 Task: Add a timeline in the project CodeQuest for the epic 'Cybersecurity Improvements' from 2024/01/15 to 2024/11/04. Add a timeline in the project CodeQuest for the epic 'Business Intelligence Development' from 2024/02/21 to 2025/10/14. Add a timeline in the project CodeQuest for the epic 'Chatbot Integration' from 2023/02/18 to 2025/09/15
Action: Mouse moved to (165, 48)
Screenshot: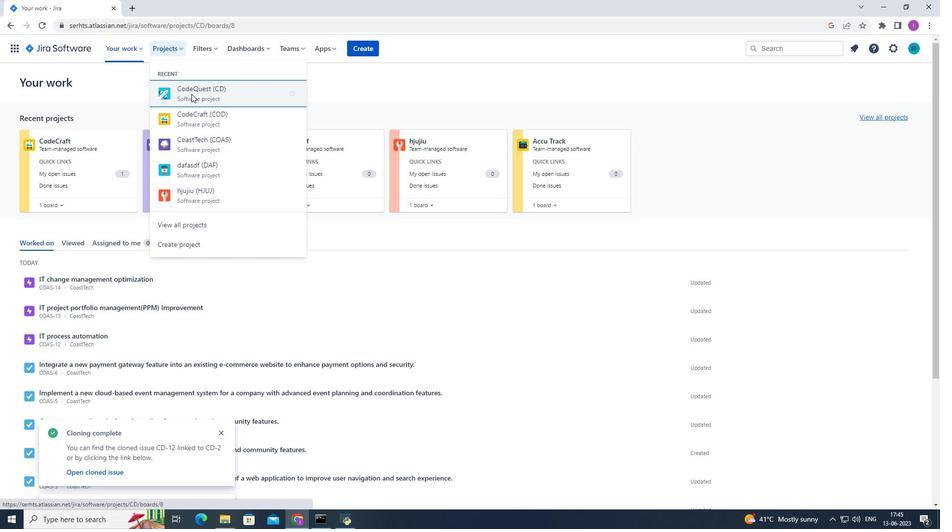 
Action: Mouse pressed left at (165, 48)
Screenshot: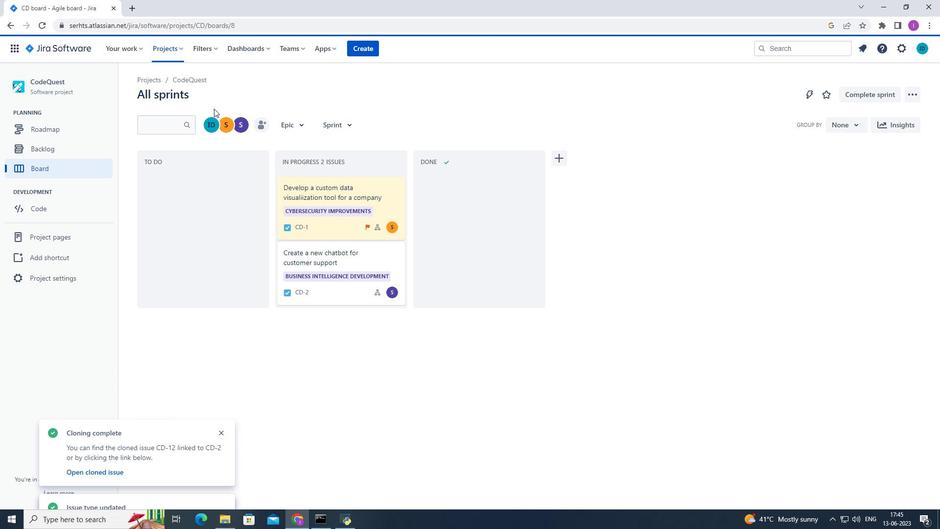 
Action: Mouse moved to (197, 92)
Screenshot: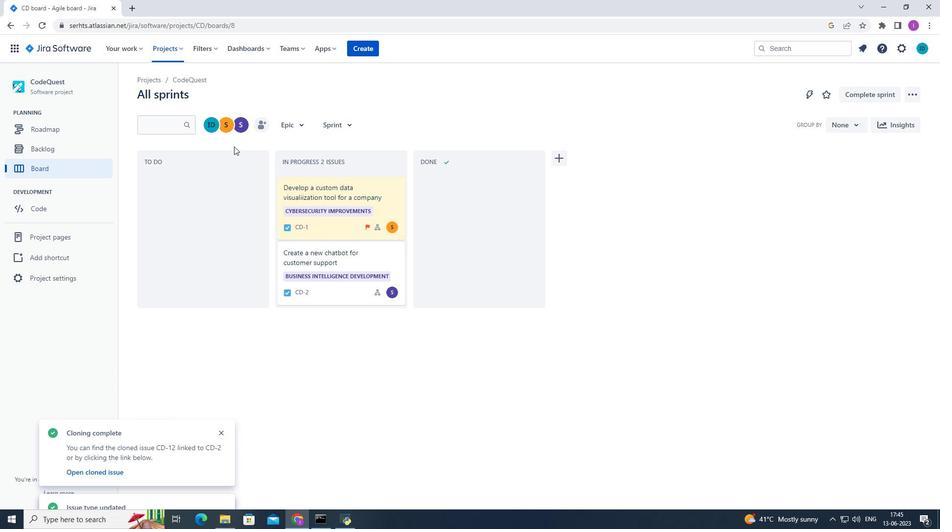 
Action: Mouse pressed left at (197, 92)
Screenshot: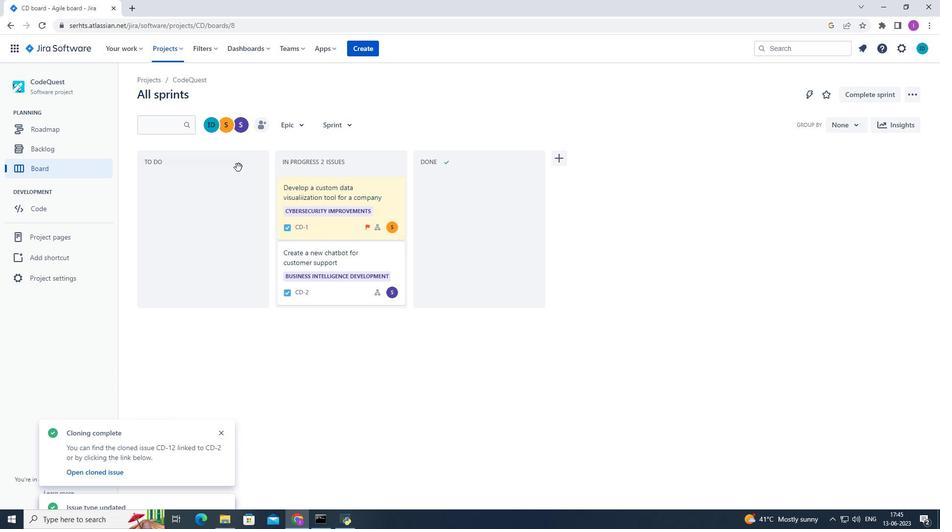 
Action: Mouse moved to (76, 148)
Screenshot: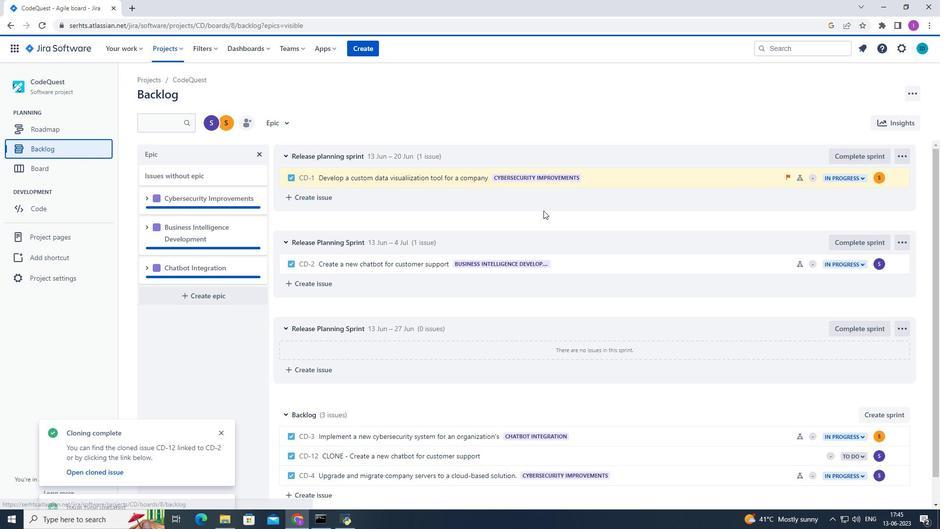
Action: Mouse pressed left at (76, 148)
Screenshot: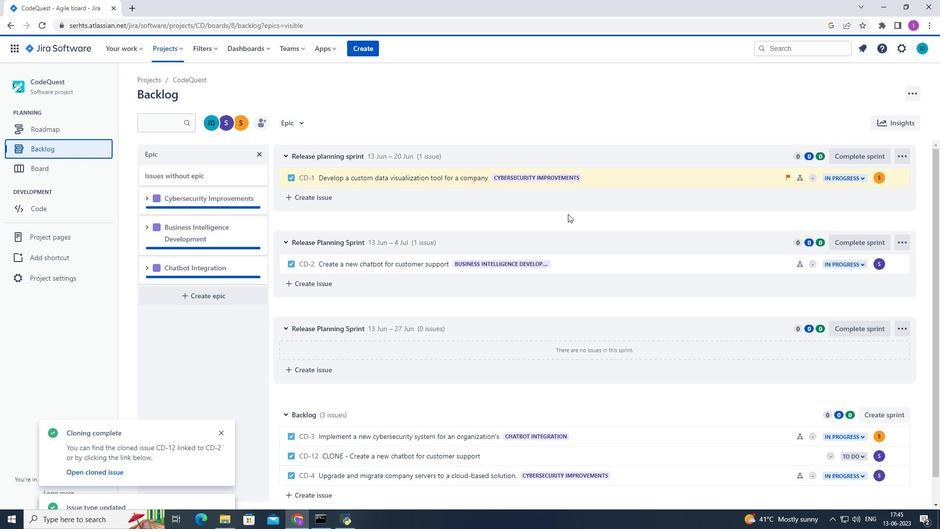 
Action: Mouse moved to (148, 199)
Screenshot: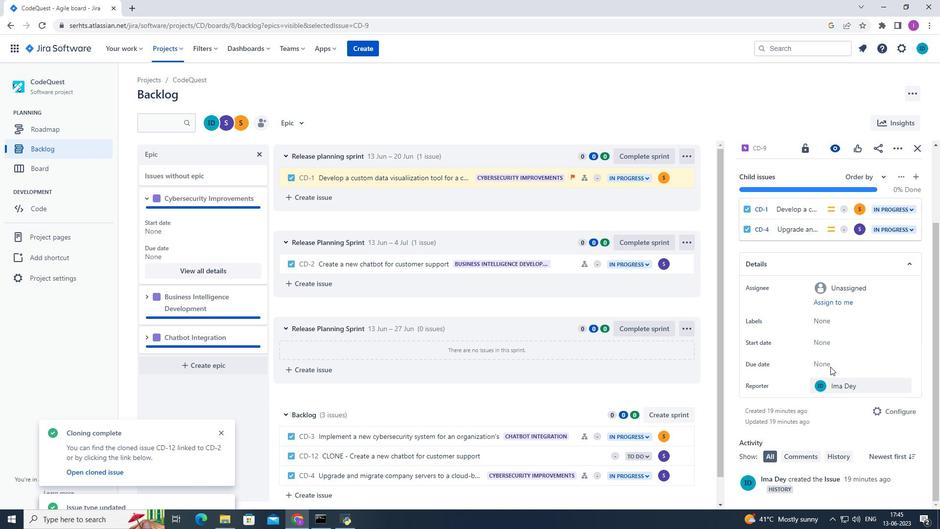 
Action: Mouse pressed left at (148, 199)
Screenshot: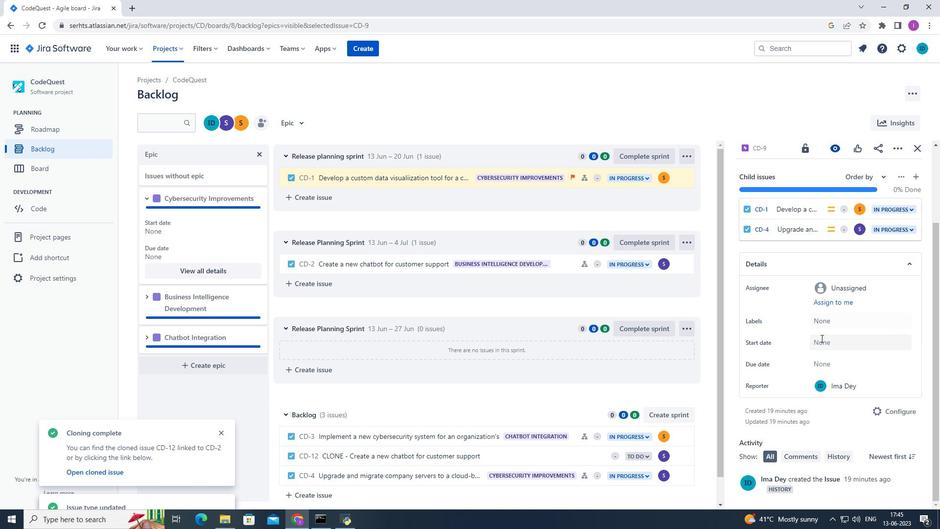 
Action: Mouse moved to (197, 268)
Screenshot: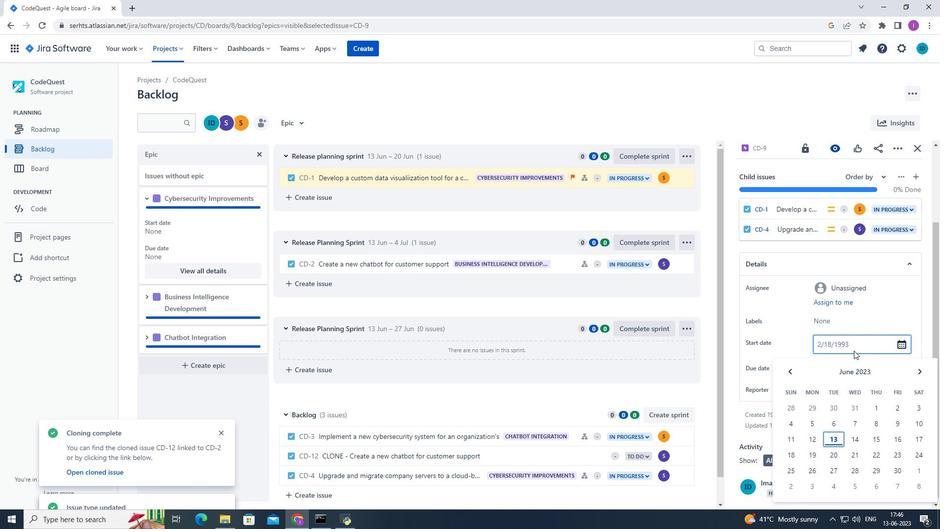 
Action: Mouse pressed left at (197, 268)
Screenshot: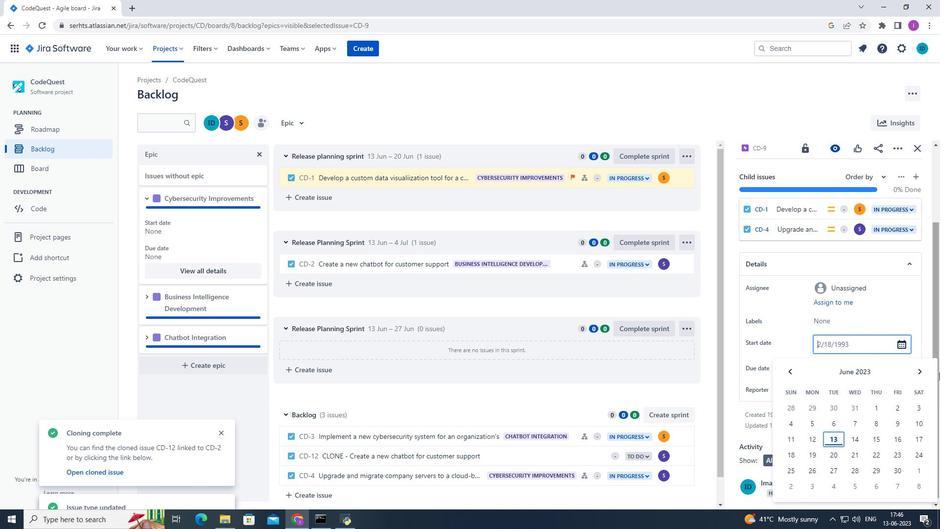 
Action: Mouse moved to (799, 331)
Screenshot: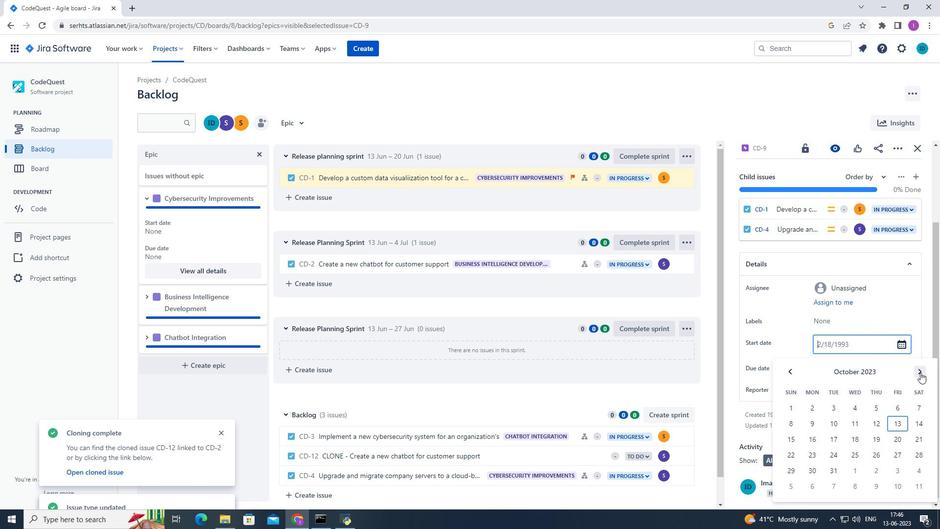 
Action: Mouse scrolled (799, 331) with delta (0, 0)
Screenshot: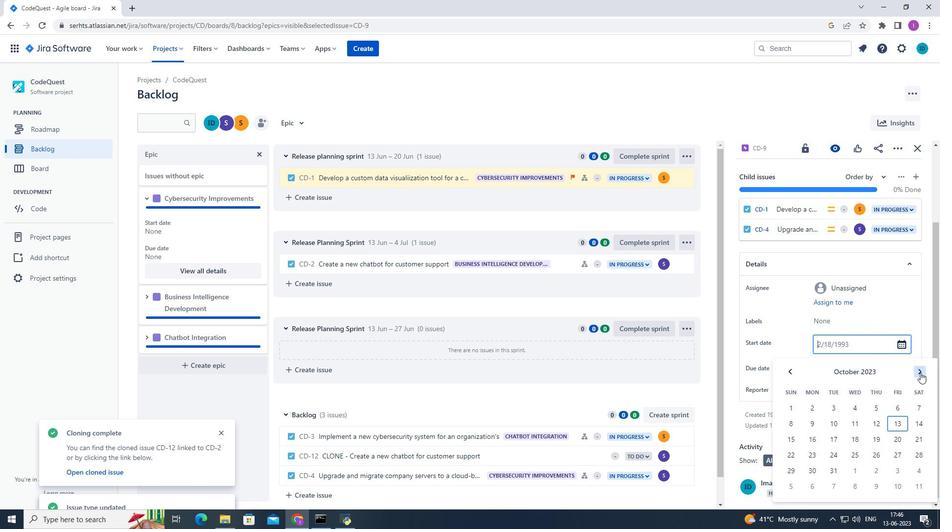 
Action: Mouse scrolled (799, 331) with delta (0, 0)
Screenshot: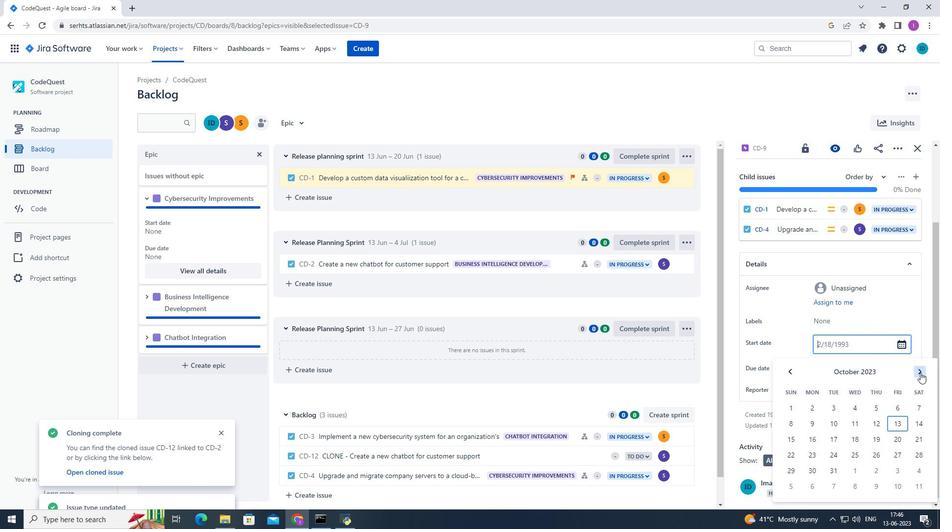 
Action: Mouse scrolled (799, 331) with delta (0, 0)
Screenshot: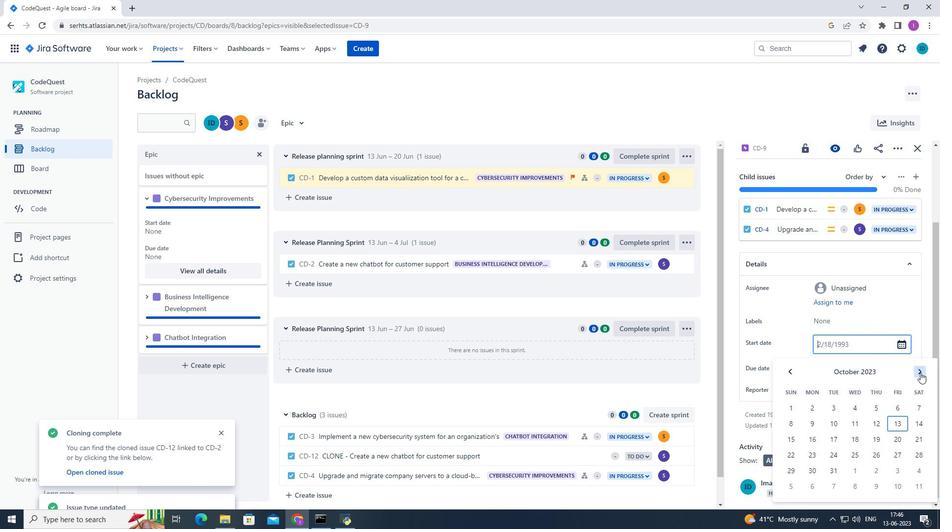 
Action: Mouse scrolled (799, 331) with delta (0, 0)
Screenshot: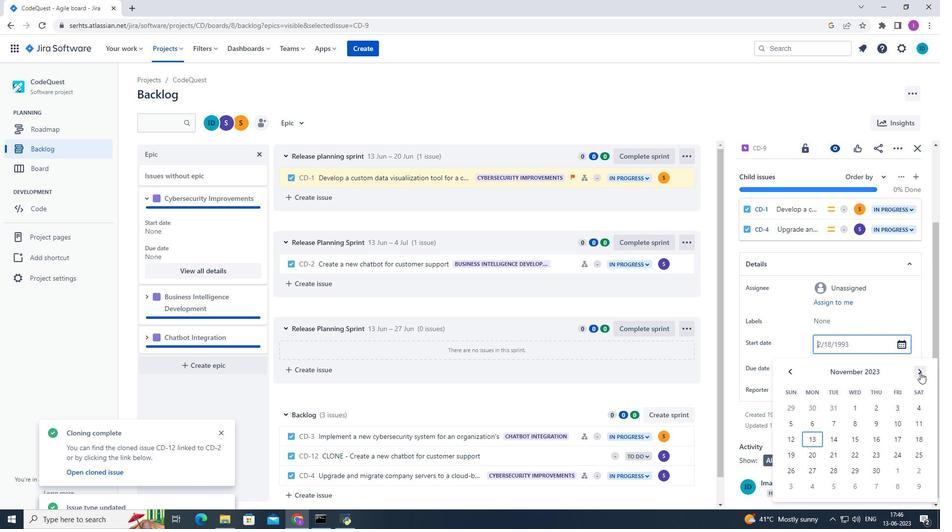 
Action: Mouse moved to (208, 272)
Screenshot: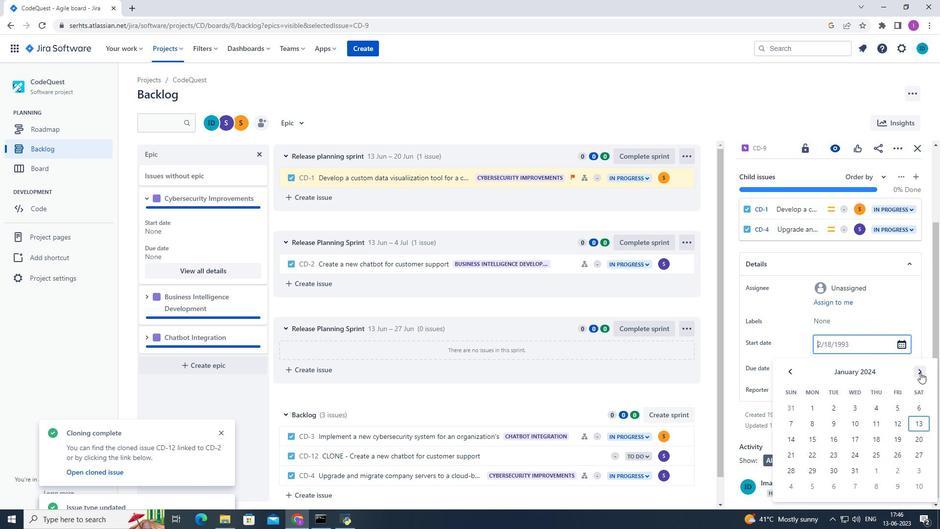 
Action: Mouse pressed left at (208, 272)
Screenshot: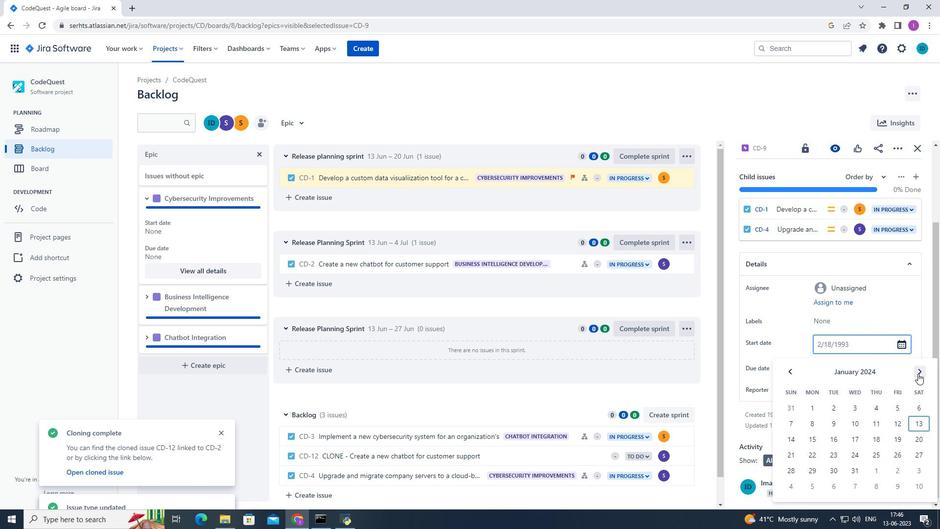 
Action: Mouse moved to (923, 145)
Screenshot: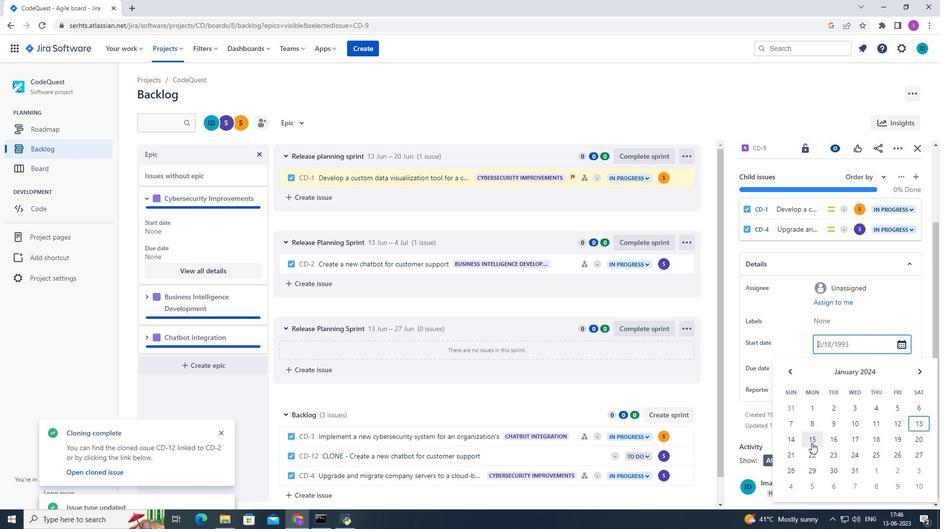 
Action: Mouse pressed left at (923, 145)
Screenshot: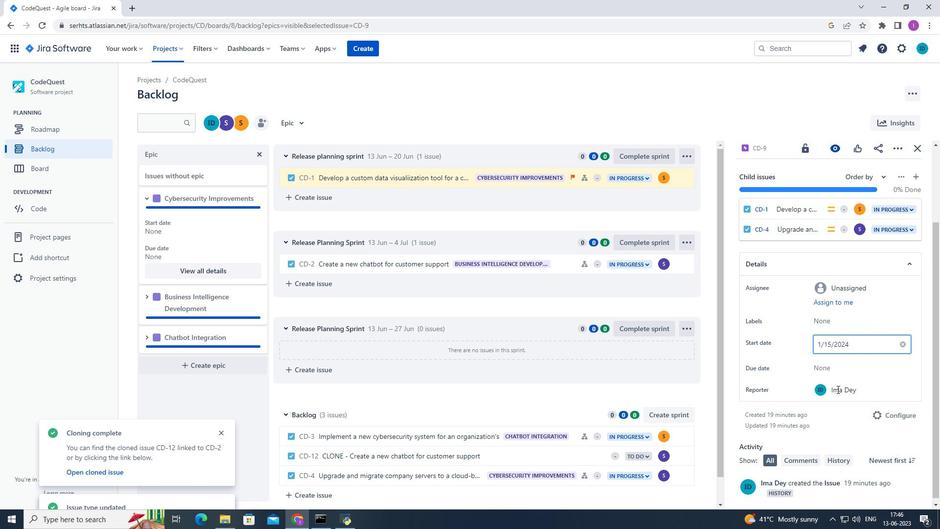 
Action: Mouse moved to (182, 271)
Screenshot: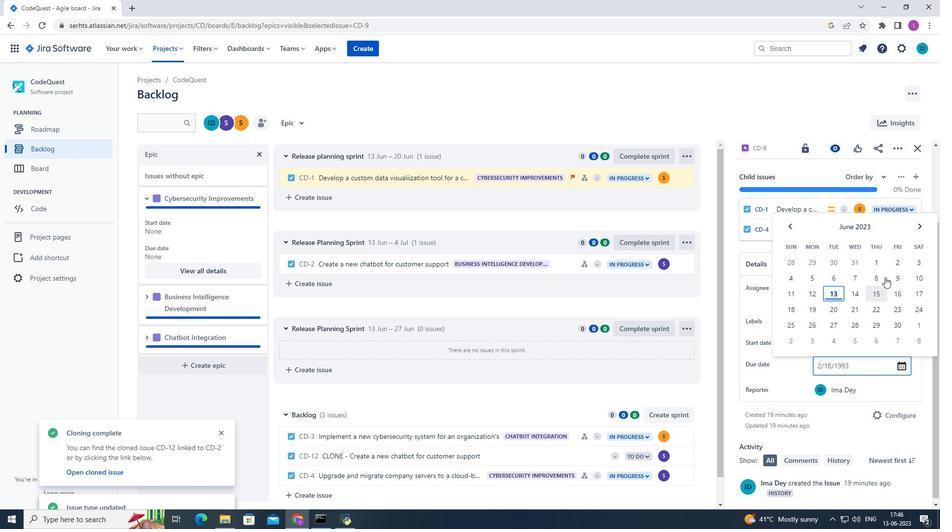 
Action: Mouse pressed left at (182, 271)
Screenshot: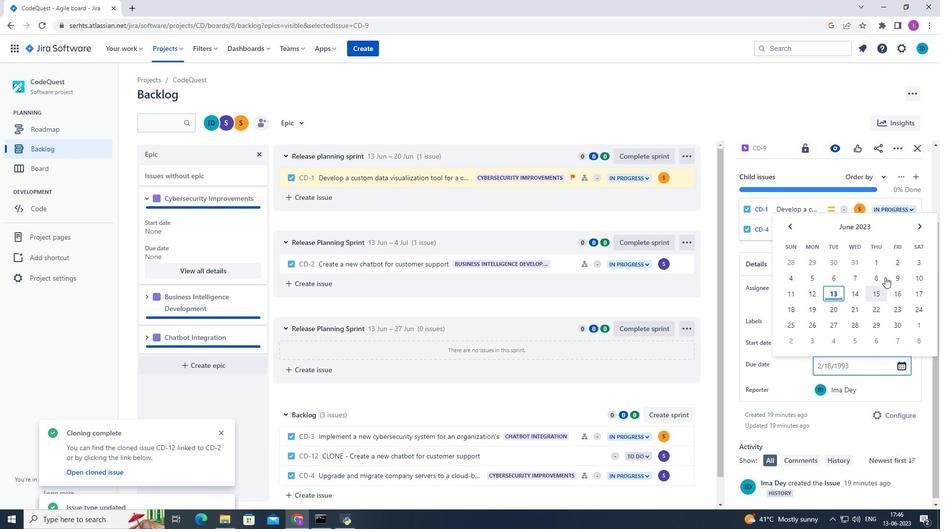 
Action: Mouse pressed left at (182, 271)
Screenshot: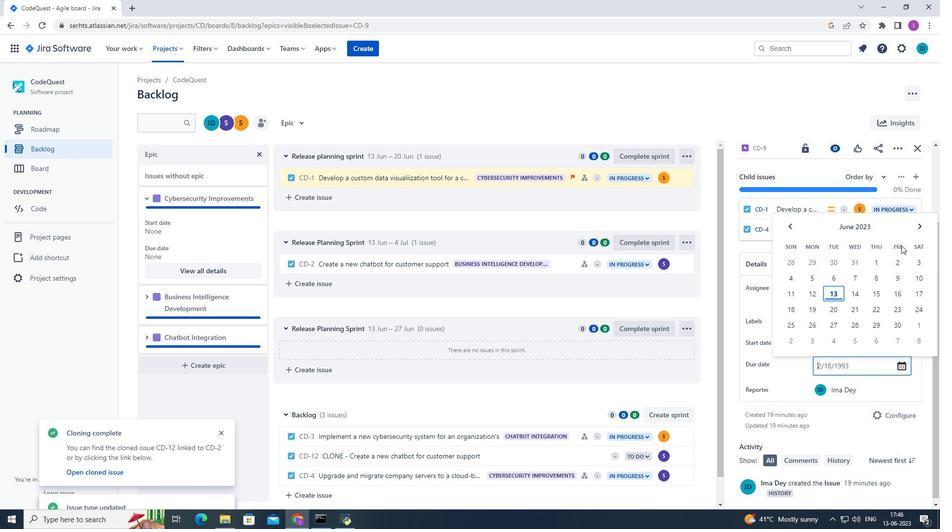 
Action: Mouse moved to (934, 394)
Screenshot: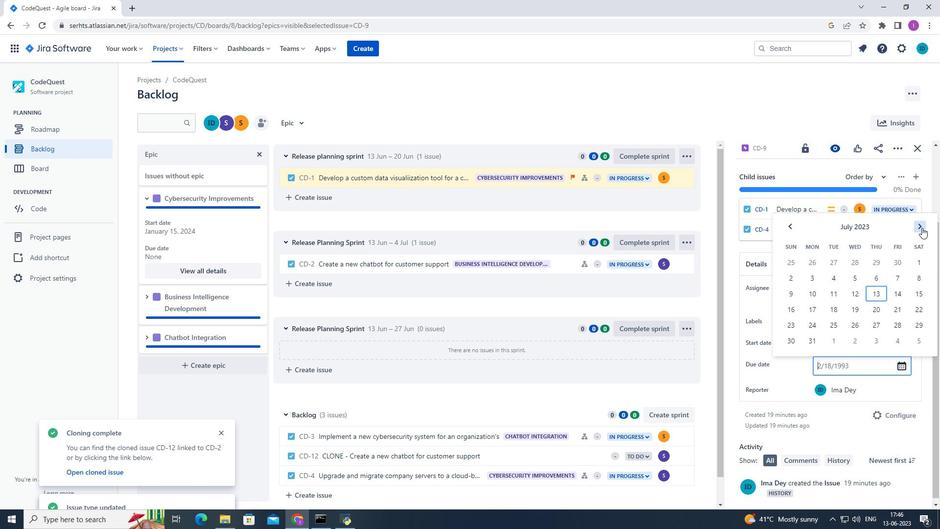 
Action: Mouse scrolled (934, 393) with delta (0, 0)
Screenshot: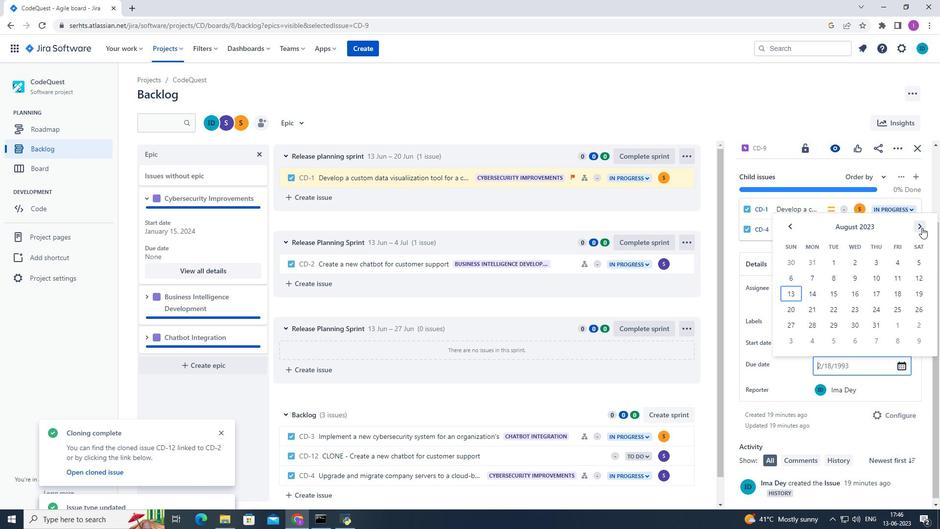 
Action: Mouse scrolled (934, 393) with delta (0, 0)
Screenshot: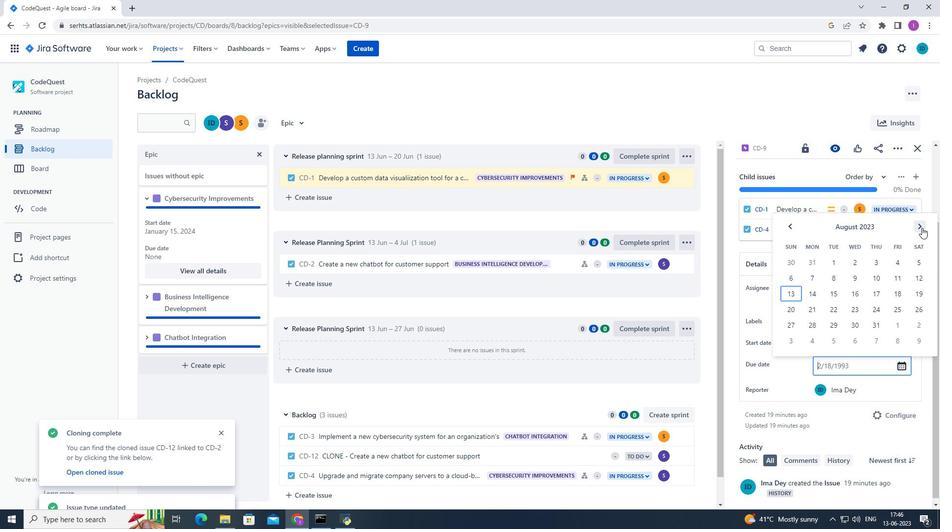 
Action: Mouse scrolled (934, 393) with delta (0, 0)
Screenshot: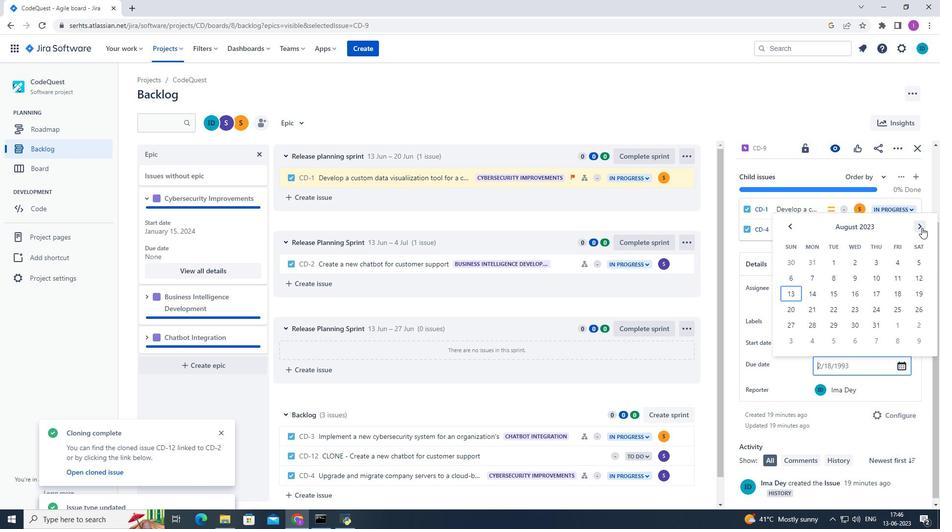 
Action: Mouse scrolled (934, 393) with delta (0, 0)
Screenshot: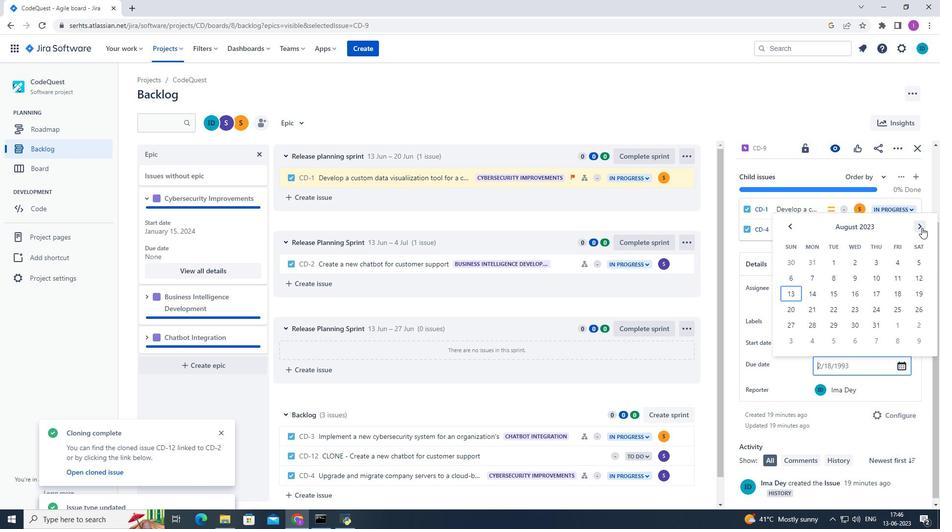 
Action: Mouse moved to (934, 394)
Screenshot: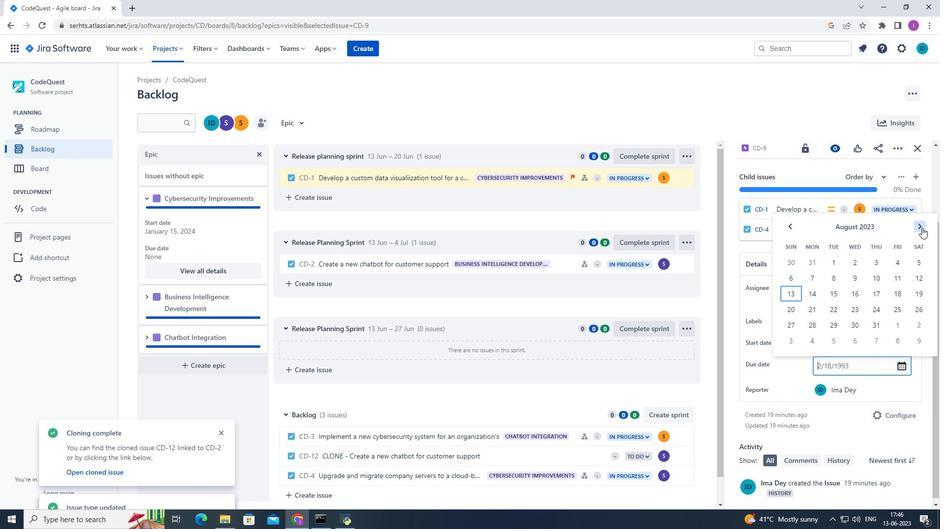 
Action: Mouse scrolled (934, 393) with delta (0, 0)
Screenshot: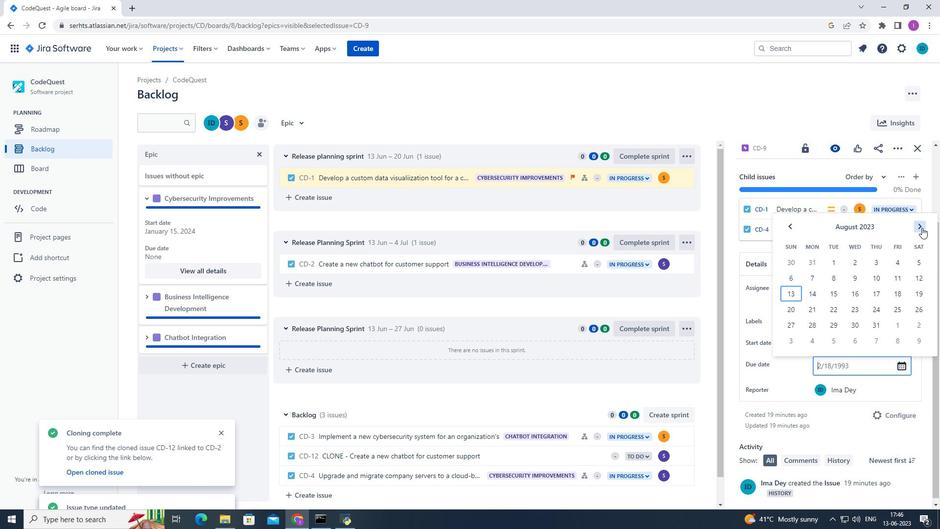 
Action: Mouse moved to (894, 413)
Screenshot: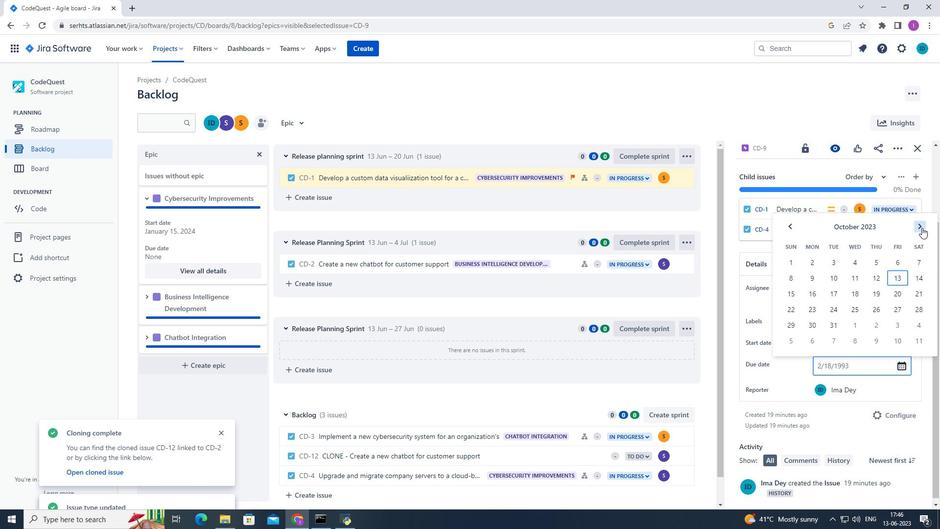 
Action: Mouse scrolled (894, 413) with delta (0, 0)
Screenshot: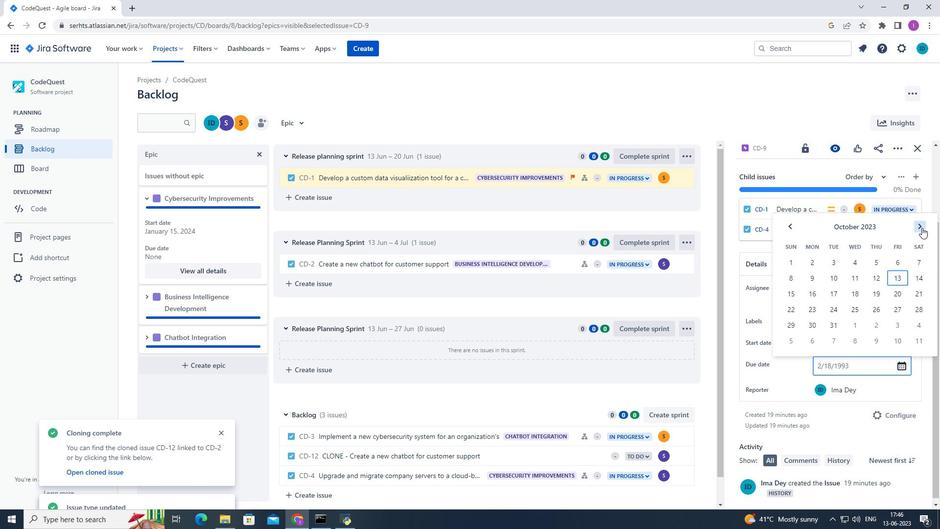 
Action: Mouse scrolled (894, 413) with delta (0, 0)
Screenshot: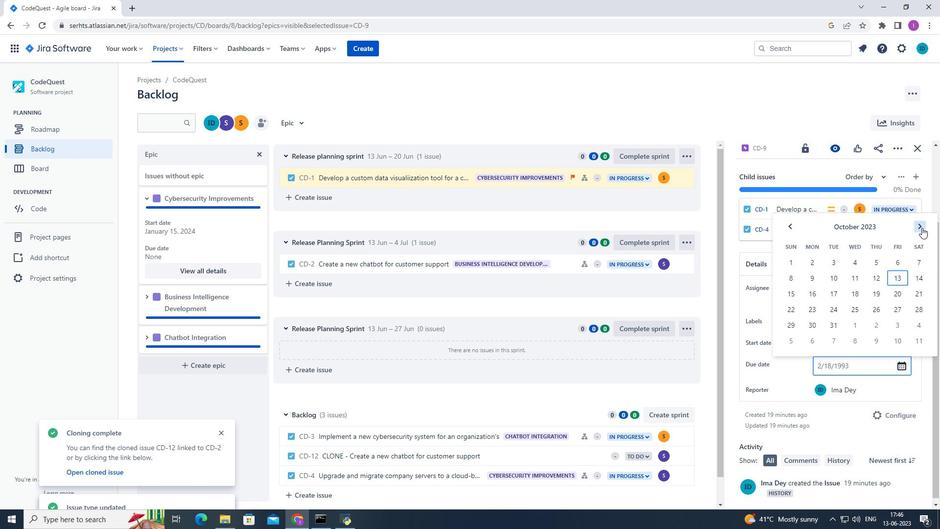 
Action: Mouse moved to (894, 413)
Screenshot: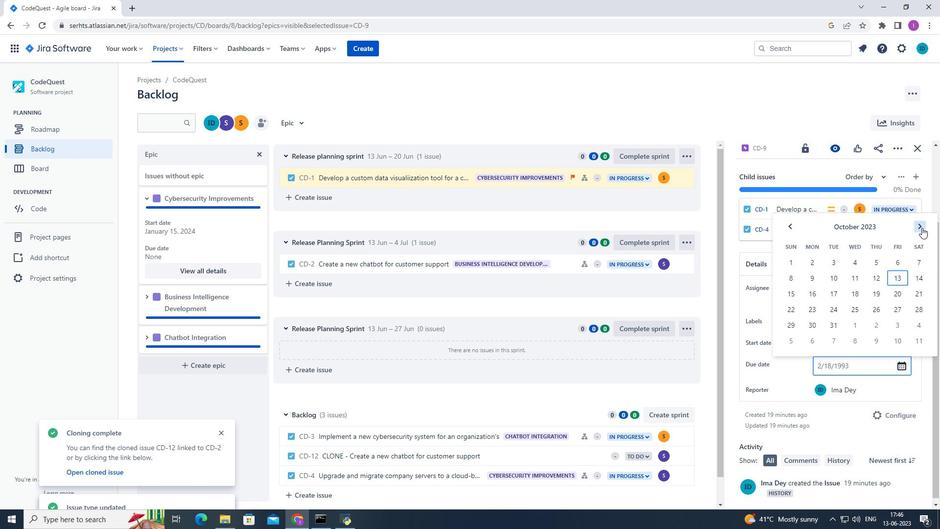 
Action: Mouse scrolled (894, 413) with delta (0, 0)
Screenshot: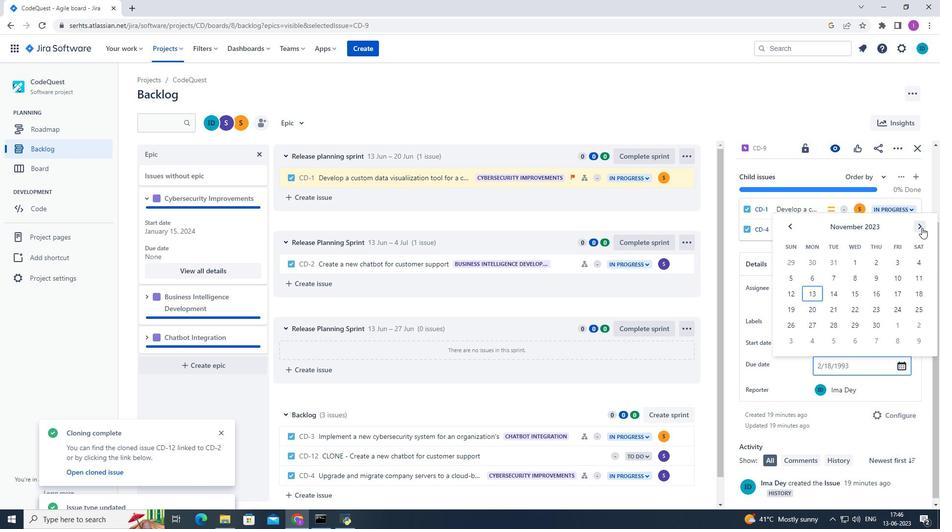 
Action: Mouse scrolled (894, 413) with delta (0, 0)
Screenshot: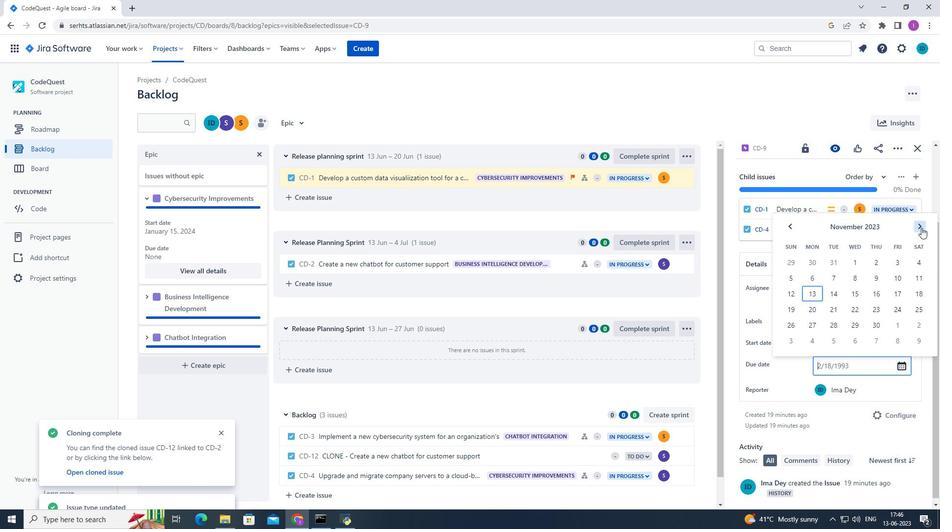 
Action: Mouse moved to (889, 414)
Screenshot: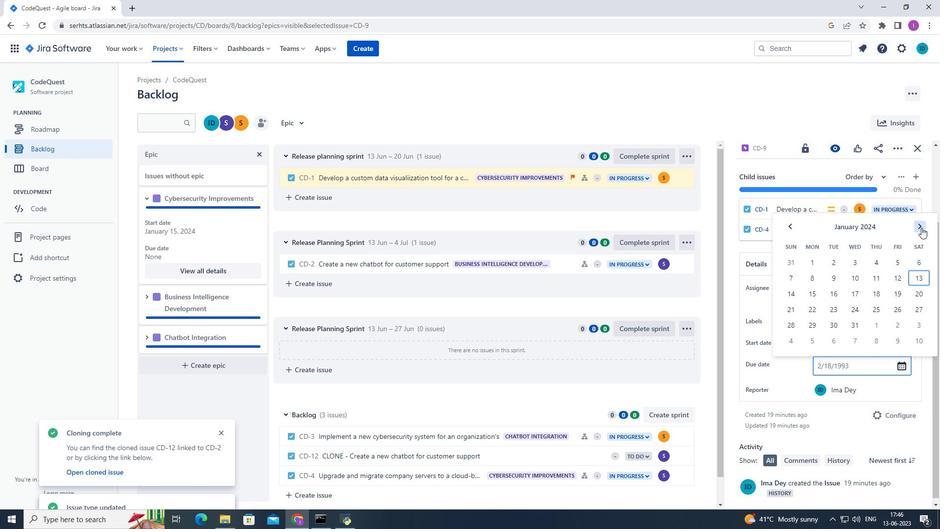 
Action: Mouse scrolled (889, 414) with delta (0, 0)
Screenshot: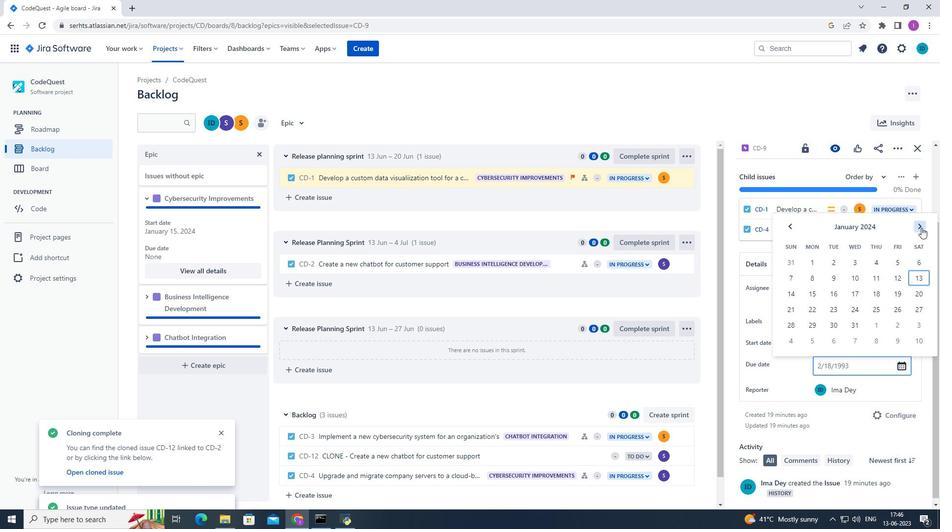 
Action: Mouse moved to (813, 290)
Screenshot: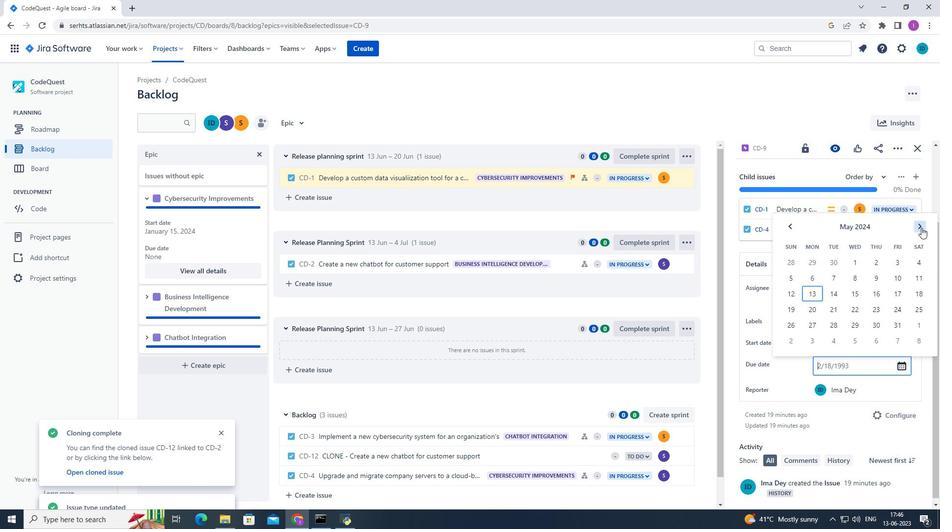 
Action: Mouse scrolled (813, 290) with delta (0, 0)
Screenshot: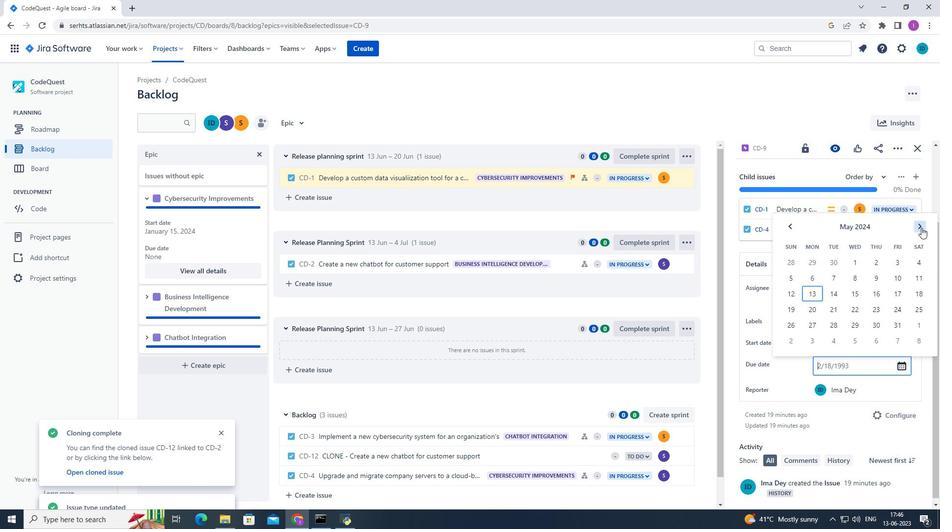 
Action: Mouse moved to (813, 291)
Screenshot: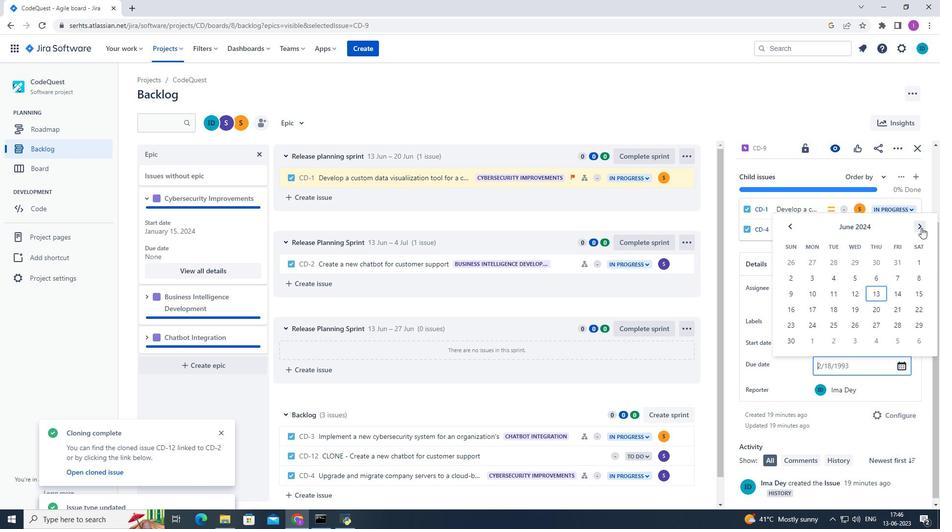 
Action: Mouse scrolled (813, 291) with delta (0, 0)
Screenshot: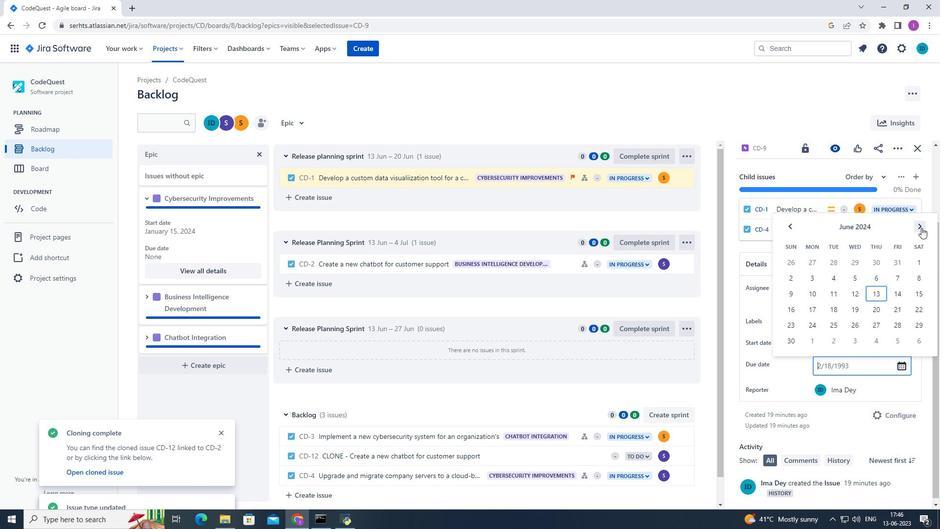 
Action: Mouse scrolled (813, 291) with delta (0, 0)
Screenshot: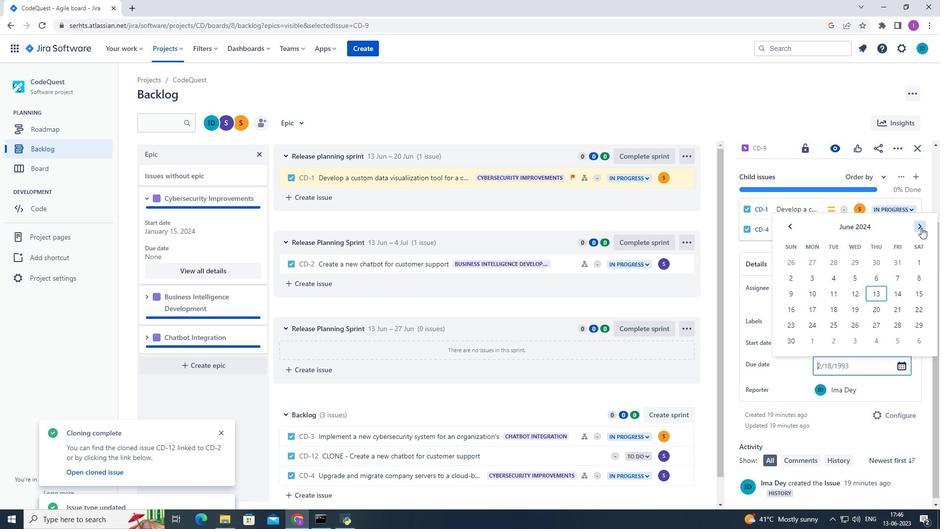 
Action: Mouse moved to (816, 301)
Screenshot: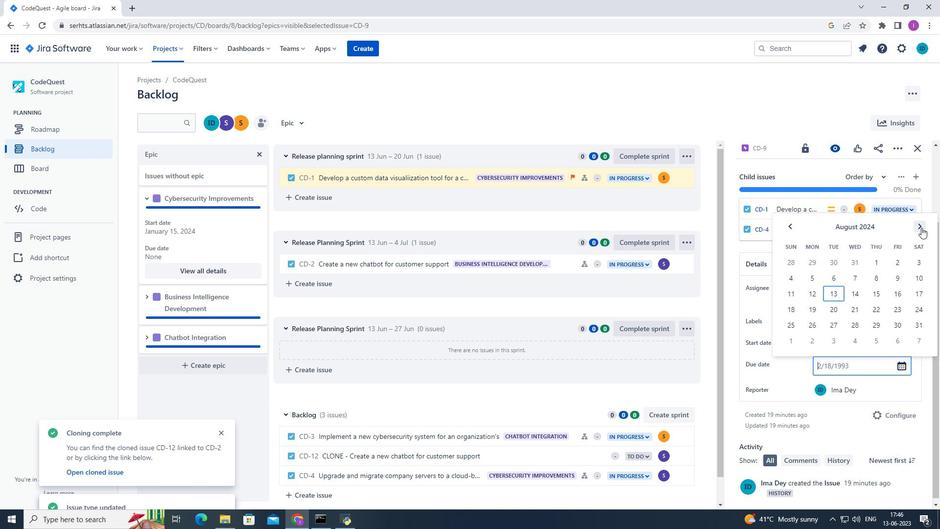 
Action: Mouse scrolled (816, 301) with delta (0, 0)
Screenshot: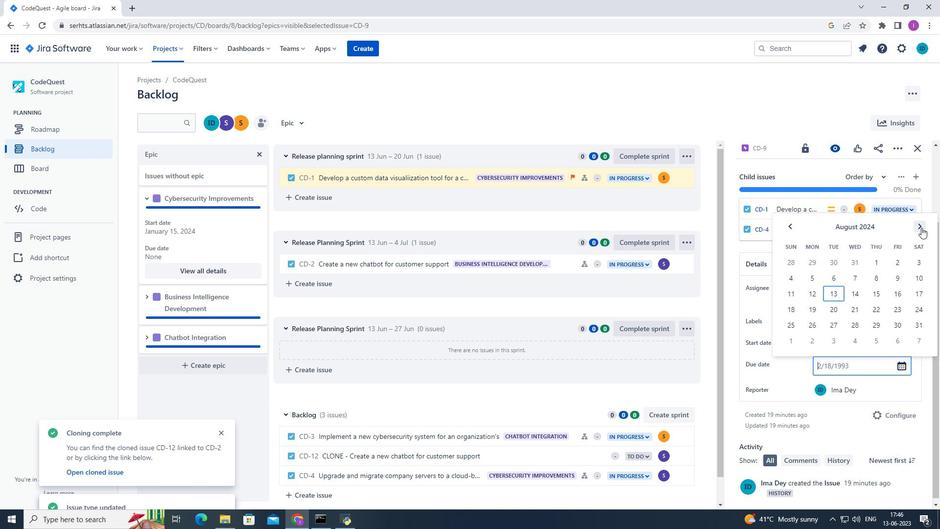 
Action: Mouse moved to (816, 304)
Screenshot: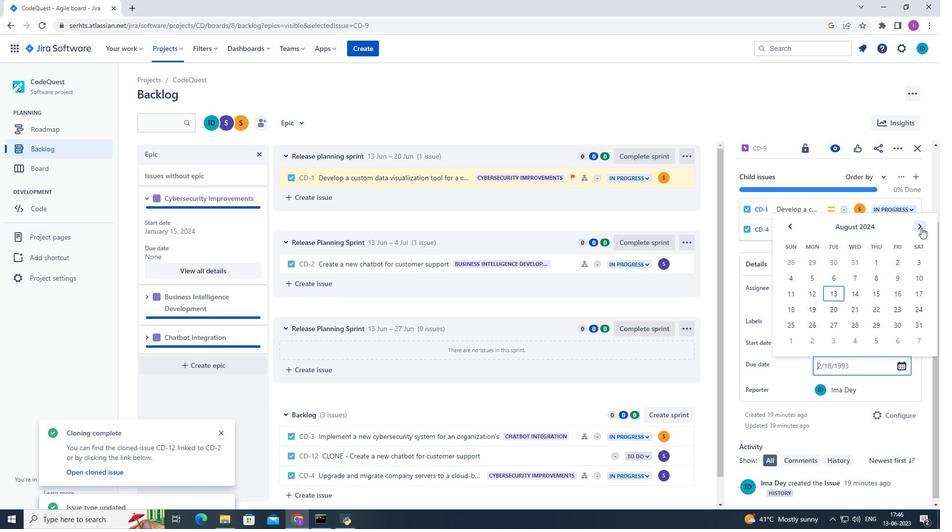 
Action: Mouse scrolled (816, 304) with delta (0, 0)
Screenshot: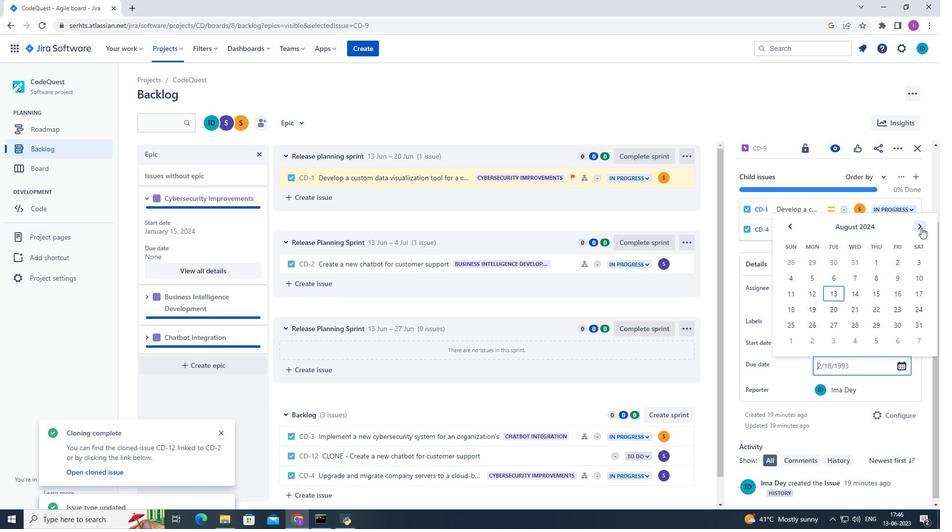 
Action: Mouse moved to (817, 305)
Screenshot: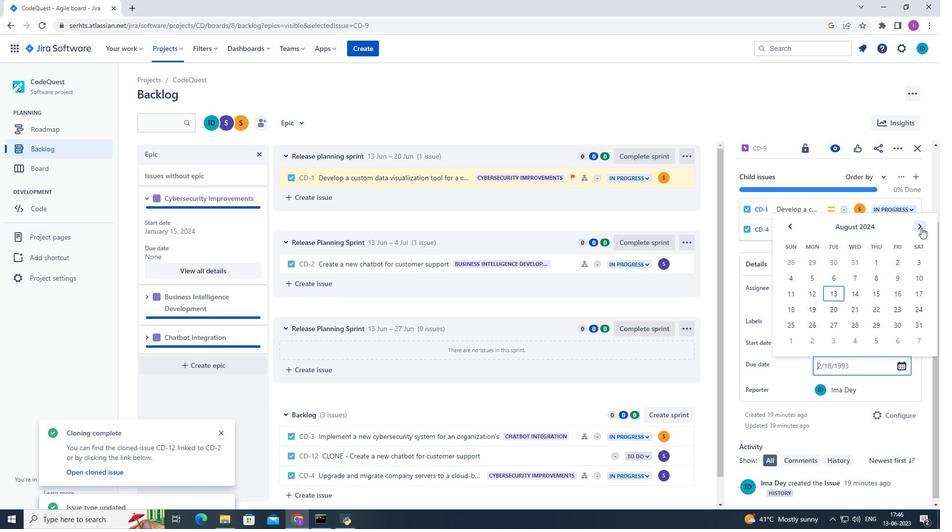 
Action: Mouse scrolled (817, 305) with delta (0, 0)
Screenshot: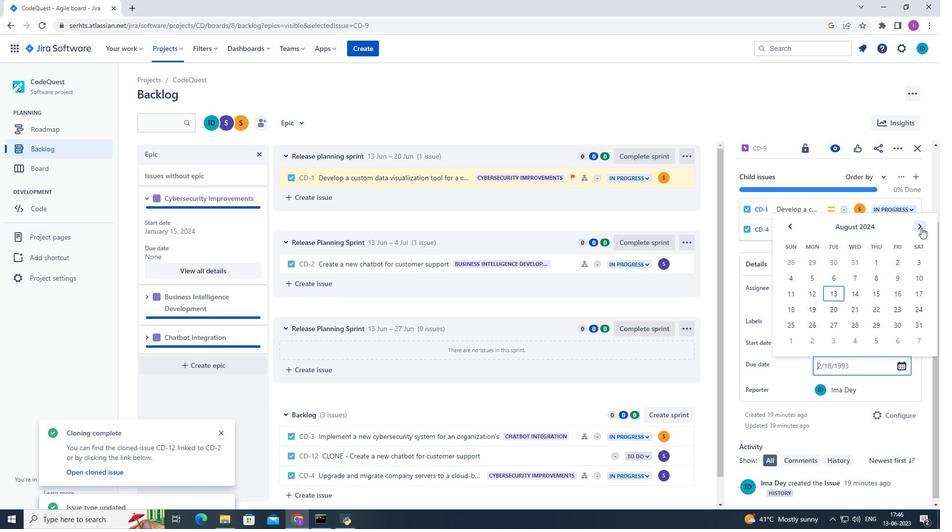 
Action: Mouse moved to (197, 266)
Screenshot: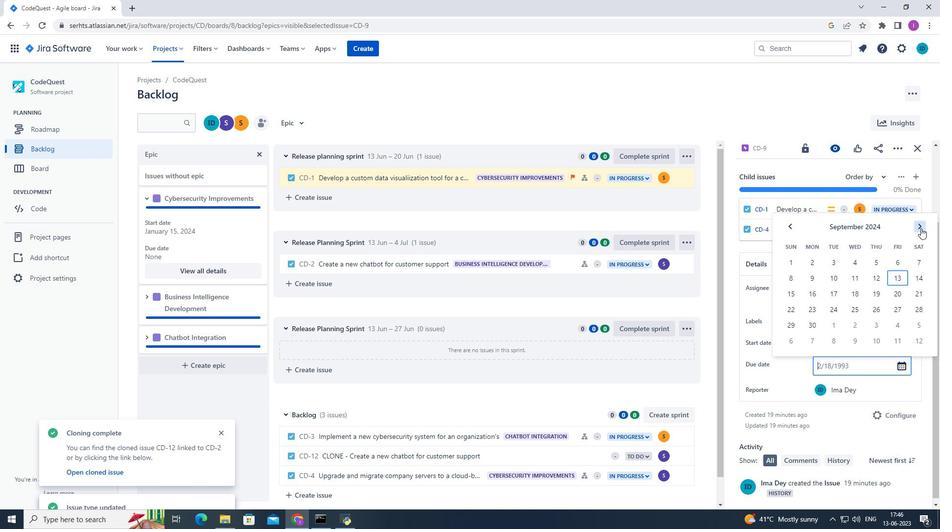 
Action: Mouse pressed left at (197, 266)
Screenshot: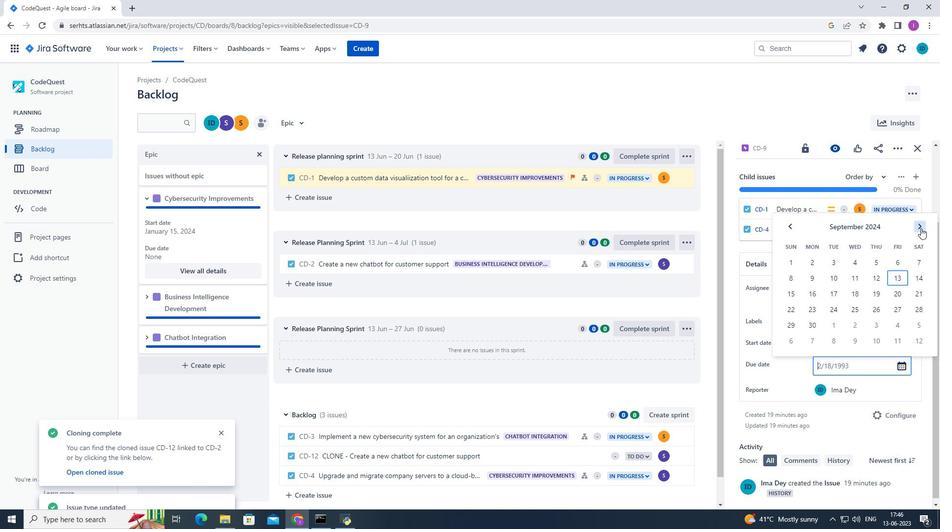 
Action: Mouse moved to (197, 266)
Screenshot: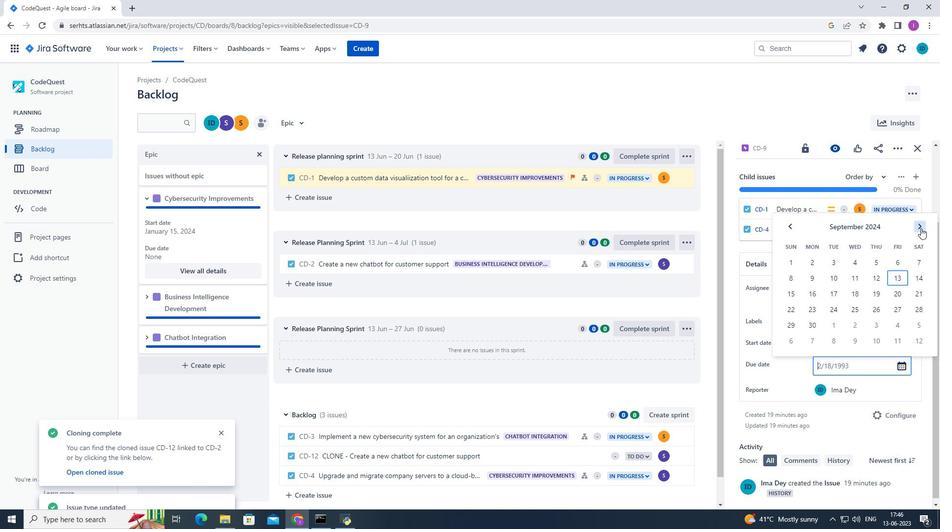 
Action: Mouse pressed left at (197, 266)
Screenshot: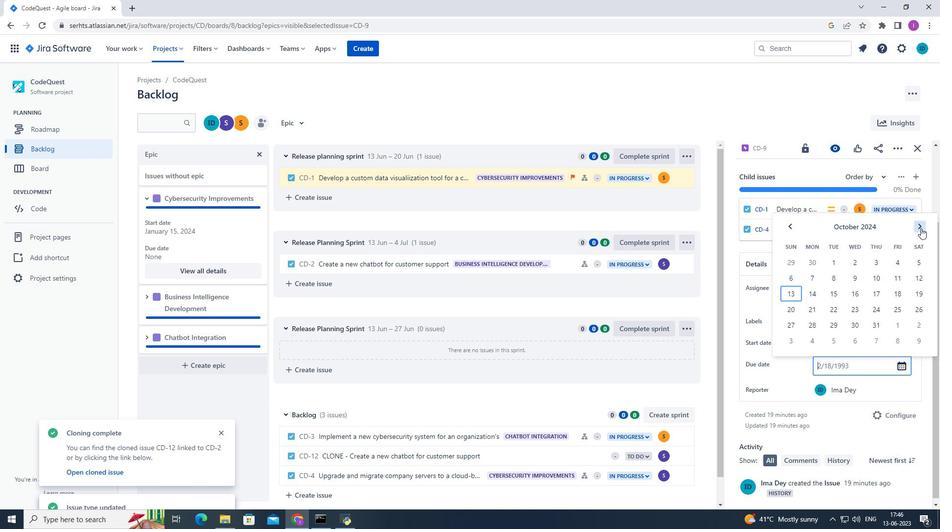 
Action: Mouse moved to (851, 442)
Screenshot: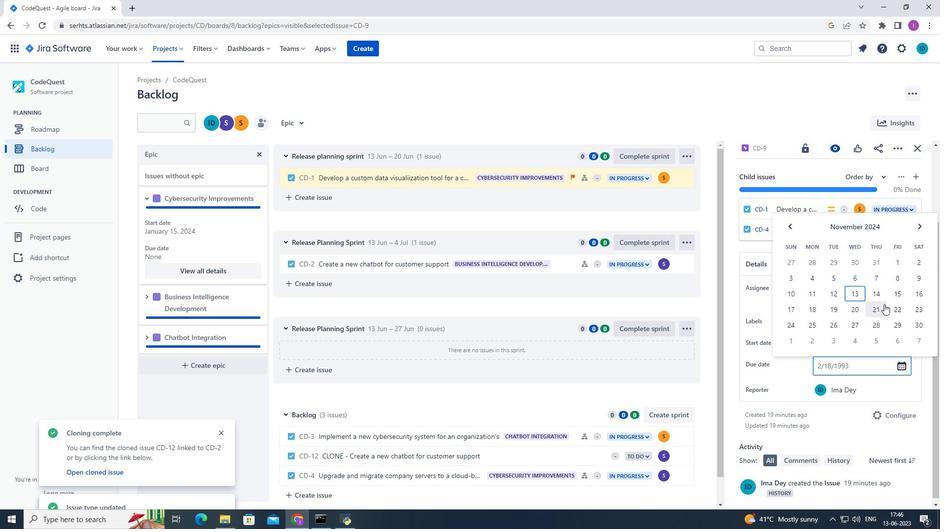 
Action: Mouse scrolled (851, 442) with delta (0, 0)
Screenshot: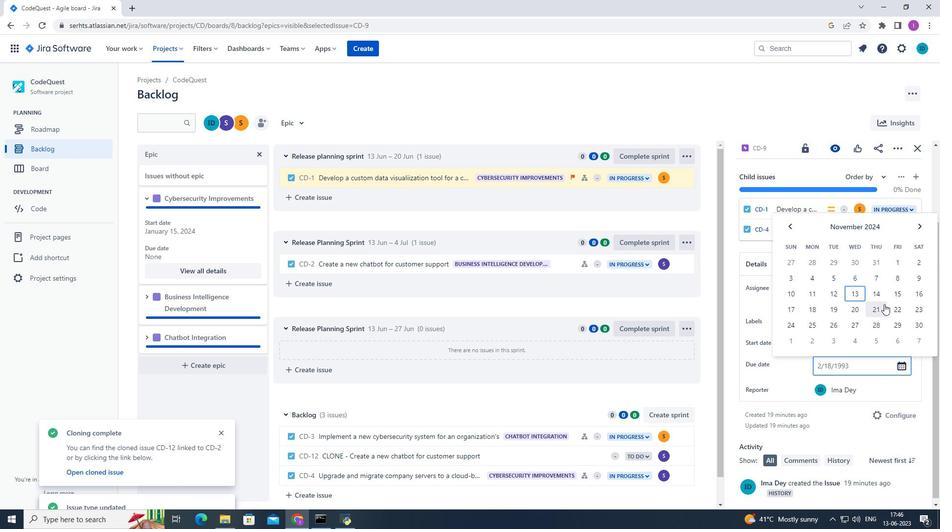 
Action: Mouse moved to (850, 442)
Screenshot: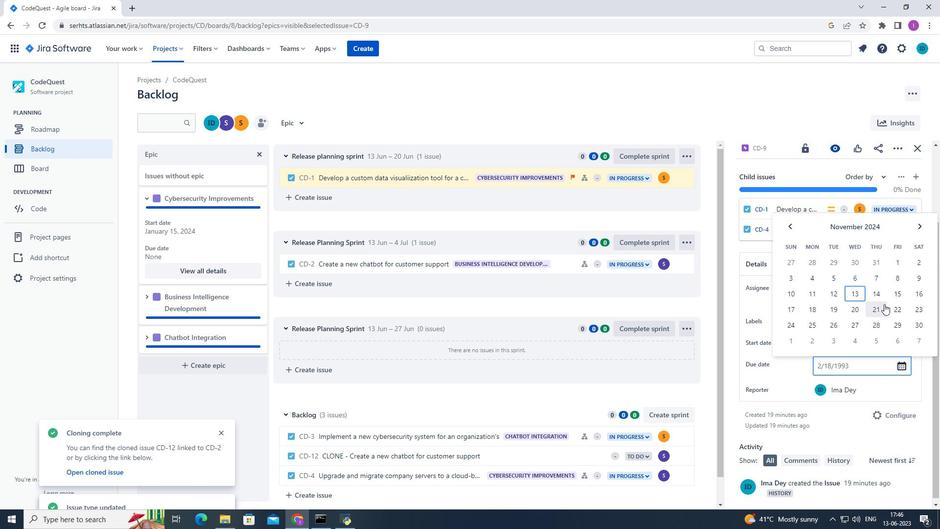 
Action: Mouse scrolled (850, 442) with delta (0, 0)
Screenshot: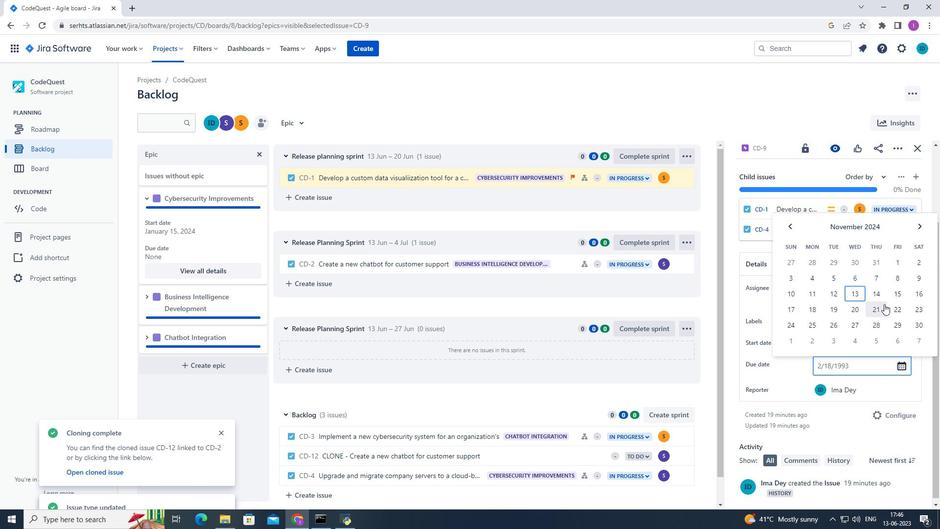 
Action: Mouse scrolled (850, 442) with delta (0, 0)
Screenshot: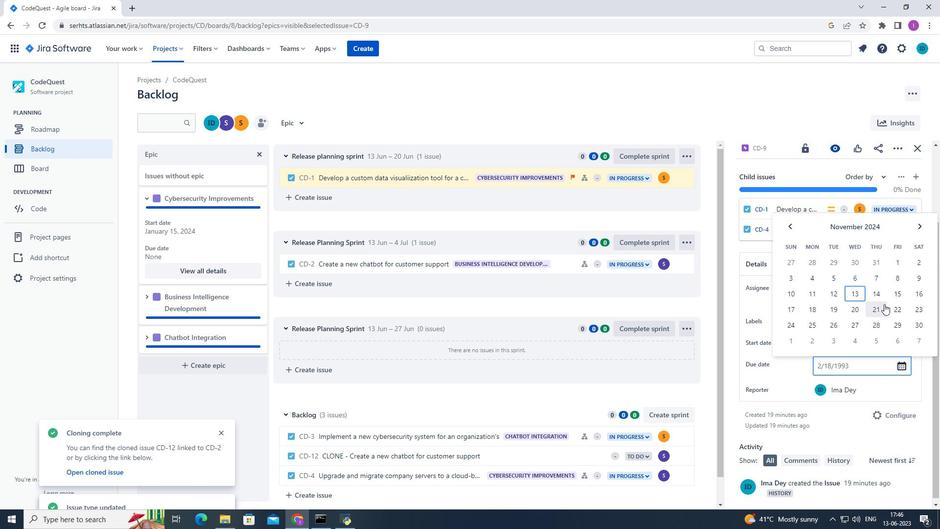
Action: Mouse moved to (850, 442)
Screenshot: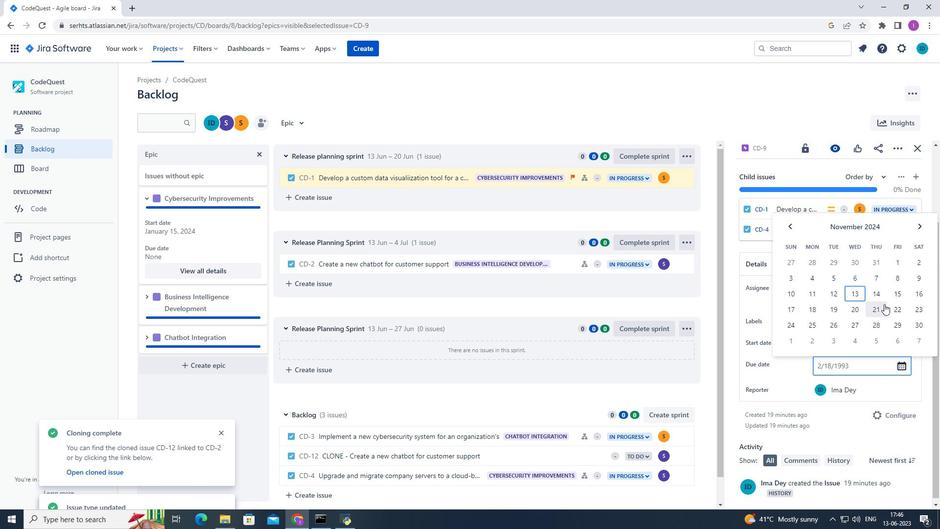 
Action: Mouse scrolled (850, 442) with delta (0, 0)
Screenshot: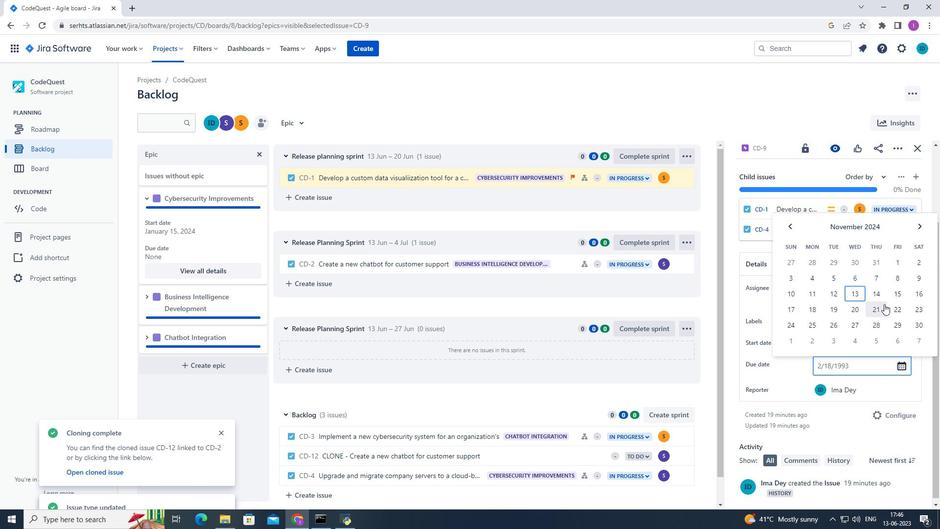 
Action: Mouse scrolled (850, 442) with delta (0, 0)
Screenshot: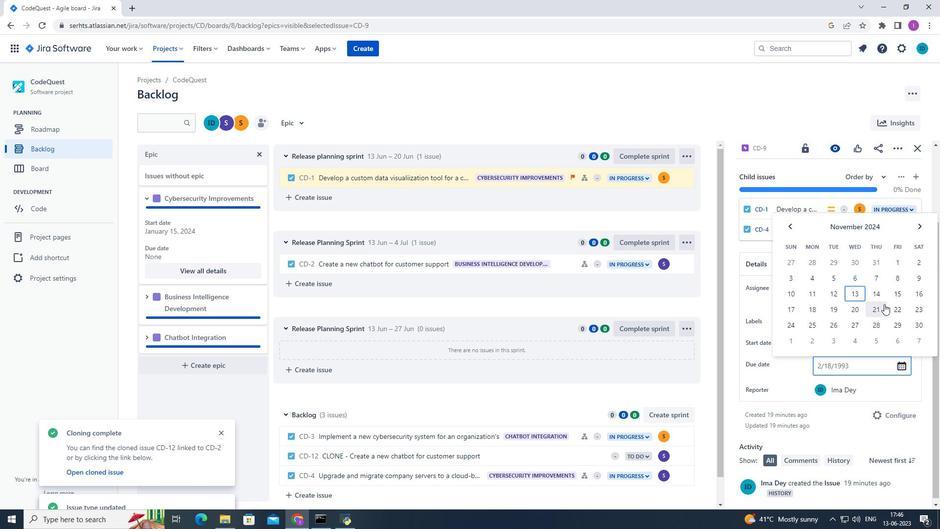
Action: Mouse scrolled (850, 442) with delta (0, 0)
Screenshot: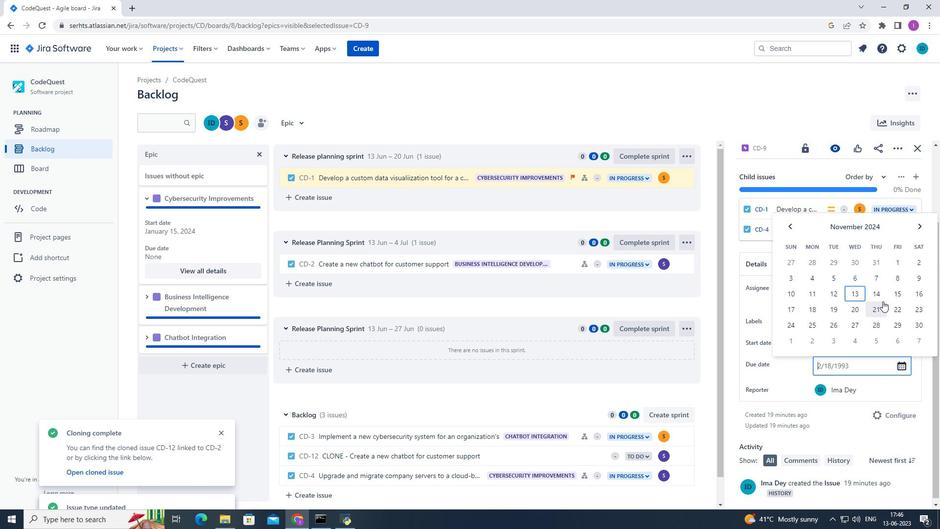 
Action: Mouse scrolled (850, 442) with delta (0, 0)
Screenshot: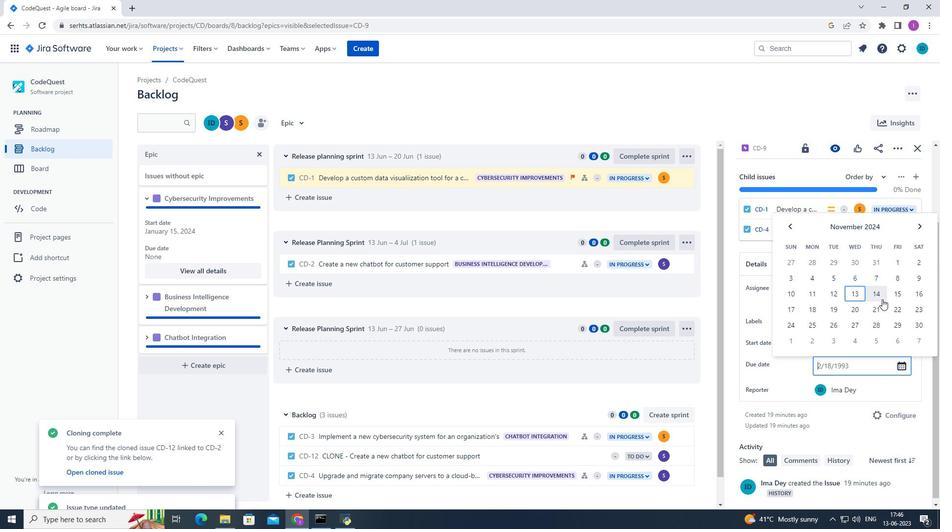 
Action: Mouse moved to (850, 442)
Screenshot: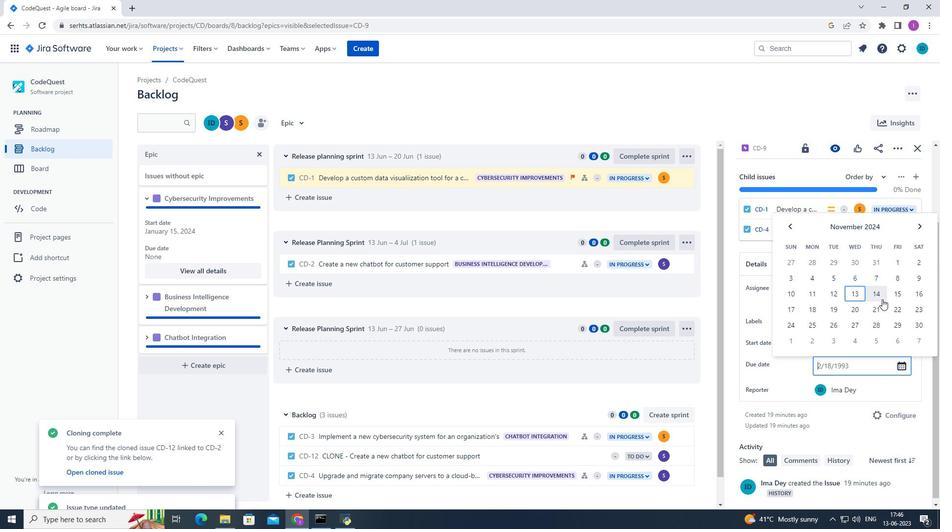 
Action: Mouse scrolled (850, 442) with delta (0, 0)
Screenshot: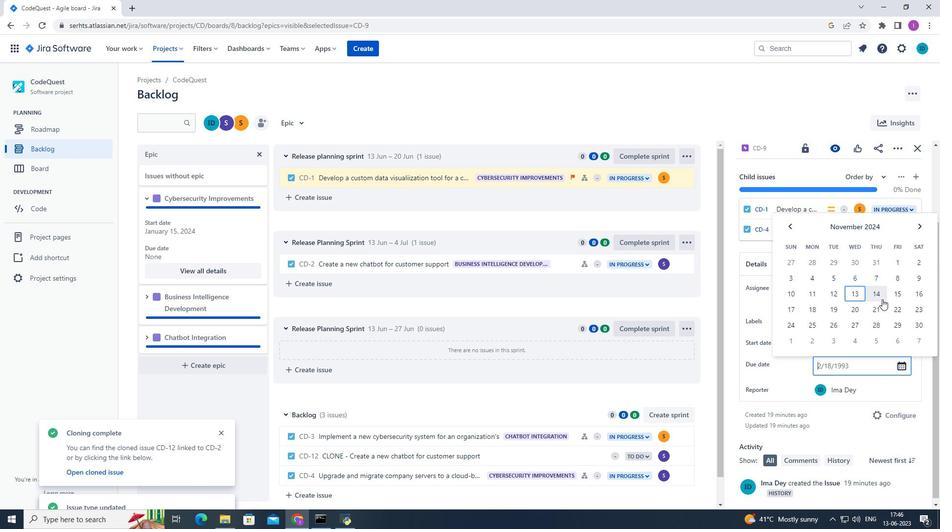 
Action: Mouse scrolled (850, 442) with delta (0, 0)
Screenshot: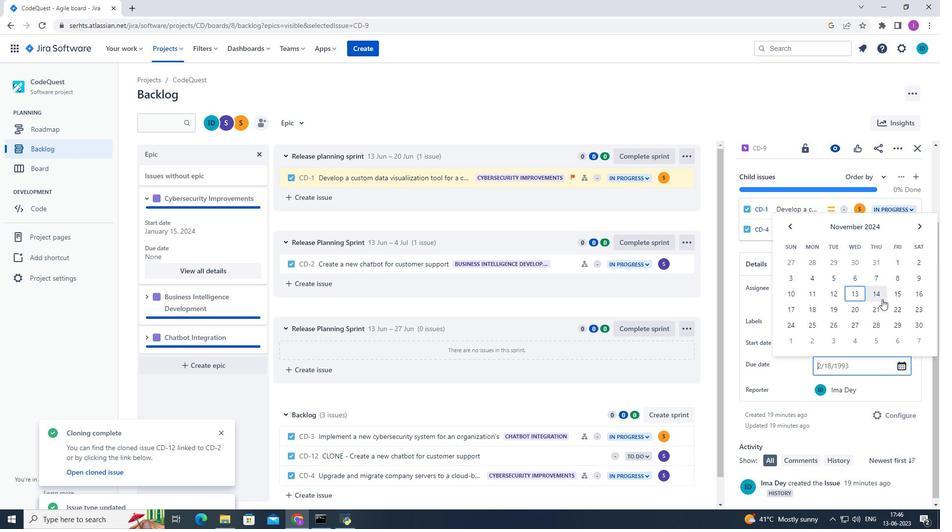 
Action: Mouse moved to (845, 427)
Screenshot: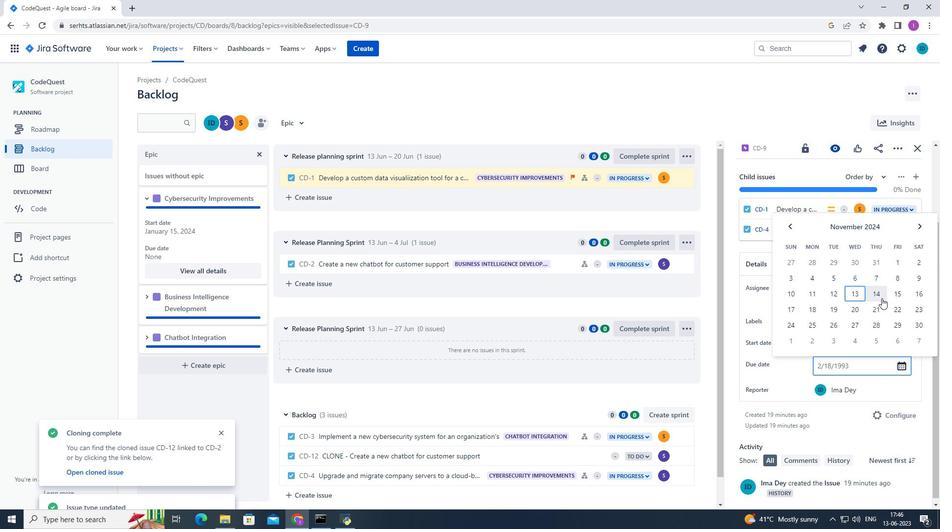 
Action: Mouse scrolled (845, 426) with delta (0, 0)
Screenshot: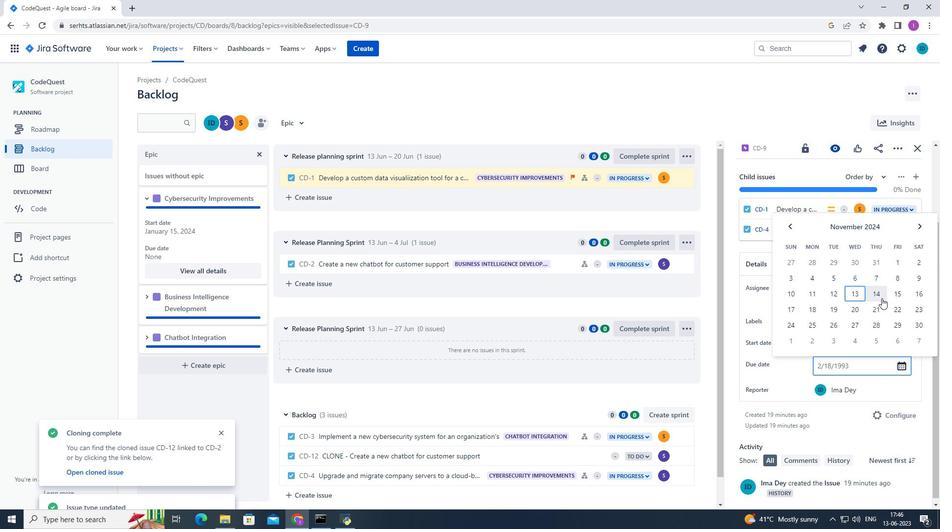 
Action: Mouse moved to (845, 426)
Screenshot: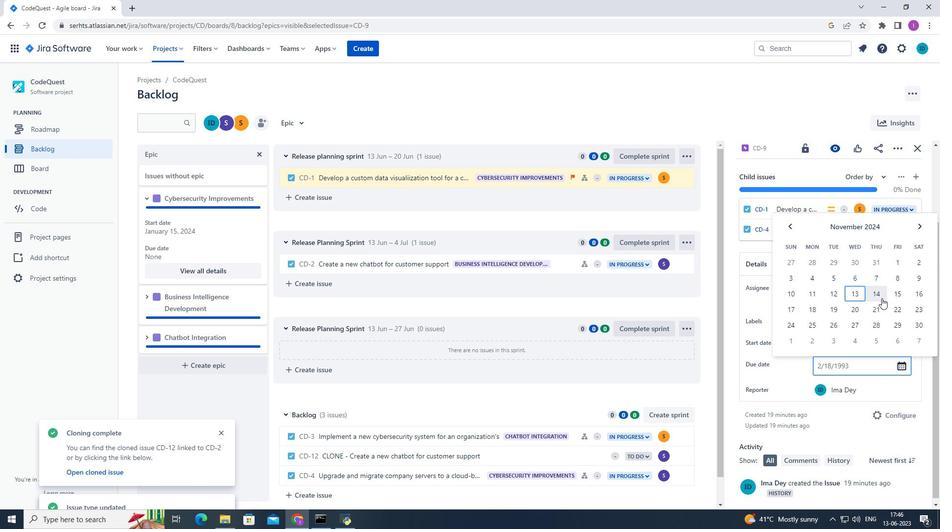 
Action: Mouse scrolled (845, 426) with delta (0, 0)
Screenshot: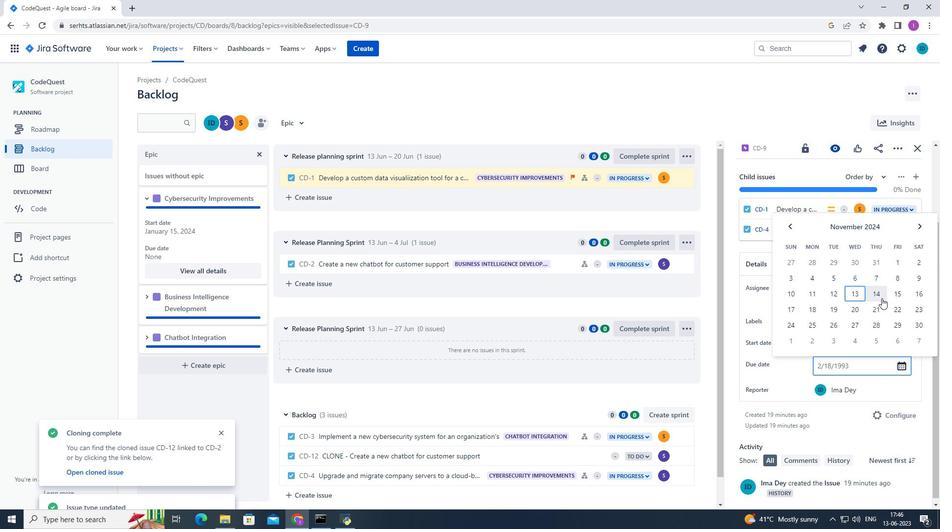 
Action: Mouse moved to (845, 425)
Screenshot: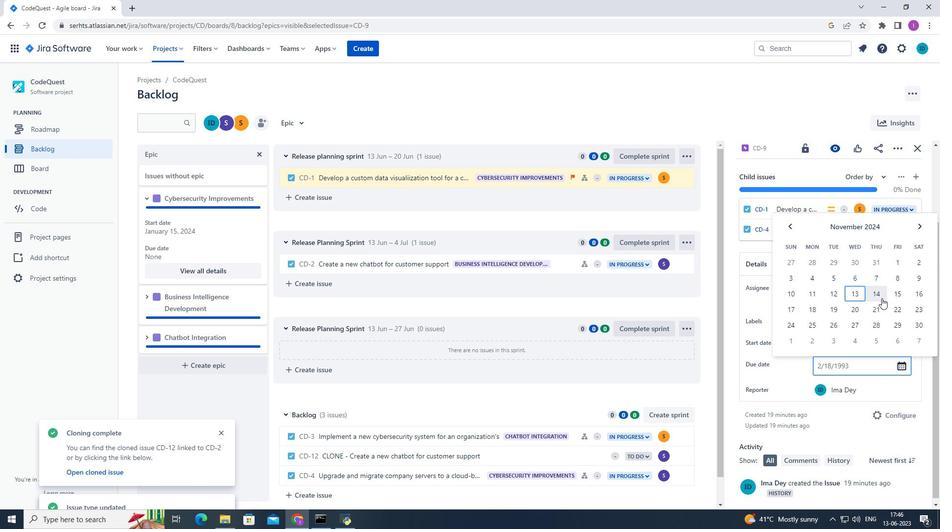 
Action: Mouse scrolled (845, 425) with delta (0, 0)
Screenshot: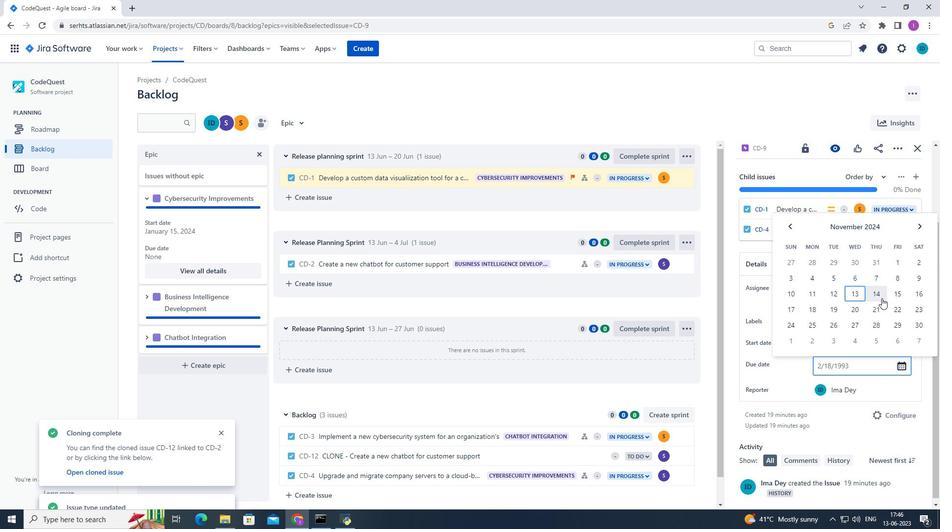 
Action: Mouse moved to (845, 423)
Screenshot: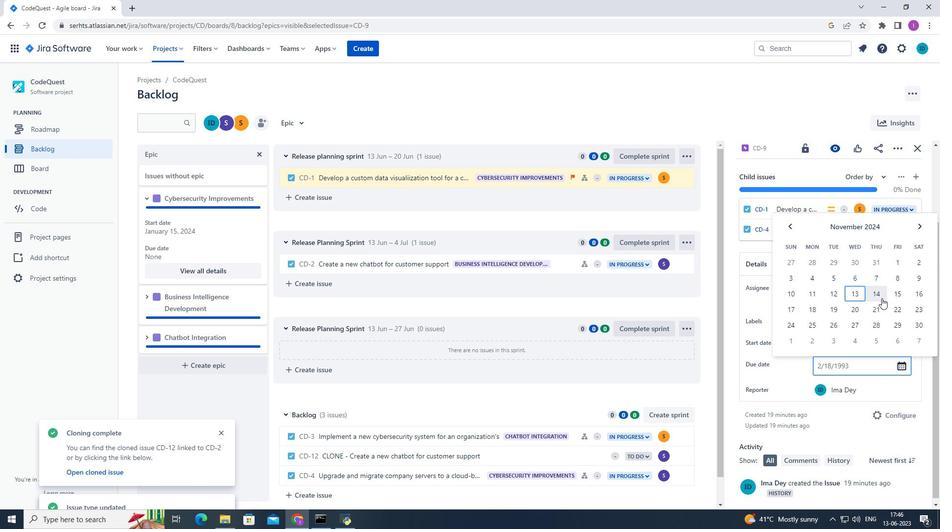 
Action: Mouse scrolled (845, 424) with delta (0, 0)
Screenshot: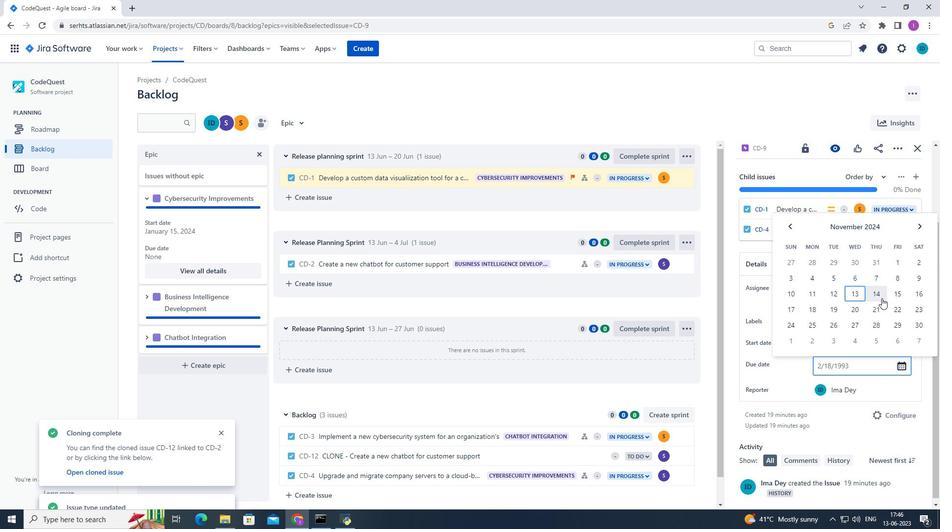 
Action: Mouse moved to (845, 423)
Screenshot: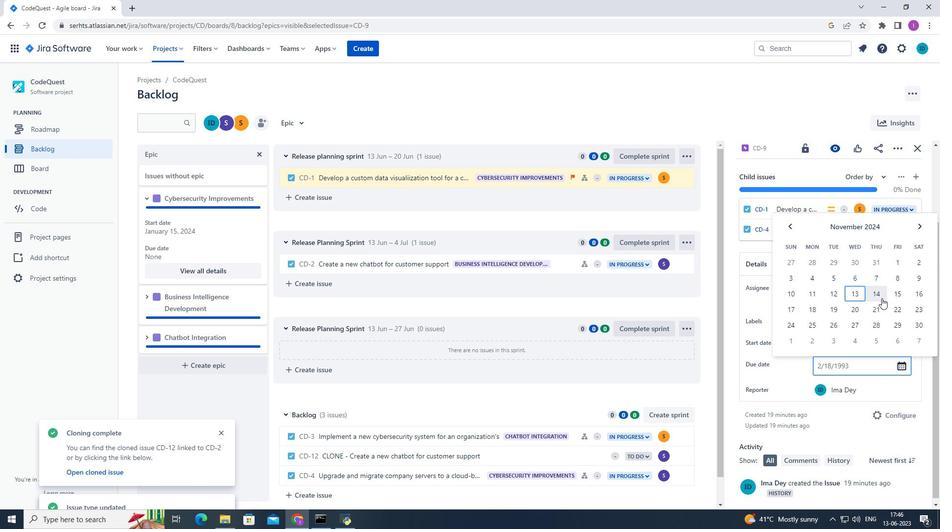 
Action: Mouse scrolled (845, 423) with delta (0, 0)
Screenshot: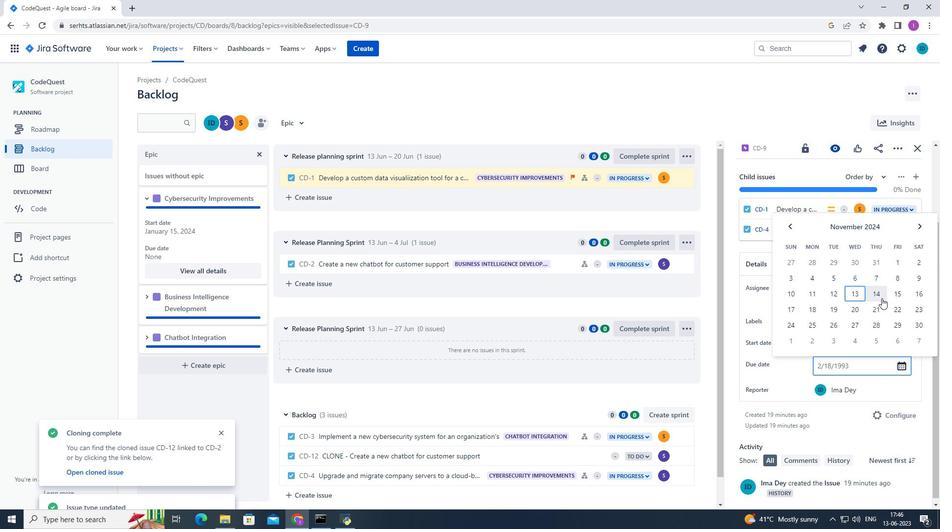 
Action: Mouse moved to (862, 346)
Screenshot: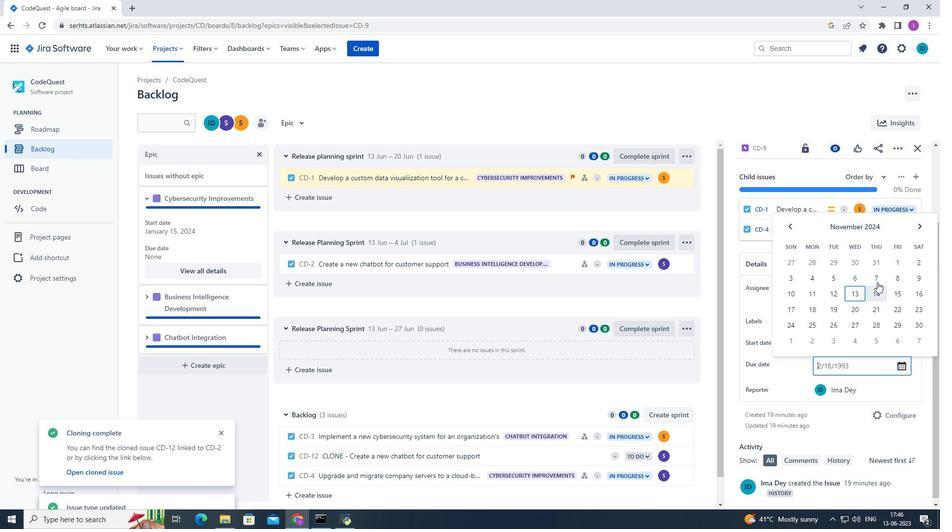
Action: Mouse scrolled (862, 345) with delta (0, 0)
Screenshot: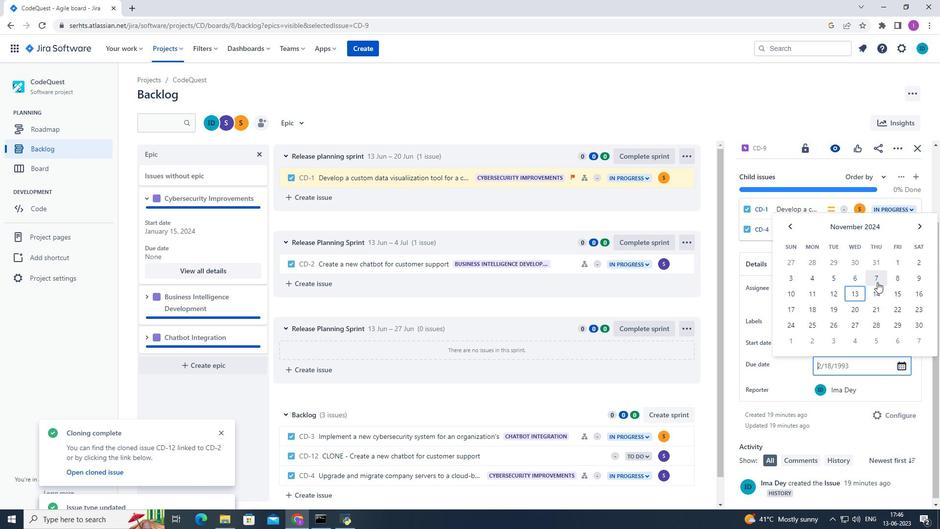 
Action: Mouse scrolled (862, 345) with delta (0, 0)
Screenshot: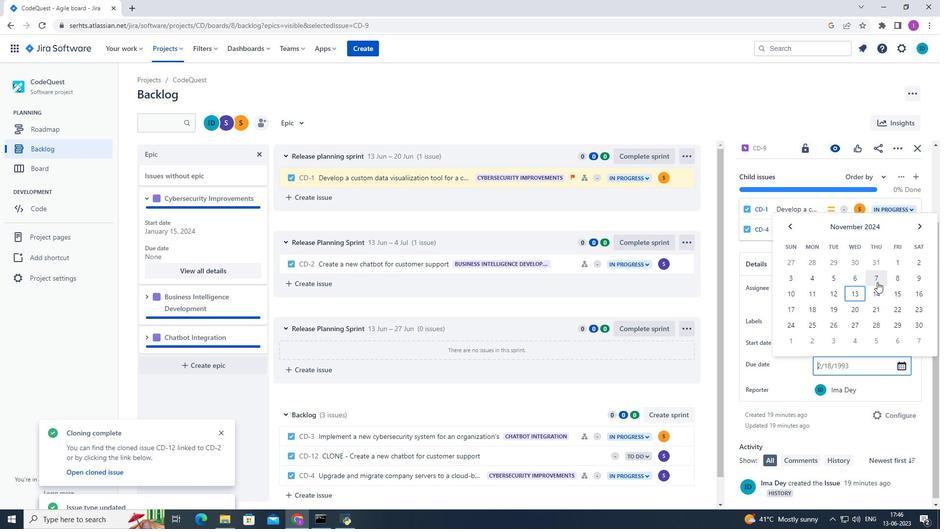 
Action: Mouse scrolled (862, 345) with delta (0, 0)
Screenshot: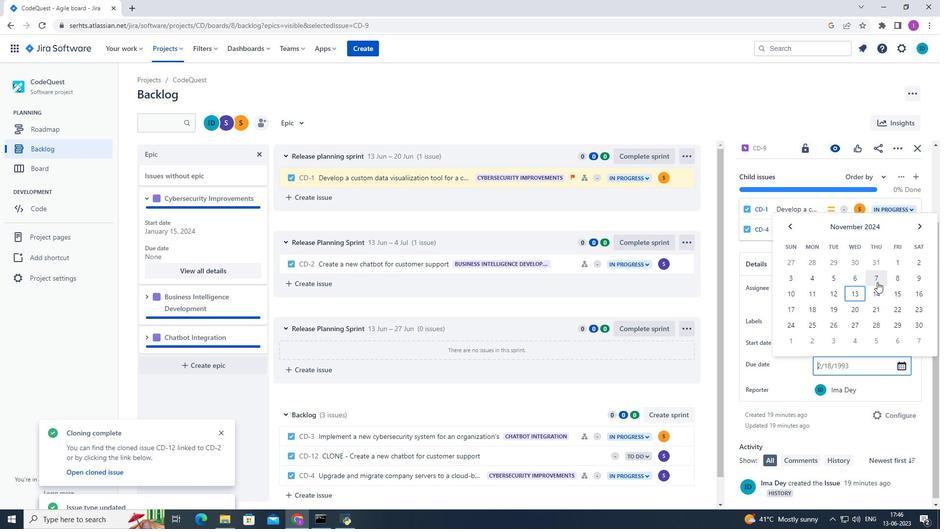 
Action: Mouse scrolled (862, 345) with delta (0, 0)
Screenshot: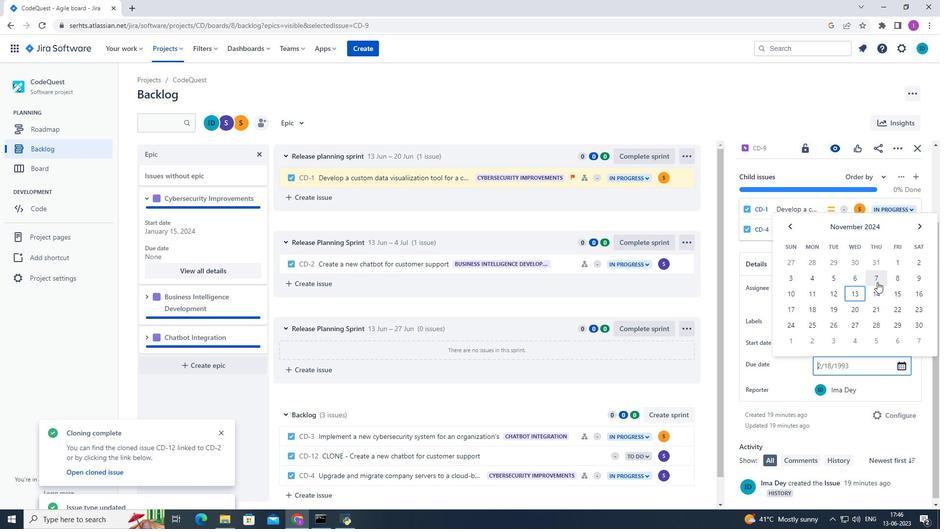 
Action: Mouse scrolled (862, 345) with delta (0, 0)
Screenshot: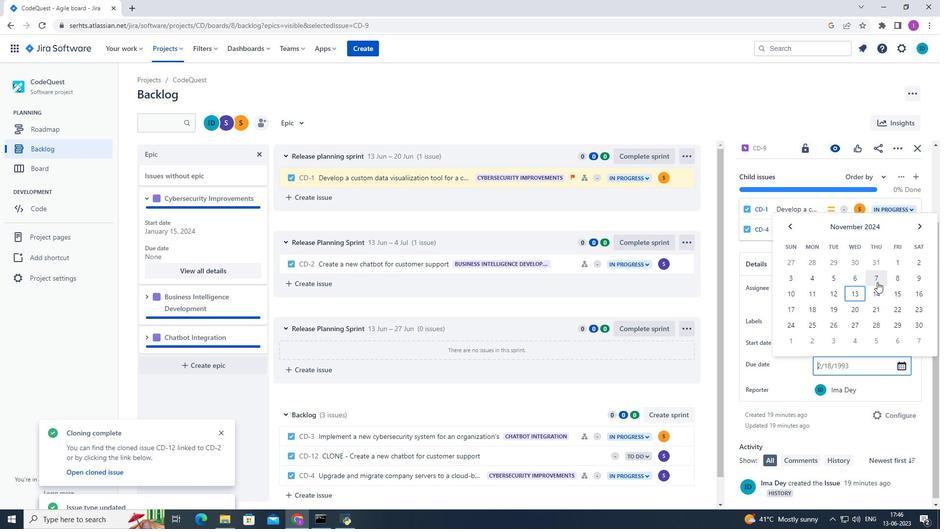 
Action: Mouse moved to (828, 244)
Screenshot: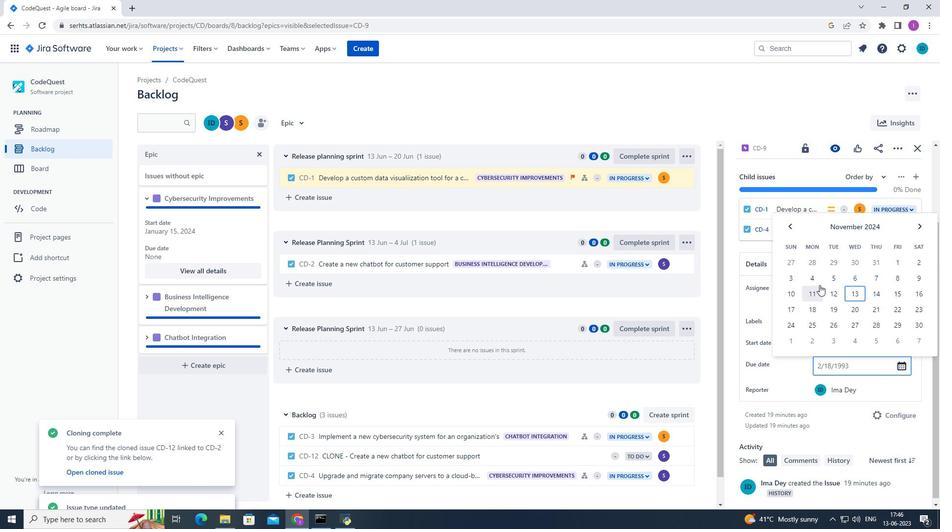 
Action: Mouse scrolled (828, 245) with delta (0, 0)
Screenshot: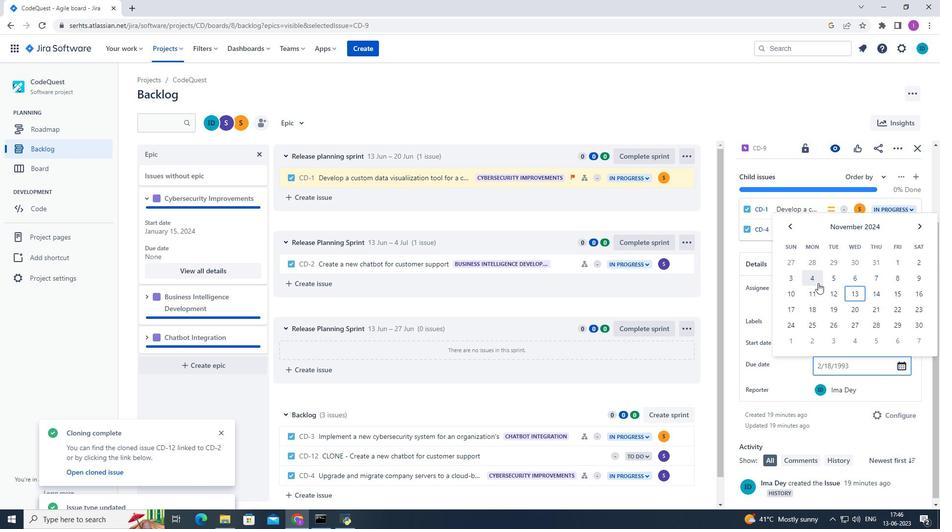 
Action: Mouse scrolled (828, 245) with delta (0, 0)
Screenshot: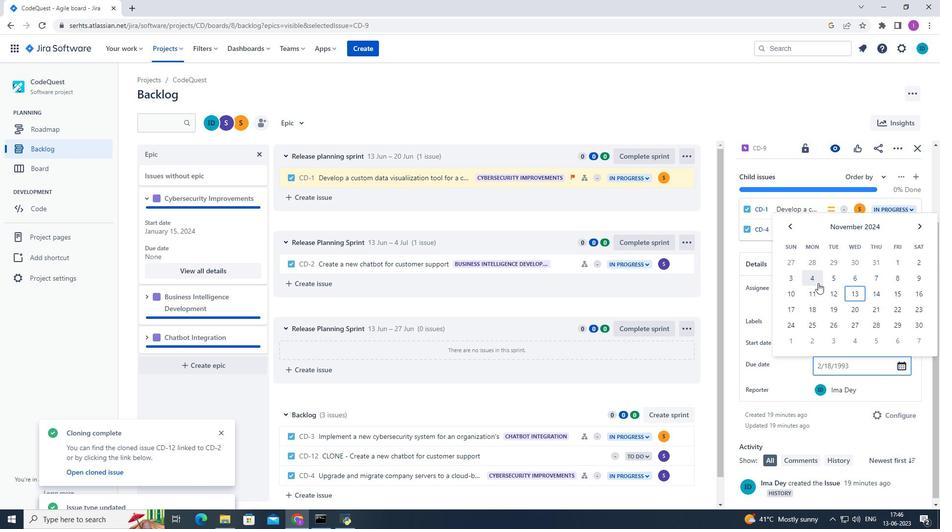 
Action: Mouse scrolled (828, 245) with delta (0, 0)
Screenshot: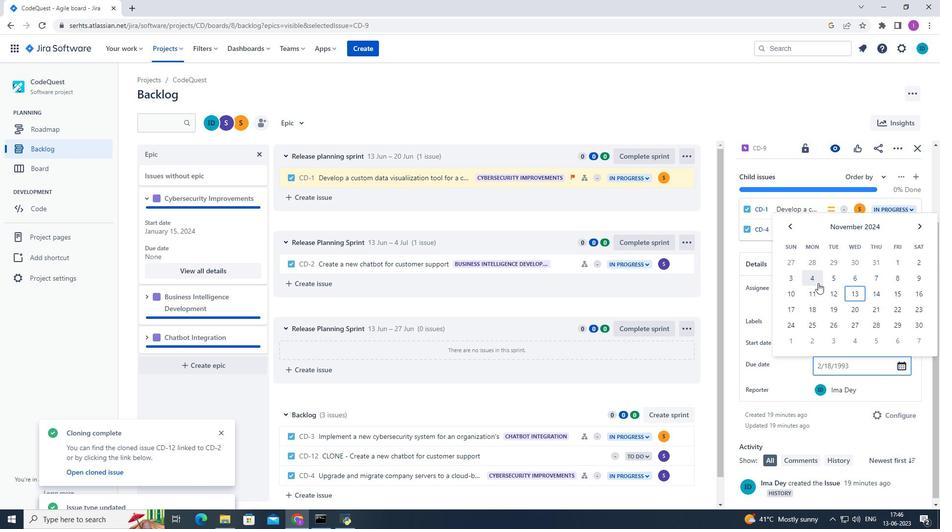 
Action: Mouse moved to (827, 250)
Screenshot: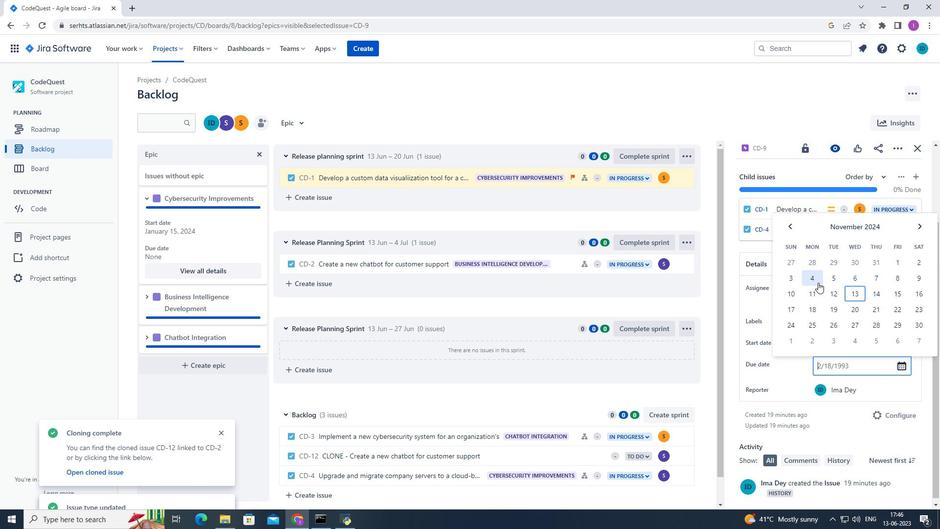 
Action: Mouse scrolled (827, 250) with delta (0, 0)
Screenshot: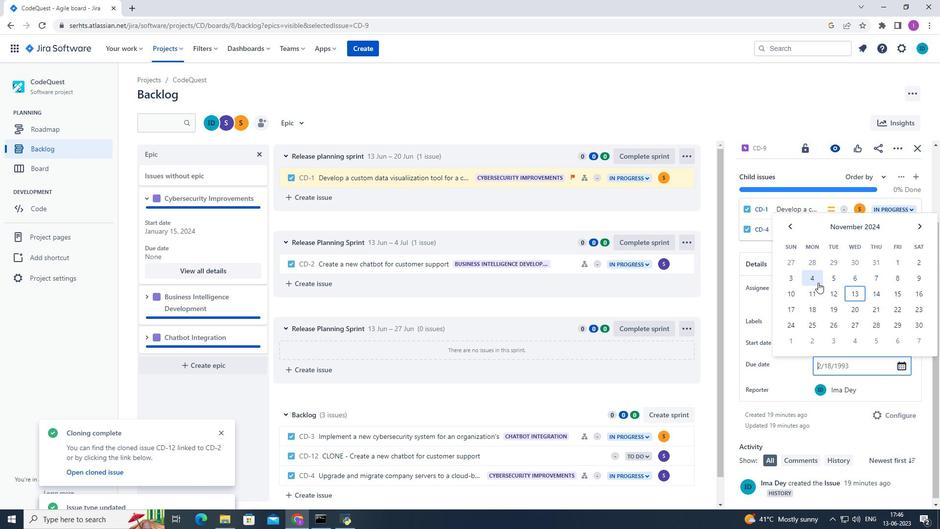
Action: Mouse scrolled (827, 250) with delta (0, 0)
Screenshot: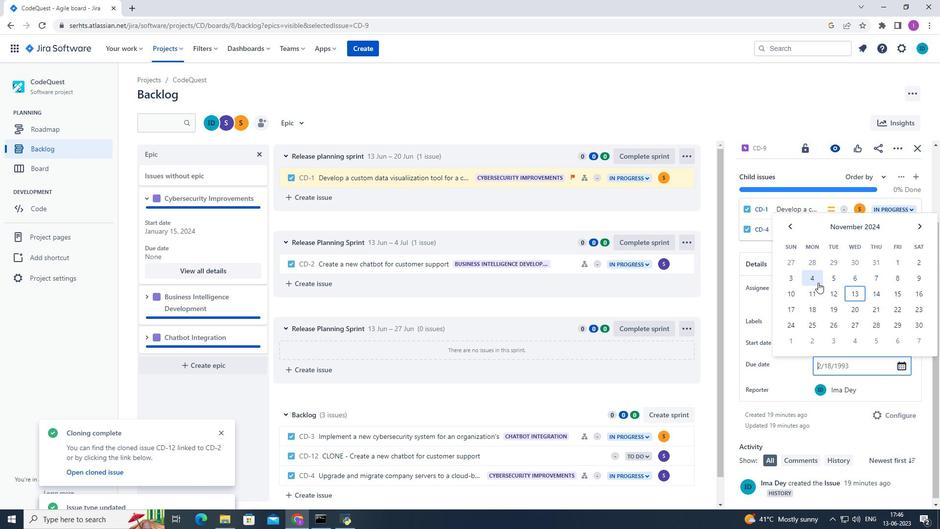 
Action: Mouse scrolled (827, 250) with delta (0, 0)
Screenshot: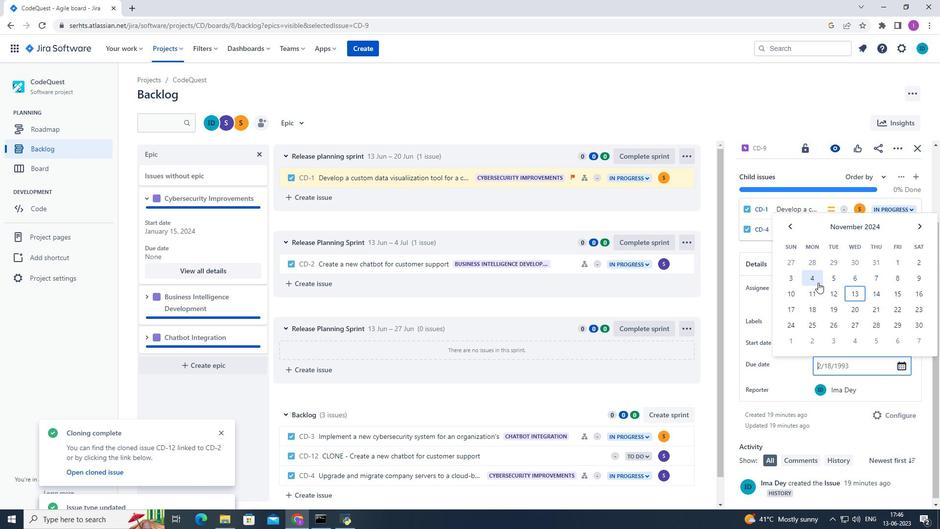 
Action: Mouse moved to (216, 265)
Screenshot: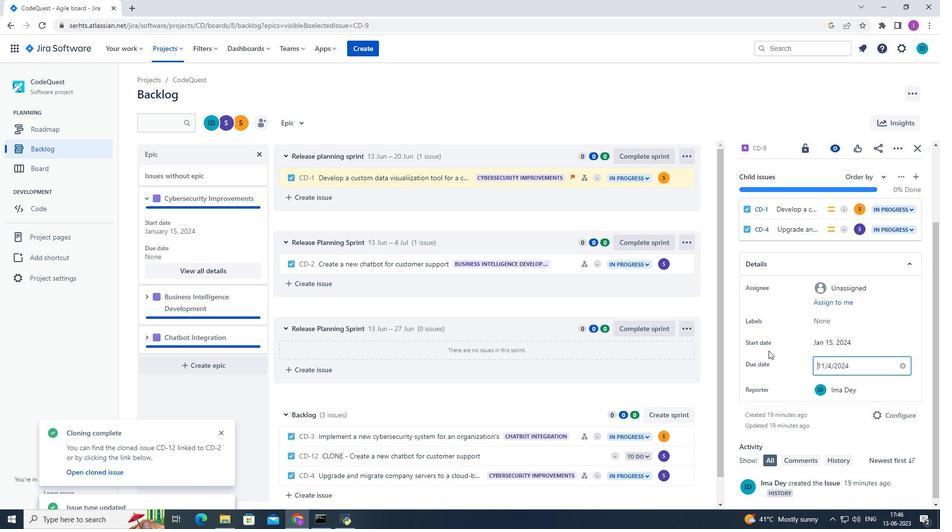 
Action: Mouse pressed left at (216, 265)
Screenshot: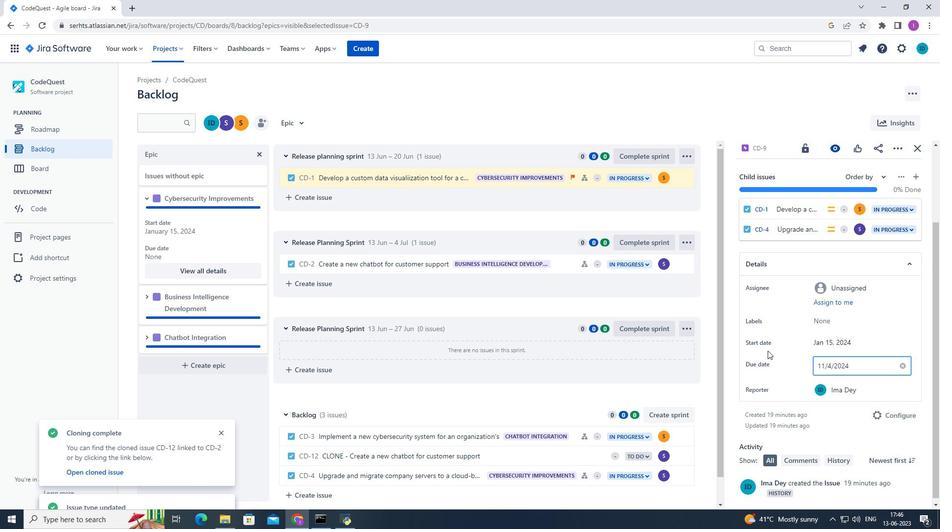 
Action: Mouse moved to (216, 276)
Screenshot: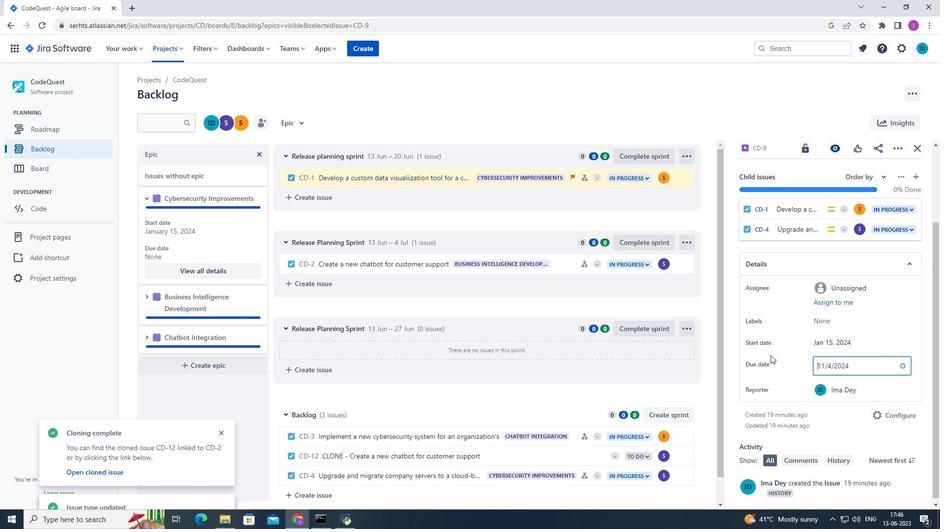 
Action: Mouse pressed left at (216, 276)
Screenshot: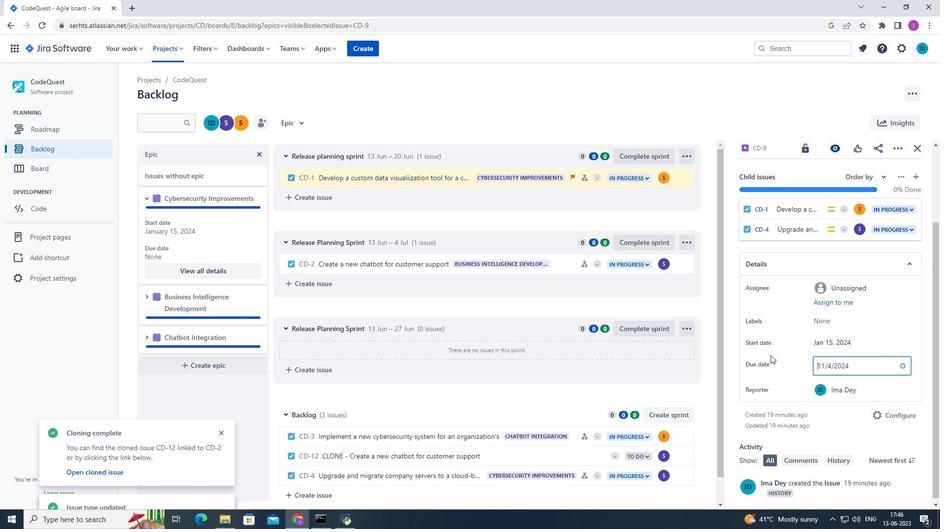 
Action: Mouse moved to (742, 262)
Screenshot: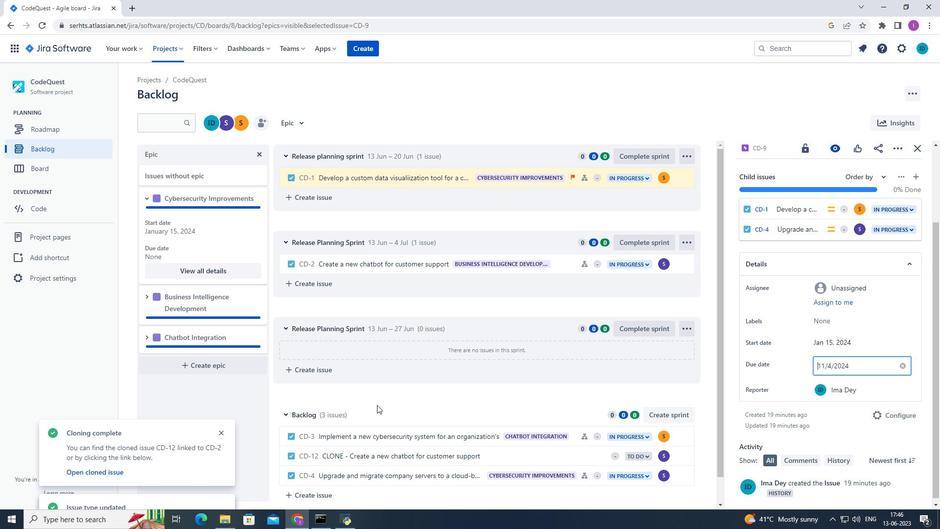 
Action: Mouse scrolled (742, 261) with delta (0, 0)
Screenshot: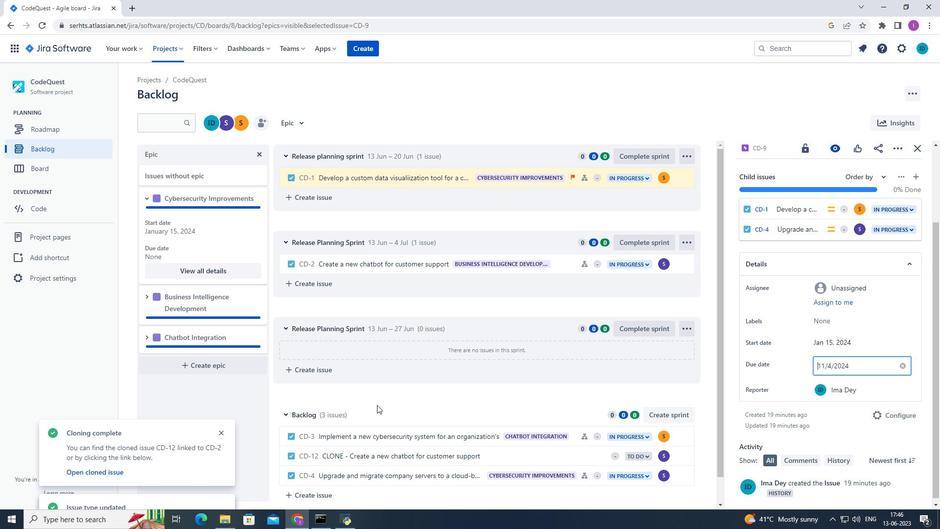 
Action: Mouse moved to (767, 267)
Screenshot: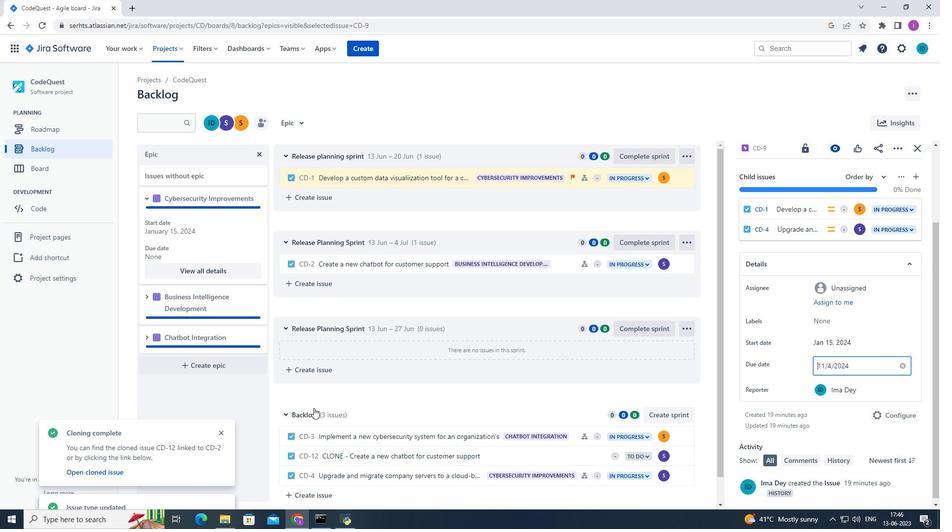
Action: Mouse scrolled (767, 266) with delta (0, 0)
Screenshot: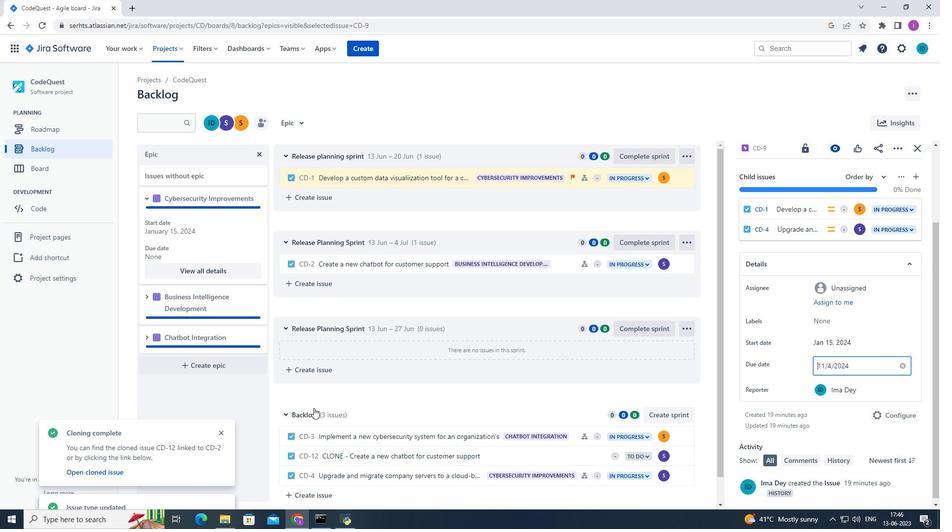 
Action: Mouse scrolled (767, 266) with delta (0, 0)
Screenshot: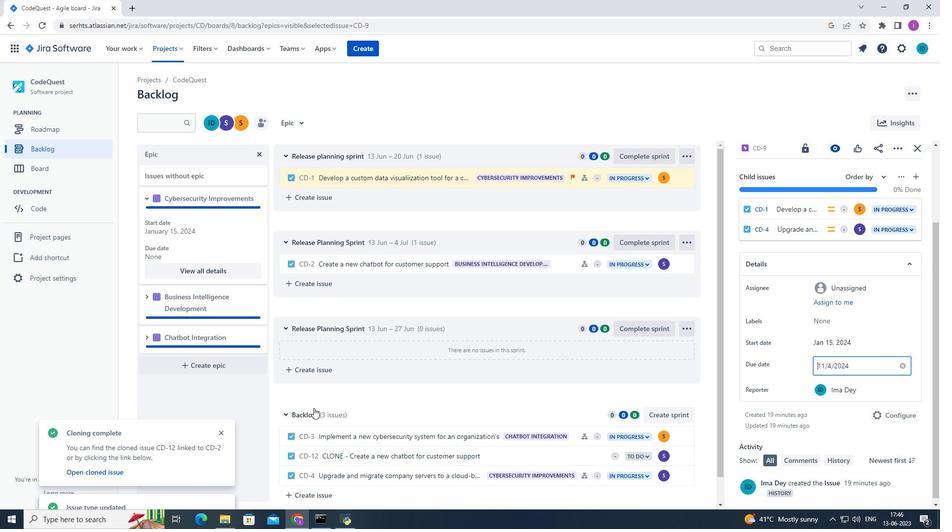 
Action: Mouse scrolled (767, 266) with delta (0, 0)
Screenshot: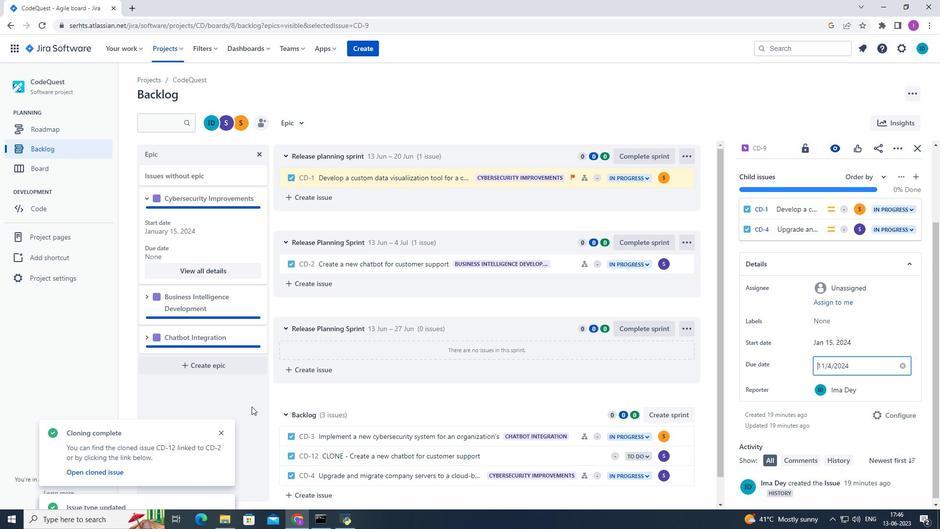 
Action: Mouse scrolled (767, 266) with delta (0, 0)
Screenshot: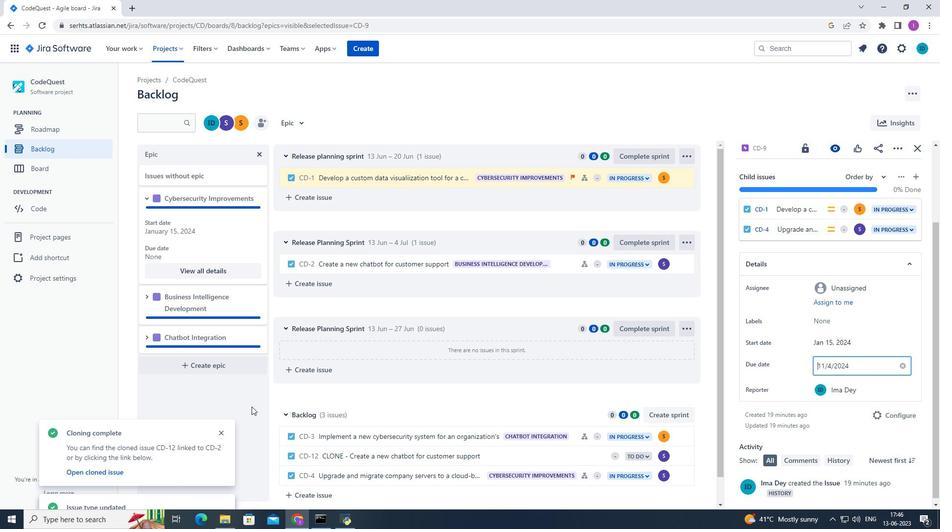 
Action: Mouse moved to (771, 274)
Screenshot: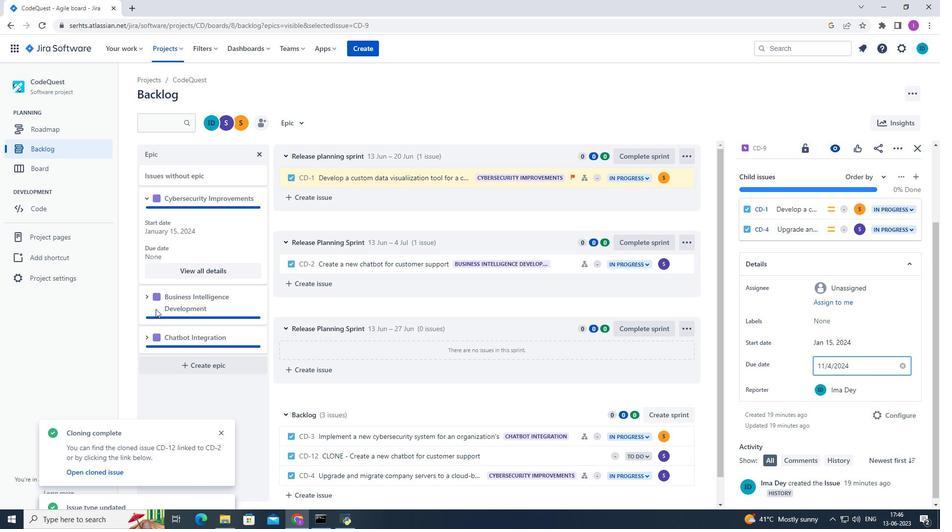 
Action: Mouse scrolled (771, 275) with delta (0, 0)
Screenshot: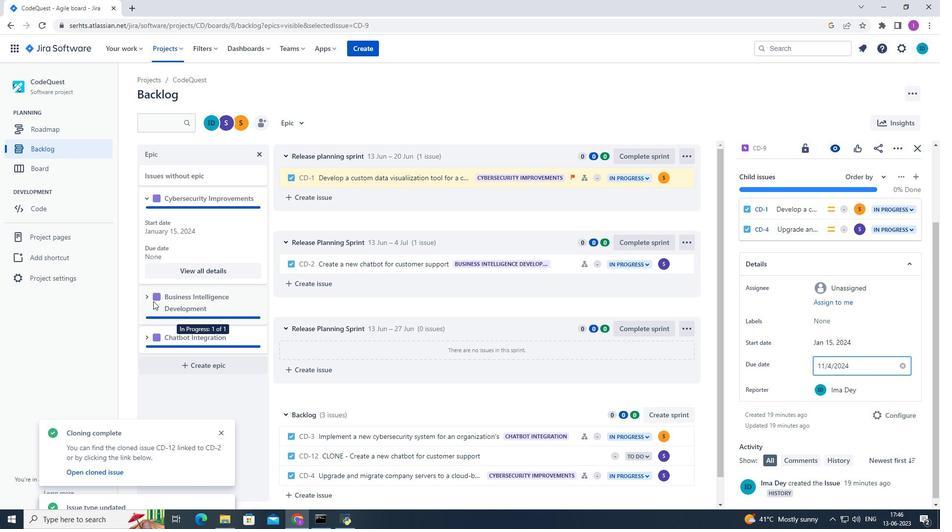 
Action: Mouse moved to (772, 274)
Screenshot: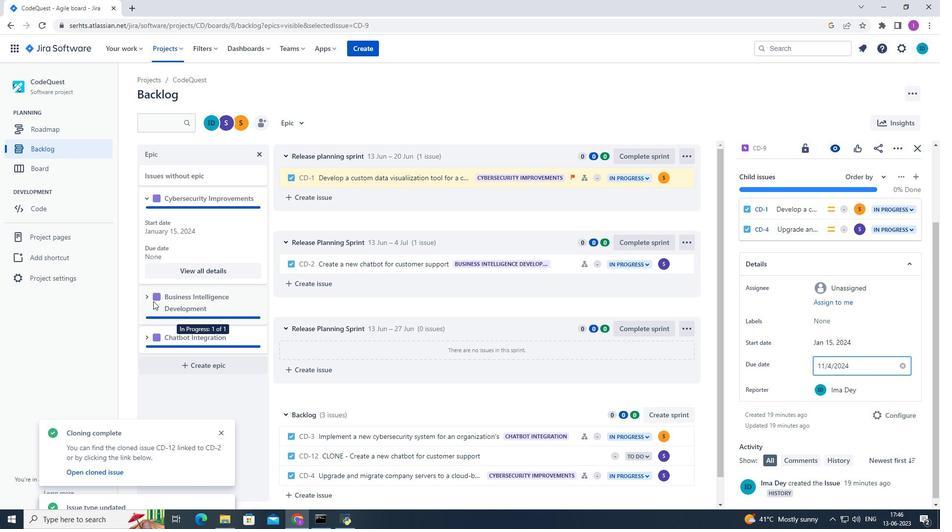 
Action: Mouse scrolled (772, 275) with delta (0, 0)
Screenshot: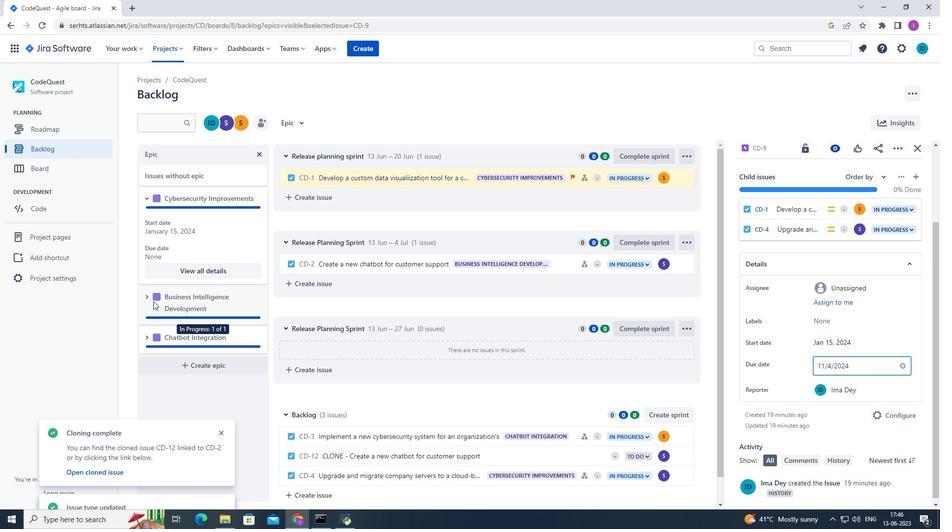 
Action: Mouse scrolled (772, 275) with delta (0, 0)
Screenshot: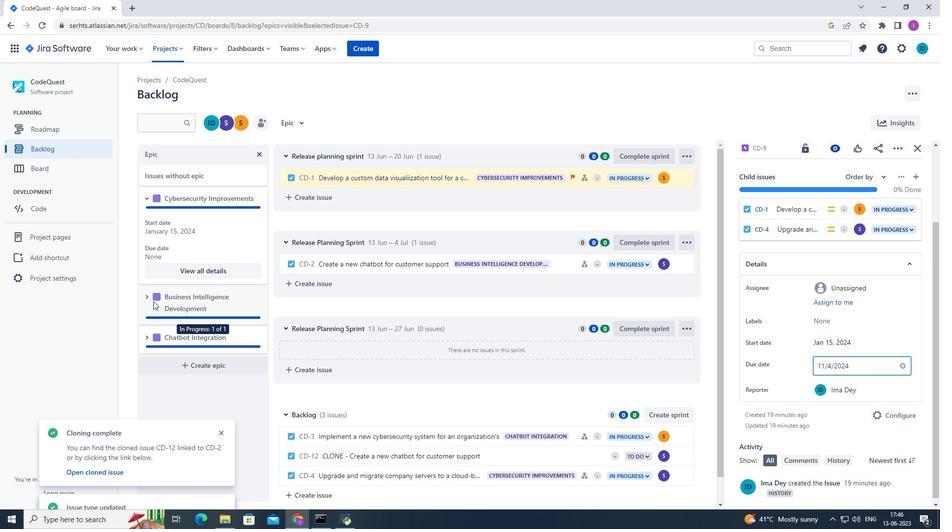 
Action: Mouse scrolled (772, 275) with delta (0, 0)
Screenshot: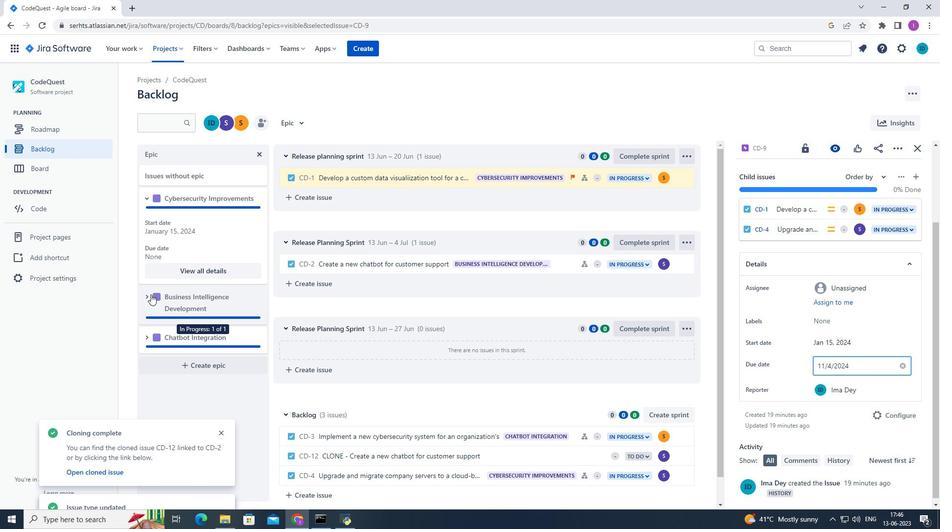
Action: Mouse moved to (772, 274)
Screenshot: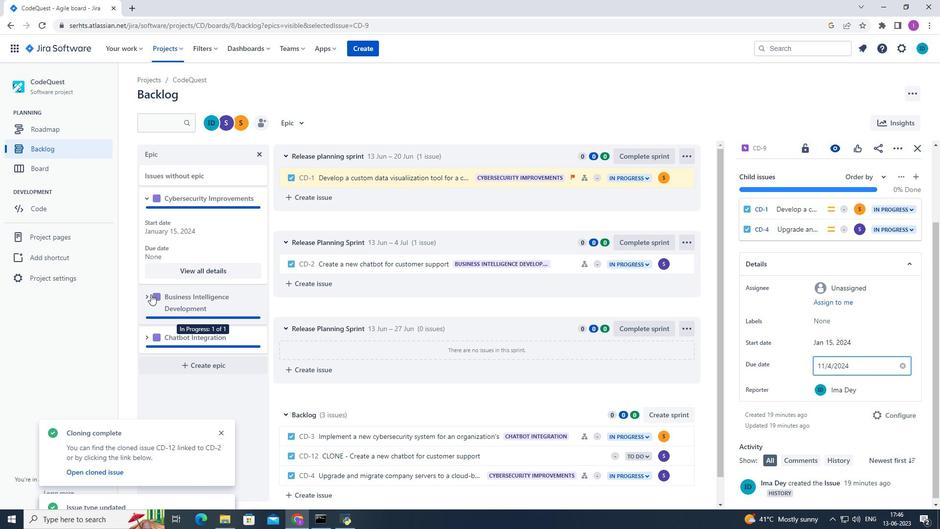 
Action: Mouse scrolled (772, 274) with delta (0, 0)
Screenshot: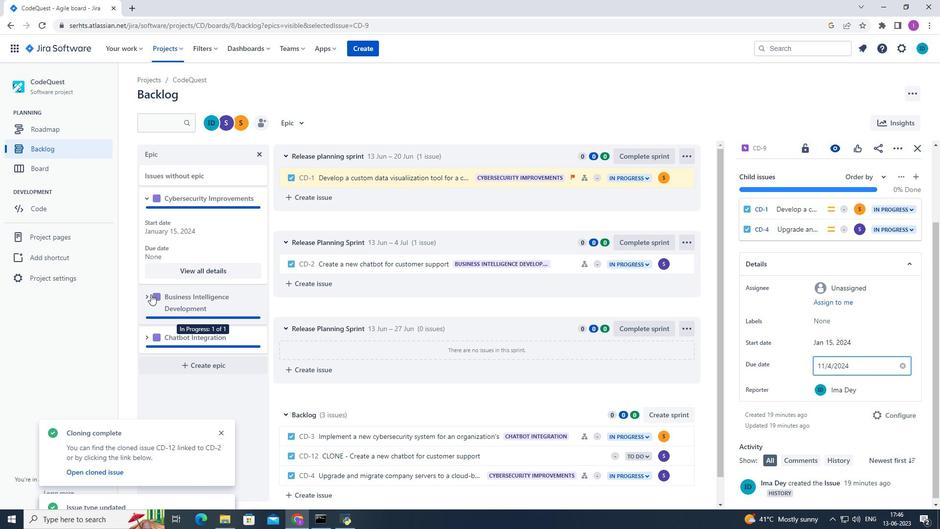 
Action: Mouse scrolled (772, 274) with delta (0, 0)
Screenshot: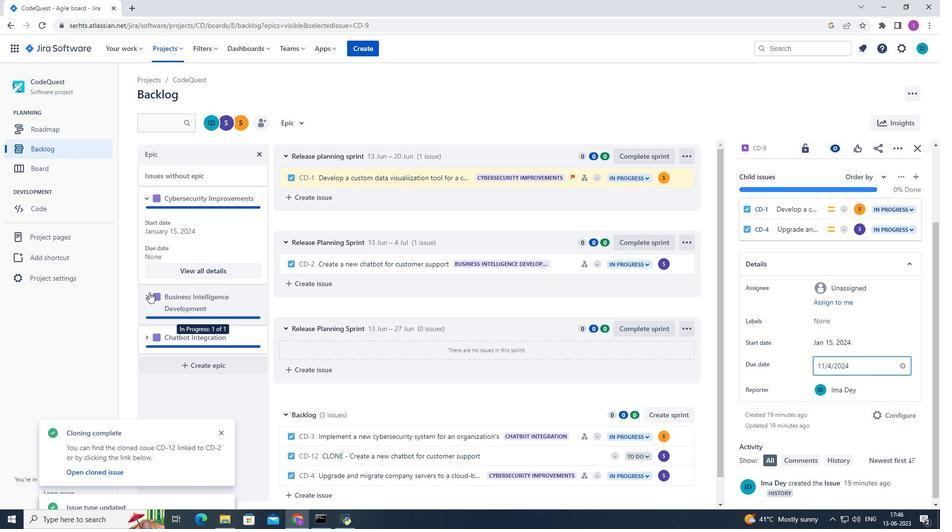 
Action: Mouse moved to (773, 275)
Screenshot: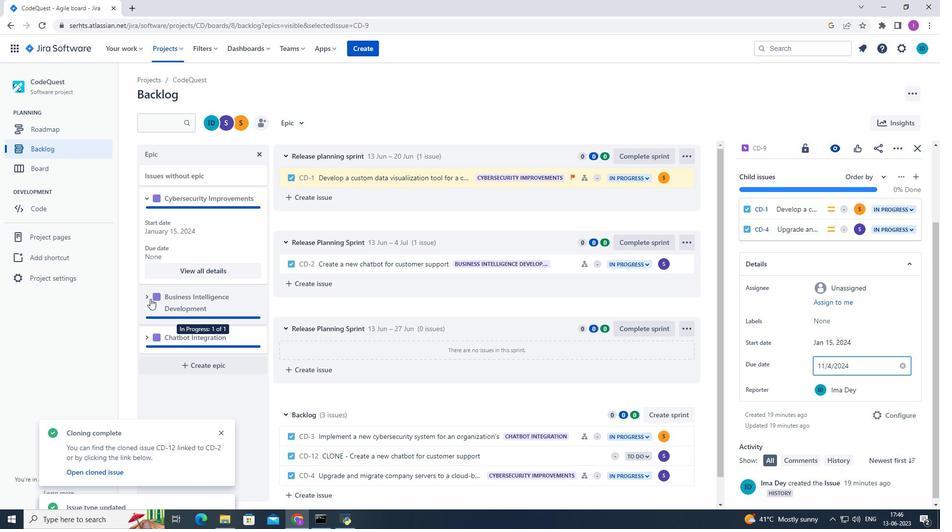 
Action: Mouse scrolled (773, 274) with delta (0, 0)
Screenshot: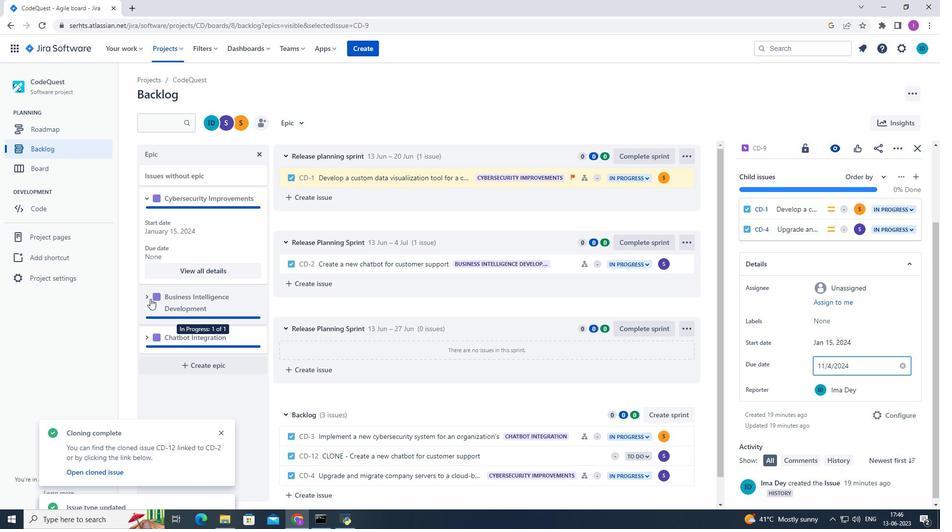 
Action: Mouse moved to (787, 276)
Screenshot: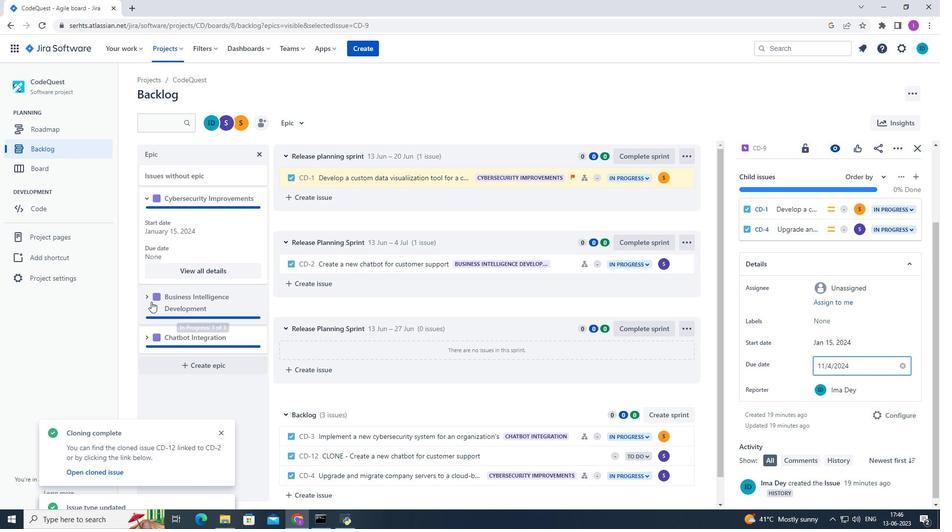 
Action: Mouse scrolled (787, 275) with delta (0, 0)
Screenshot: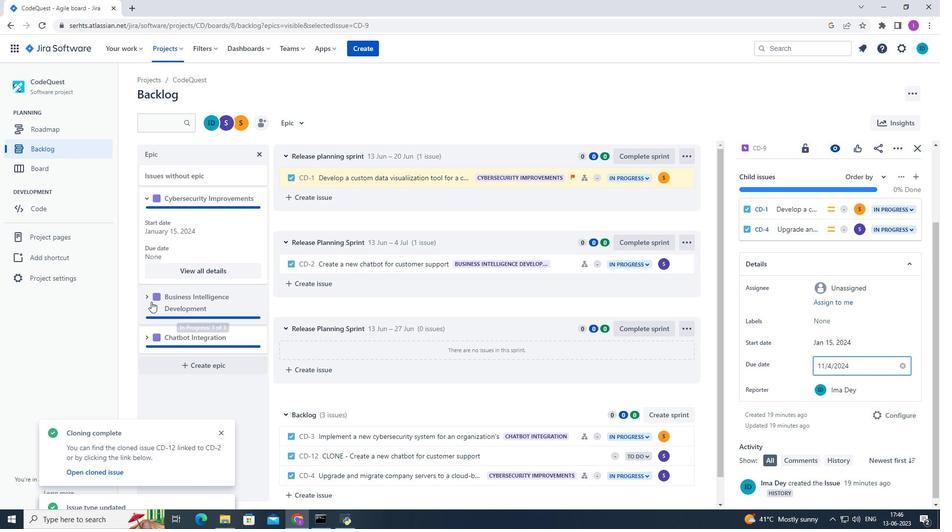 
Action: Mouse moved to (924, 147)
Screenshot: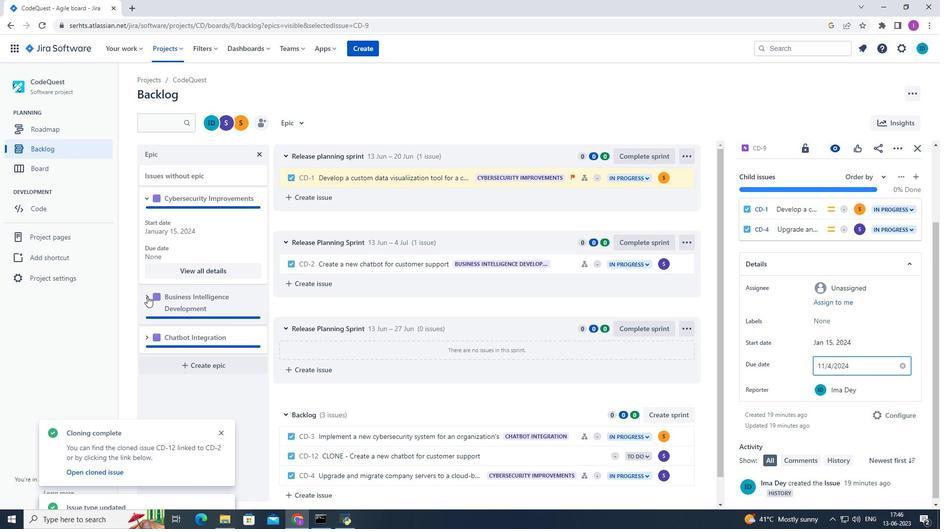 
Action: Mouse pressed left at (924, 147)
Screenshot: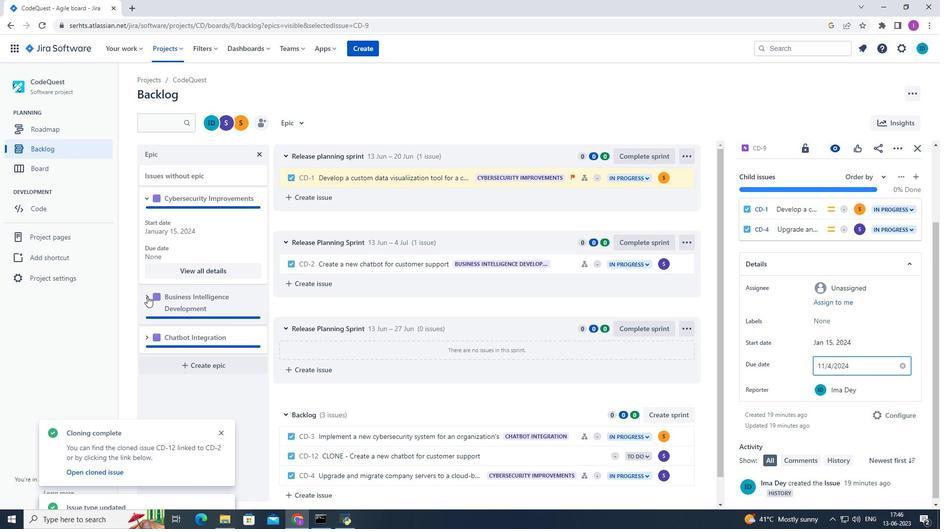 
Action: Mouse moved to (170, 50)
Screenshot: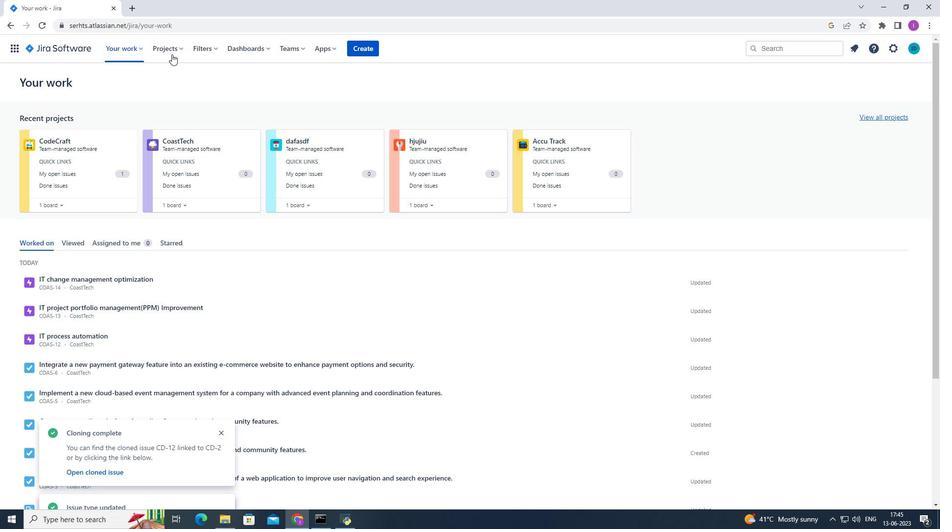 
Action: Mouse pressed left at (170, 50)
Screenshot: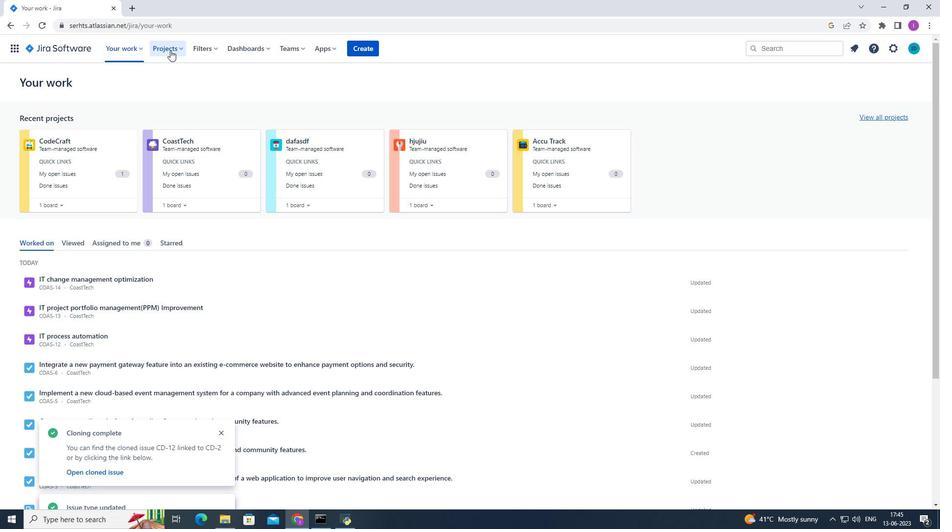 
Action: Mouse moved to (191, 94)
Screenshot: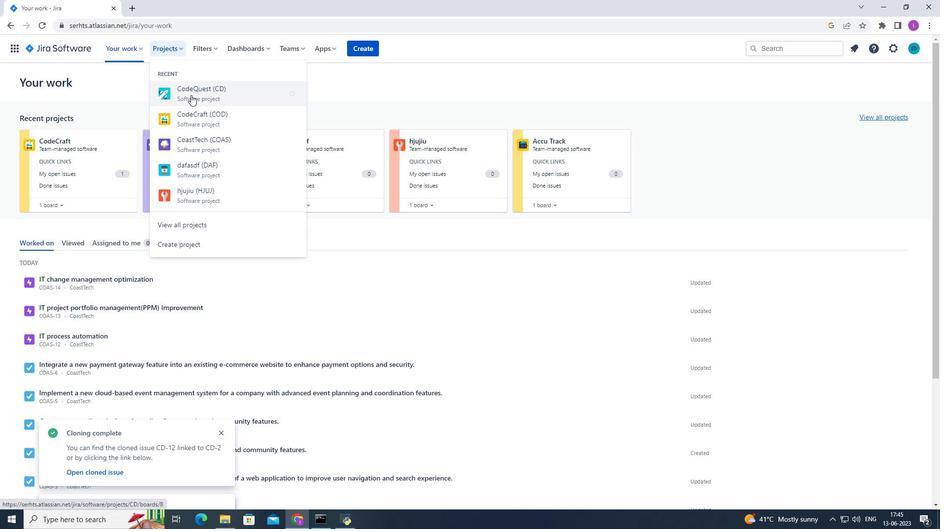 
Action: Mouse pressed left at (191, 94)
Screenshot: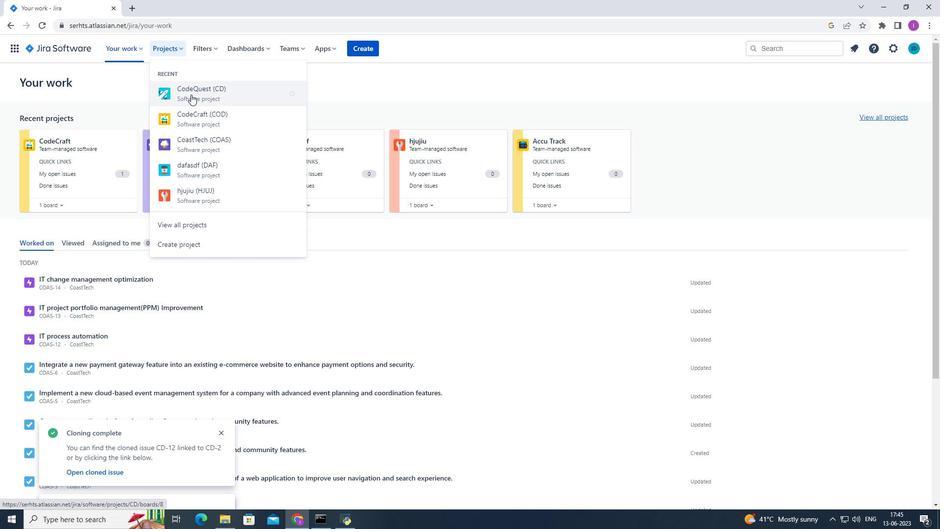 
Action: Mouse moved to (53, 151)
Screenshot: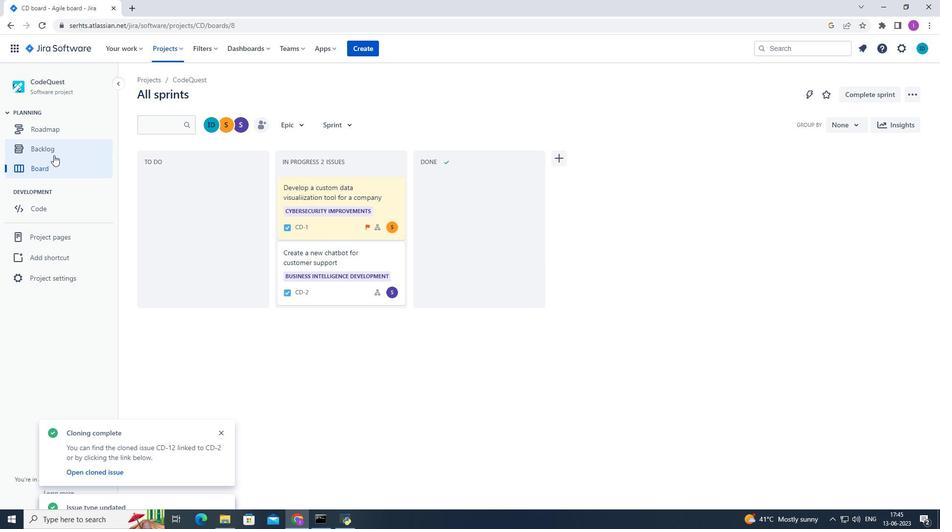 
Action: Mouse pressed left at (53, 151)
Screenshot: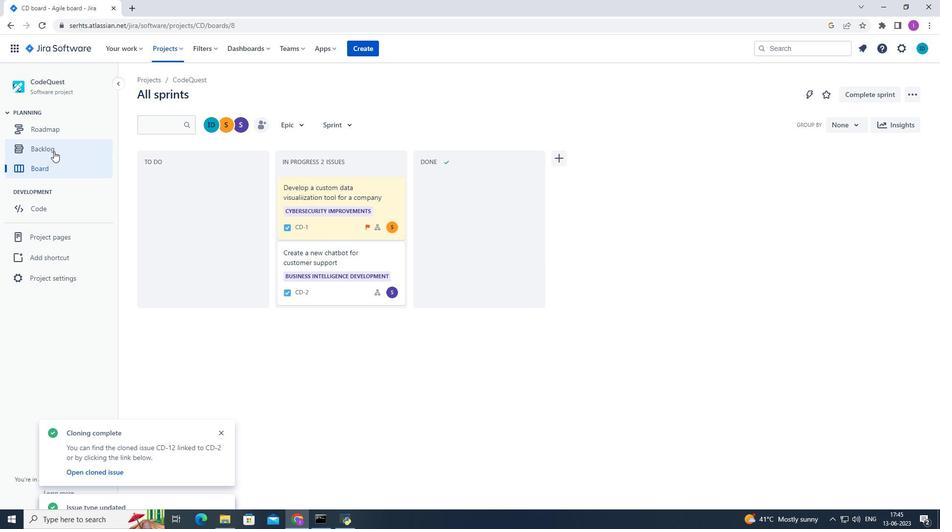 
Action: Mouse moved to (148, 198)
Screenshot: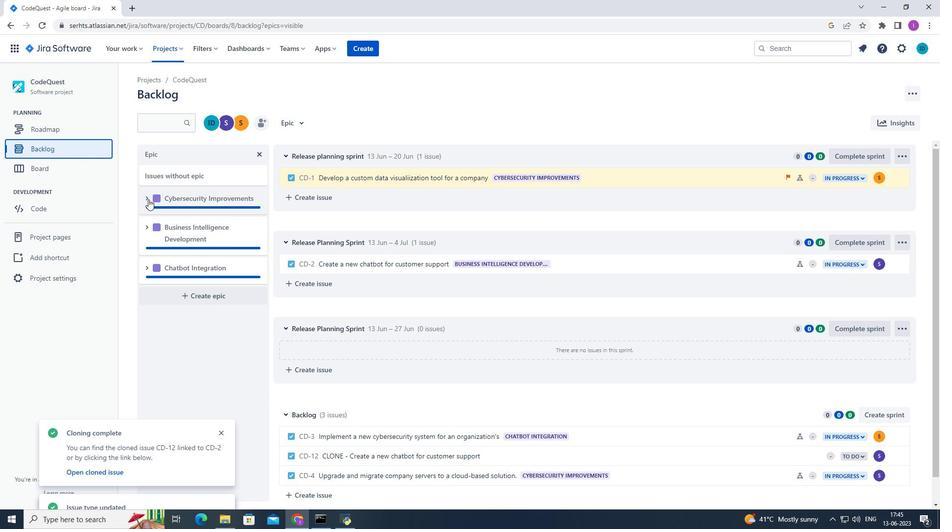 
Action: Mouse pressed left at (148, 198)
Screenshot: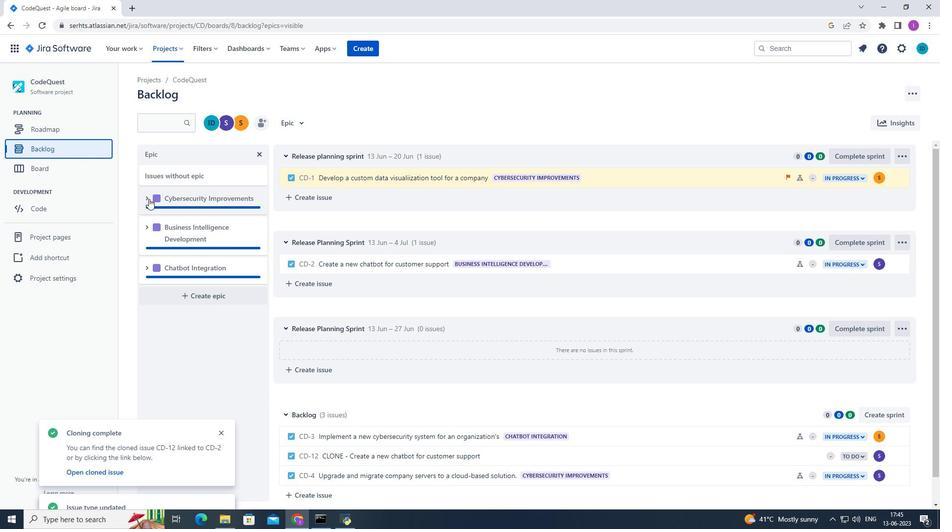 
Action: Mouse moved to (200, 272)
Screenshot: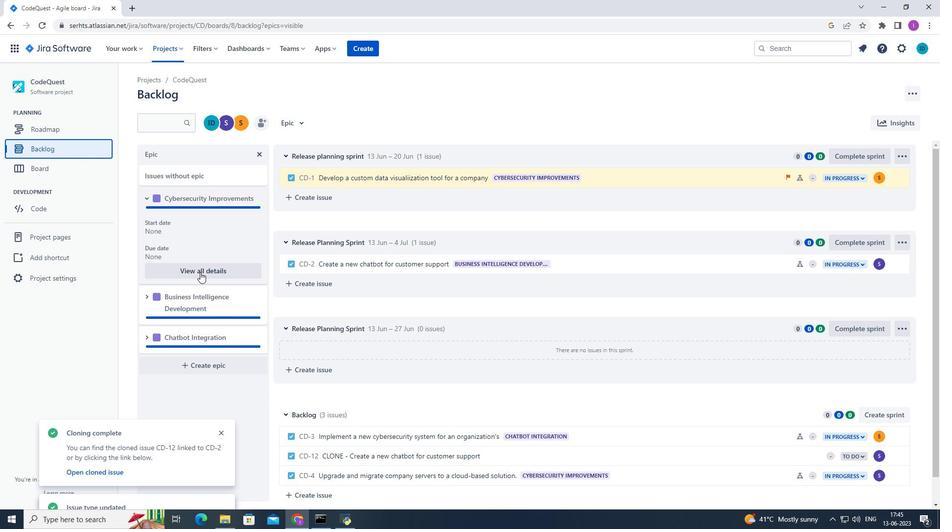 
Action: Mouse pressed left at (200, 272)
Screenshot: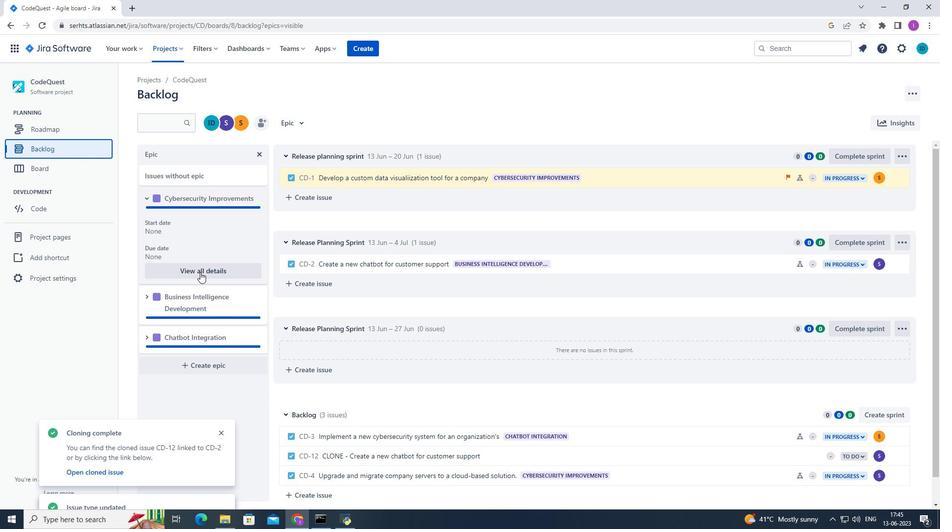 
Action: Mouse moved to (866, 390)
Screenshot: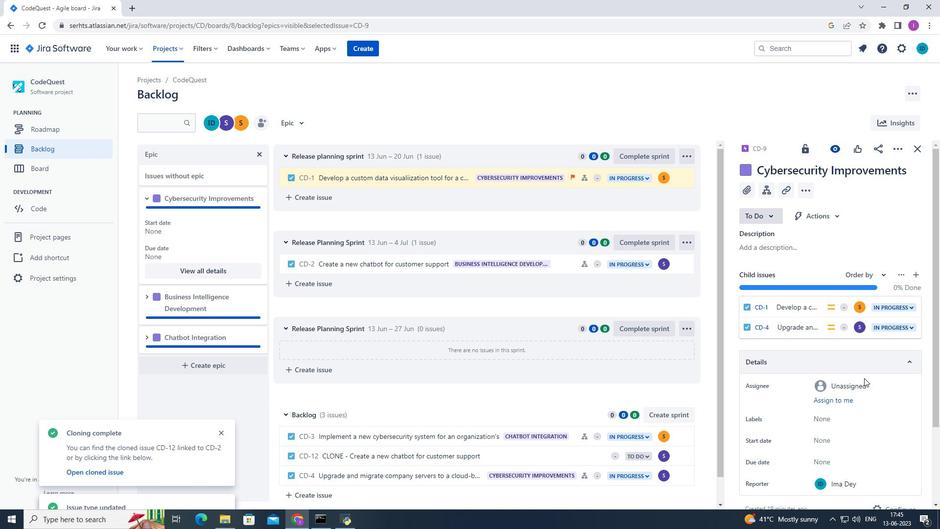 
Action: Mouse scrolled (866, 389) with delta (0, 0)
Screenshot: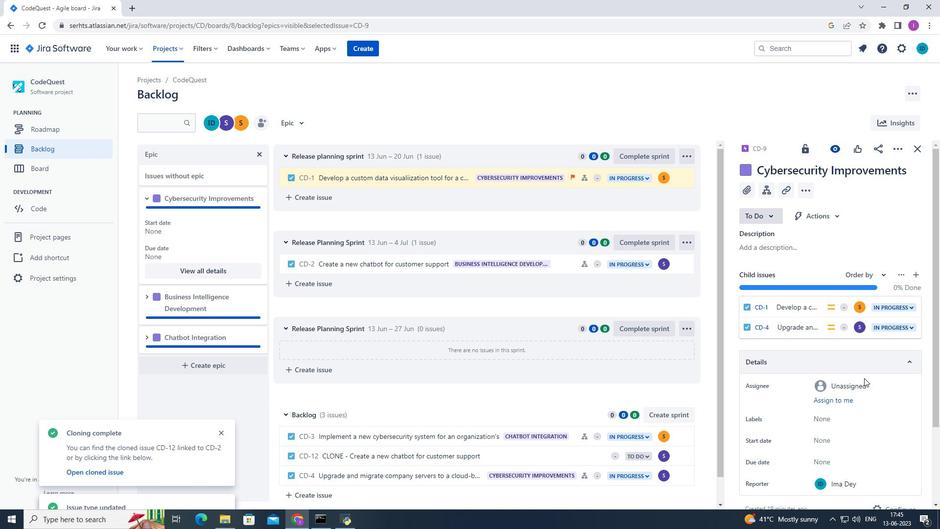
Action: Mouse scrolled (866, 389) with delta (0, 0)
Screenshot: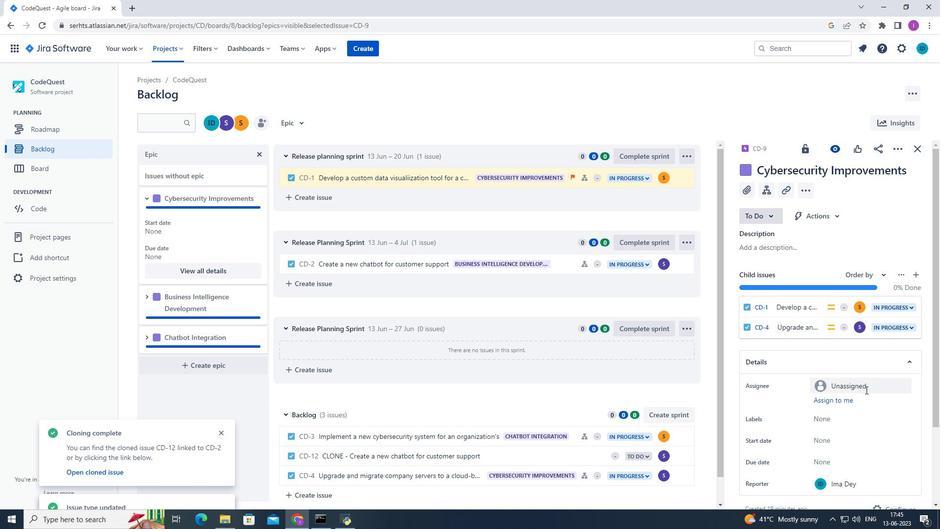 
Action: Mouse moved to (821, 345)
Screenshot: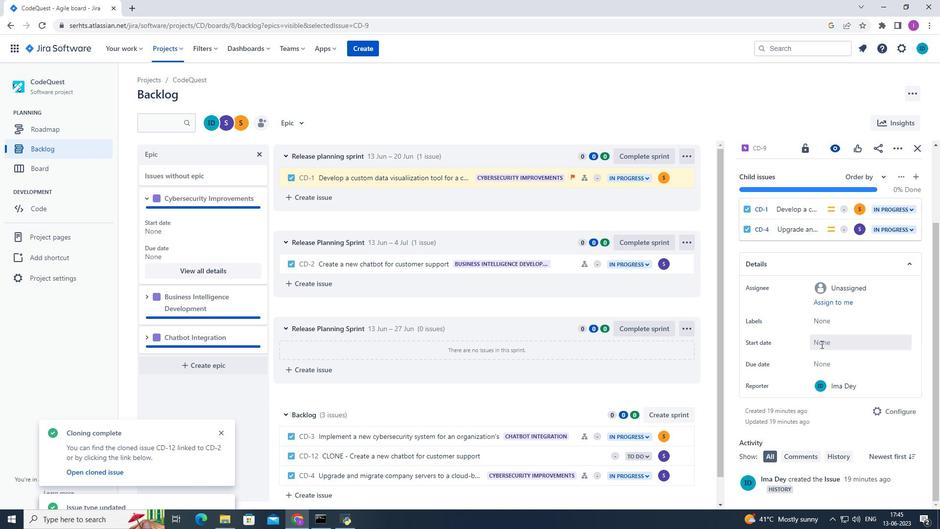 
Action: Mouse pressed left at (821, 345)
Screenshot: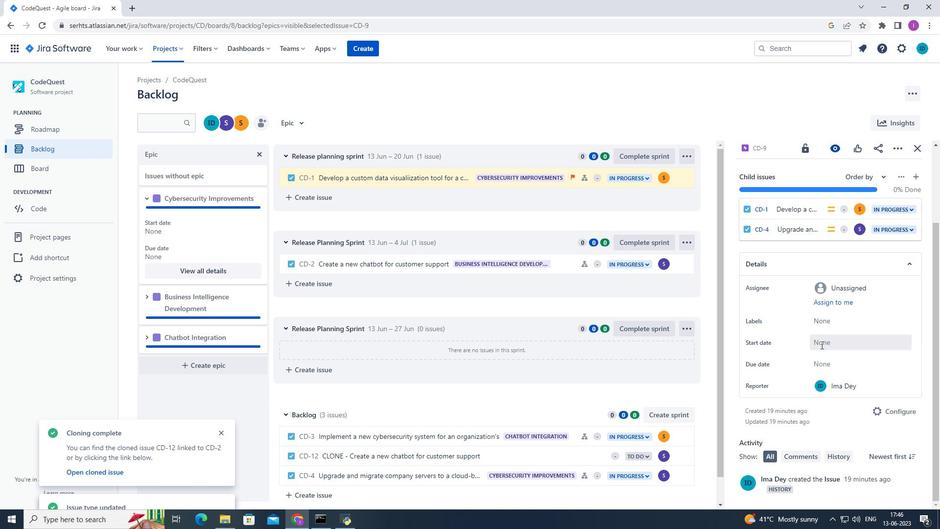 
Action: Mouse moved to (921, 372)
Screenshot: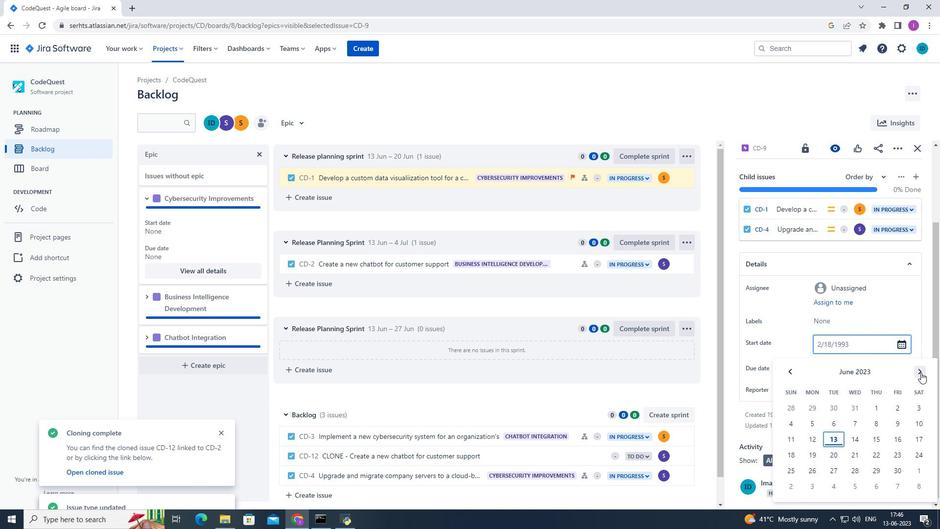 
Action: Mouse pressed left at (921, 372)
Screenshot: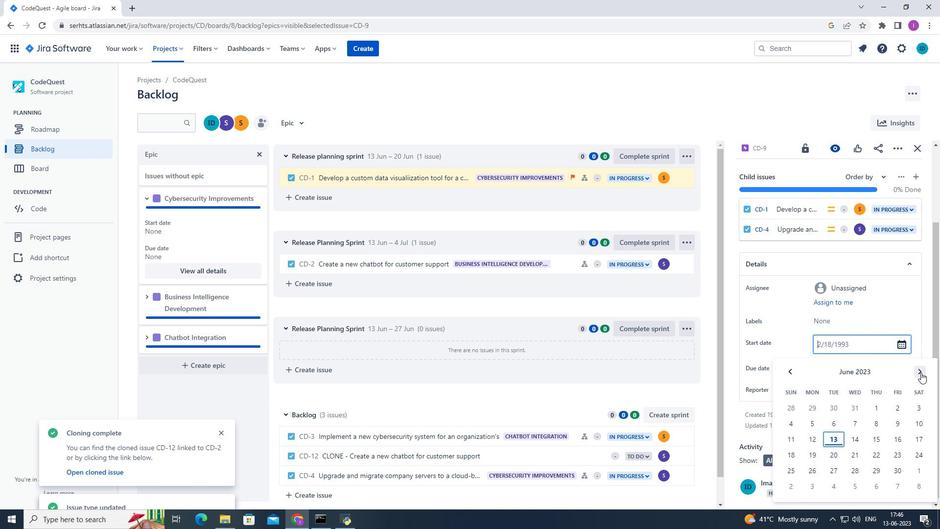 
Action: Mouse pressed left at (921, 372)
Screenshot: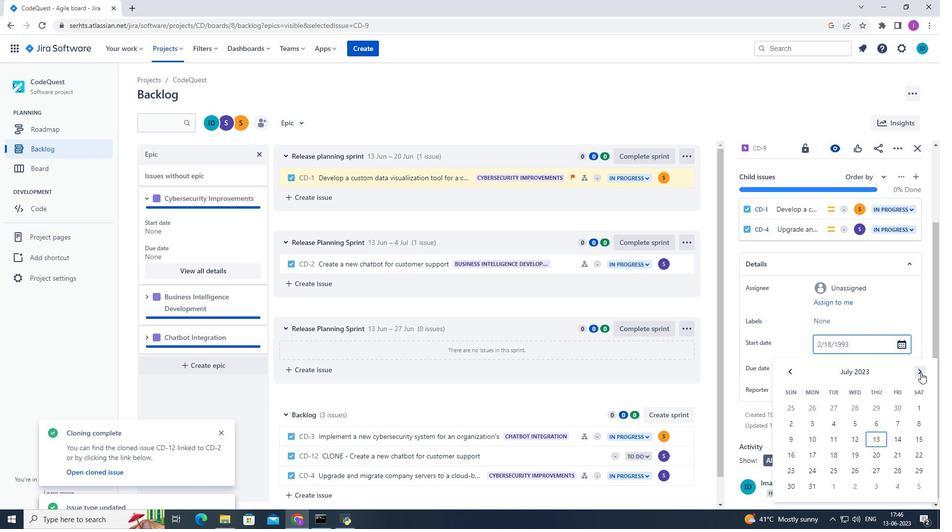 
Action: Mouse pressed left at (921, 372)
Screenshot: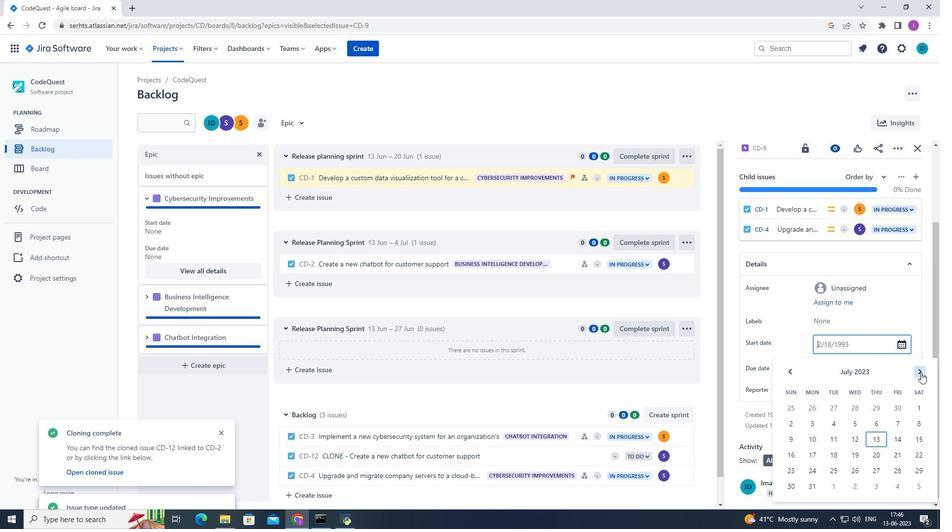 
Action: Mouse moved to (921, 372)
Screenshot: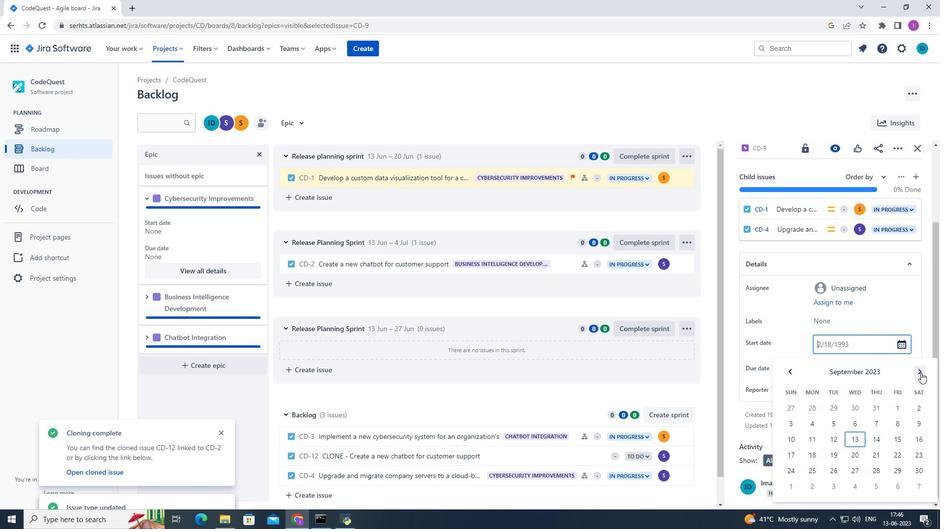 
Action: Mouse pressed left at (921, 372)
Screenshot: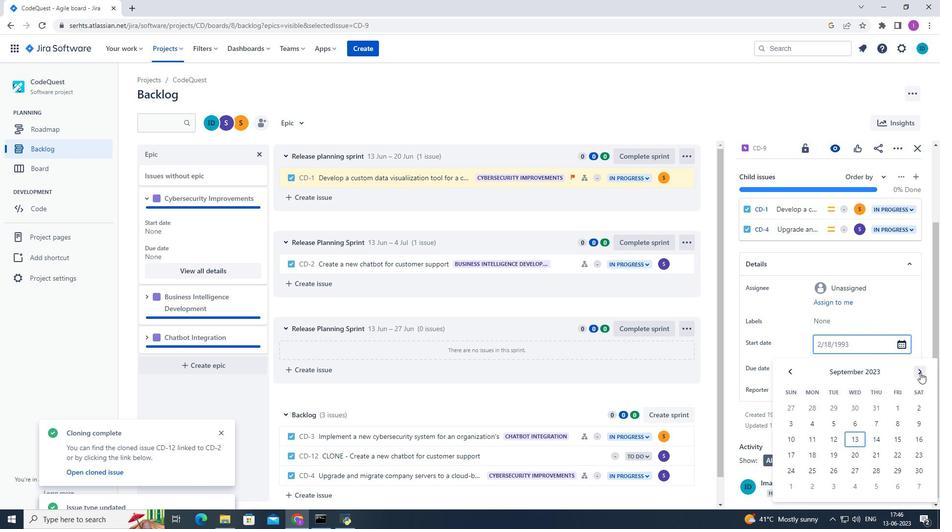 
Action: Mouse pressed left at (921, 372)
Screenshot: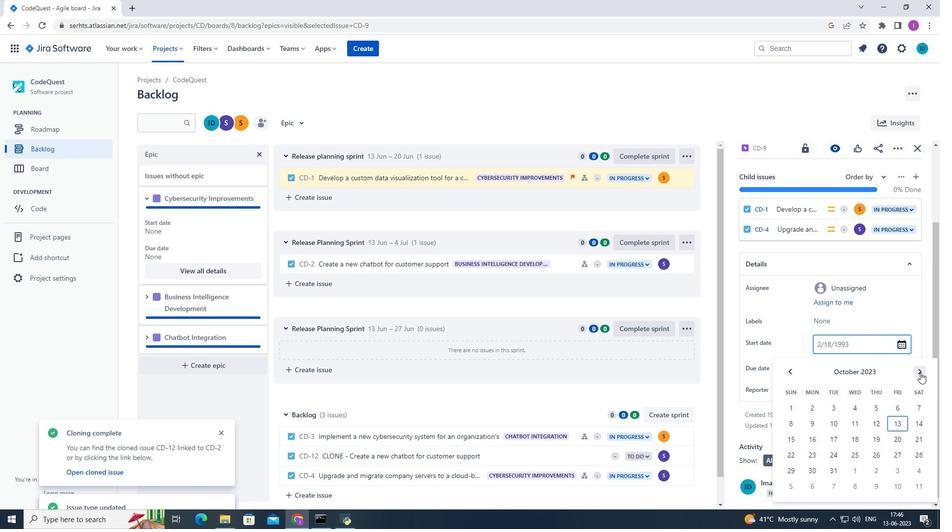 
Action: Mouse pressed left at (921, 372)
Screenshot: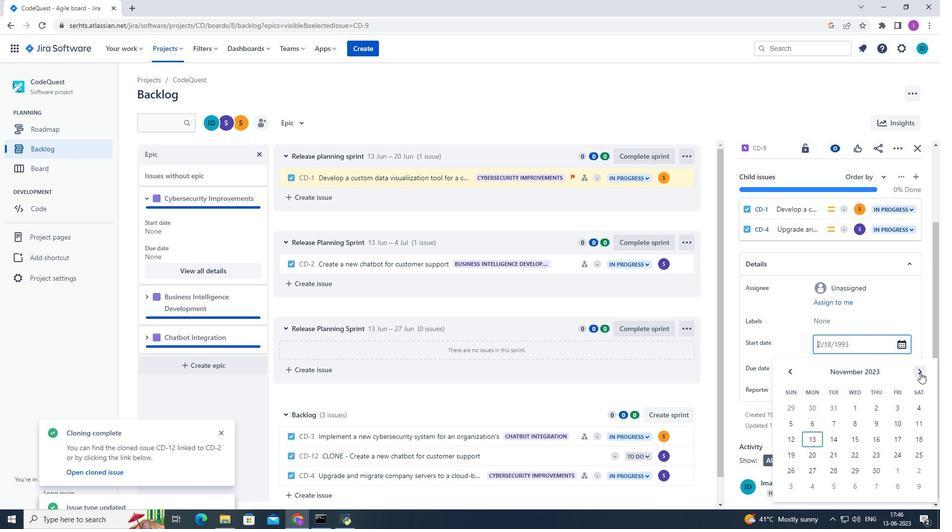 
Action: Mouse pressed left at (921, 372)
Screenshot: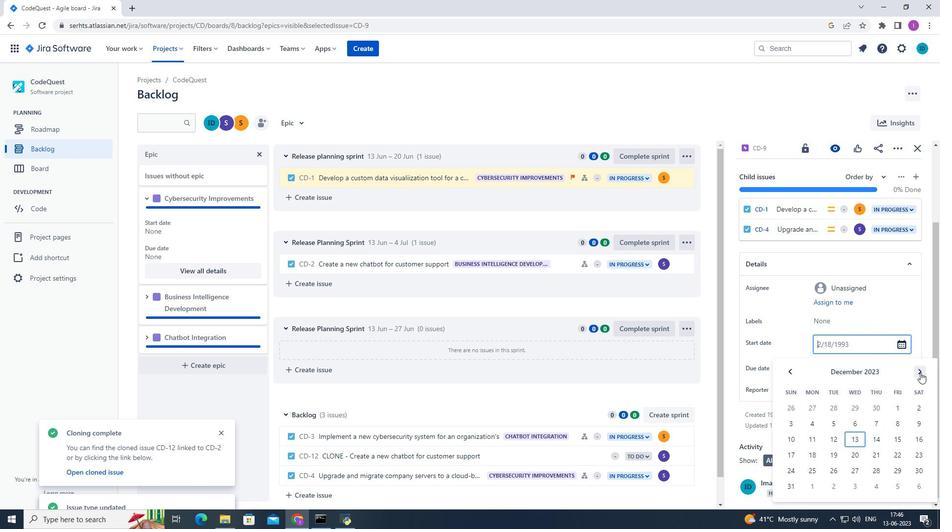 
Action: Mouse moved to (812, 443)
Screenshot: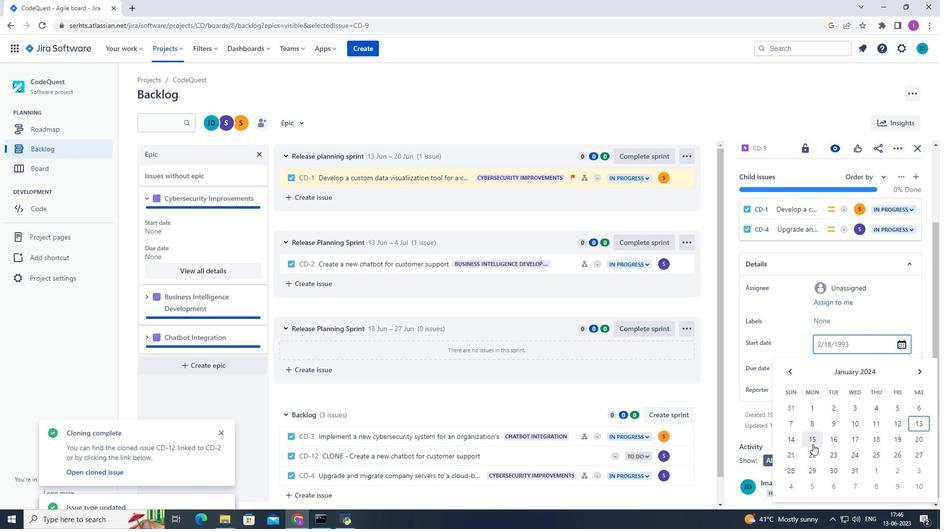 
Action: Mouse pressed left at (812, 443)
Screenshot: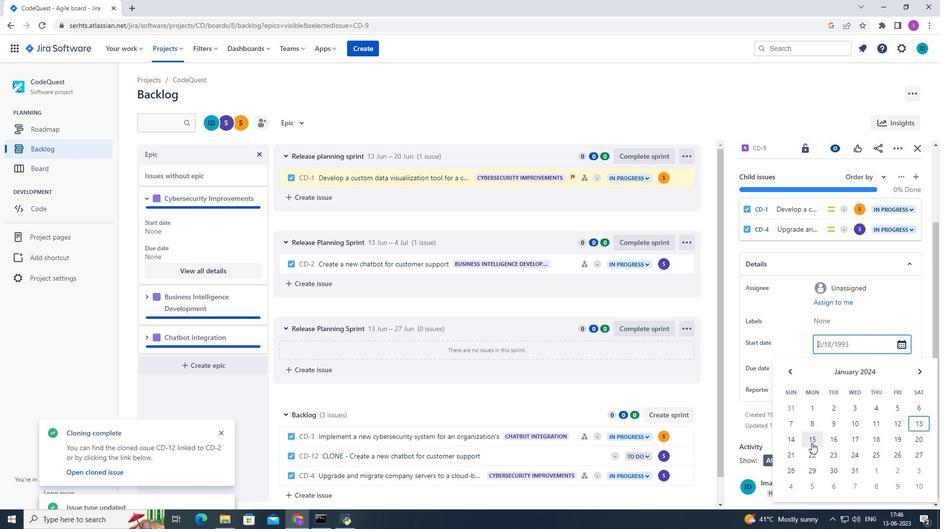
Action: Mouse moved to (879, 370)
Screenshot: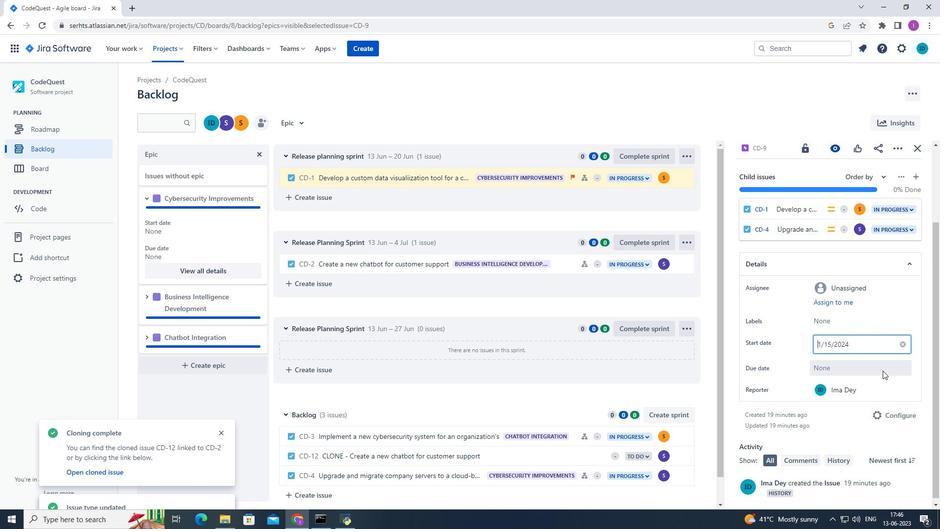 
Action: Mouse pressed left at (879, 370)
Screenshot: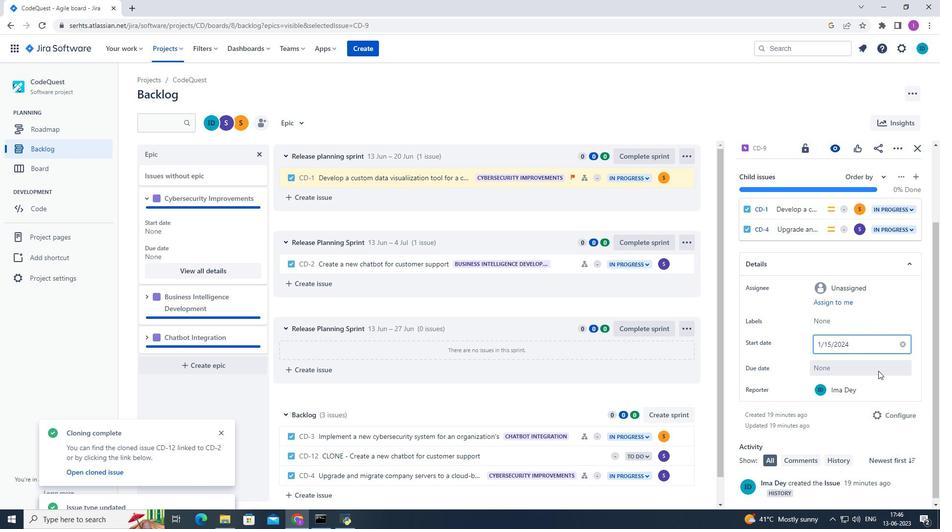 
Action: Mouse moved to (922, 227)
Screenshot: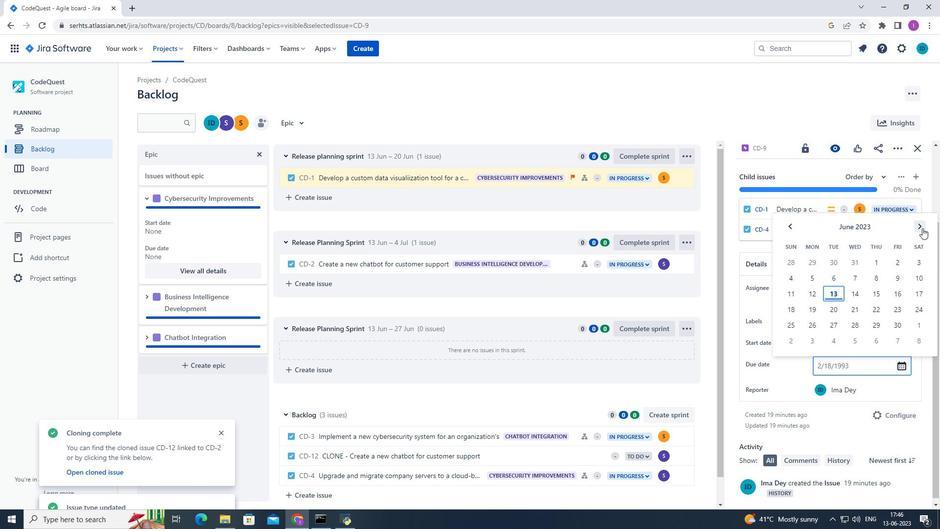 
Action: Mouse pressed left at (922, 227)
Screenshot: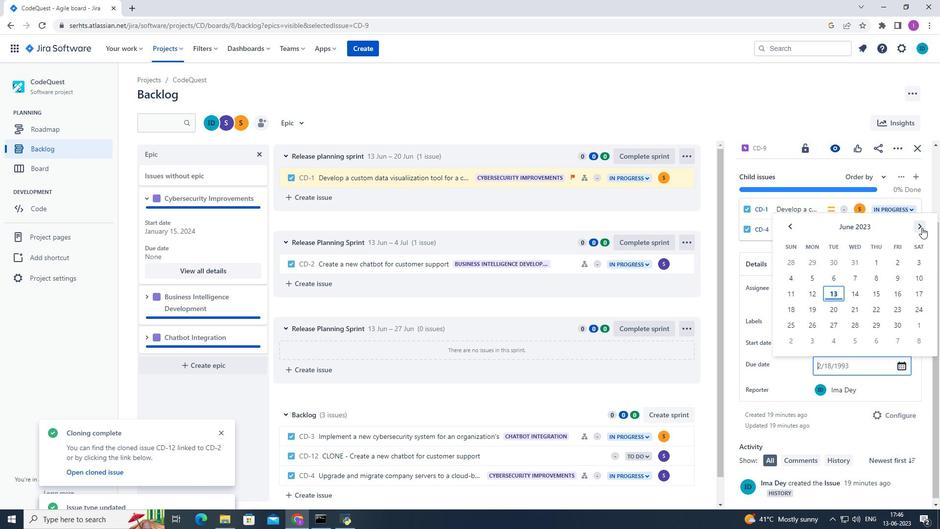 
Action: Mouse pressed left at (922, 227)
Screenshot: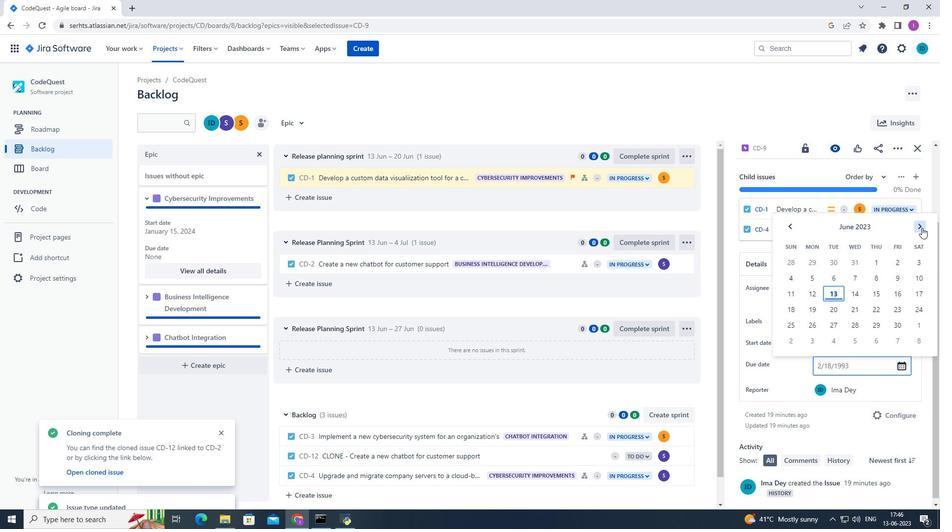 
Action: Mouse pressed left at (922, 227)
Screenshot: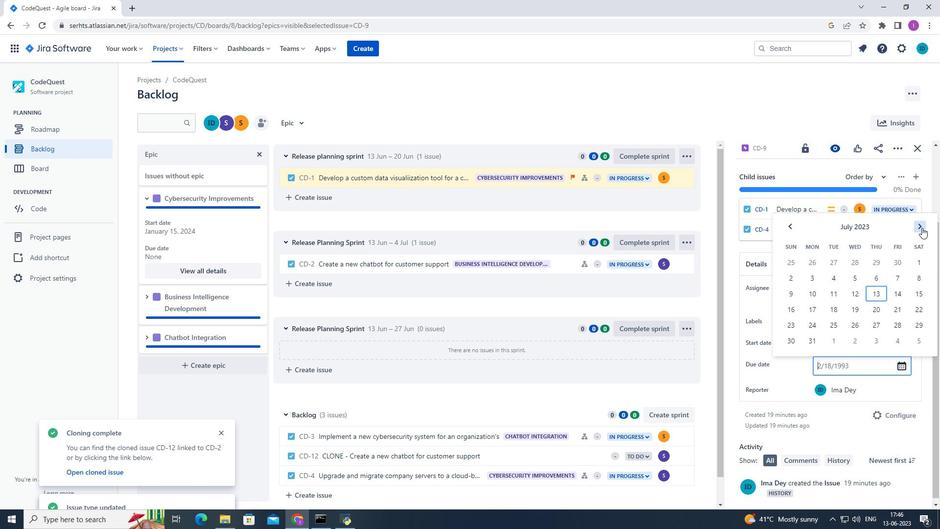 
Action: Mouse pressed left at (922, 227)
Screenshot: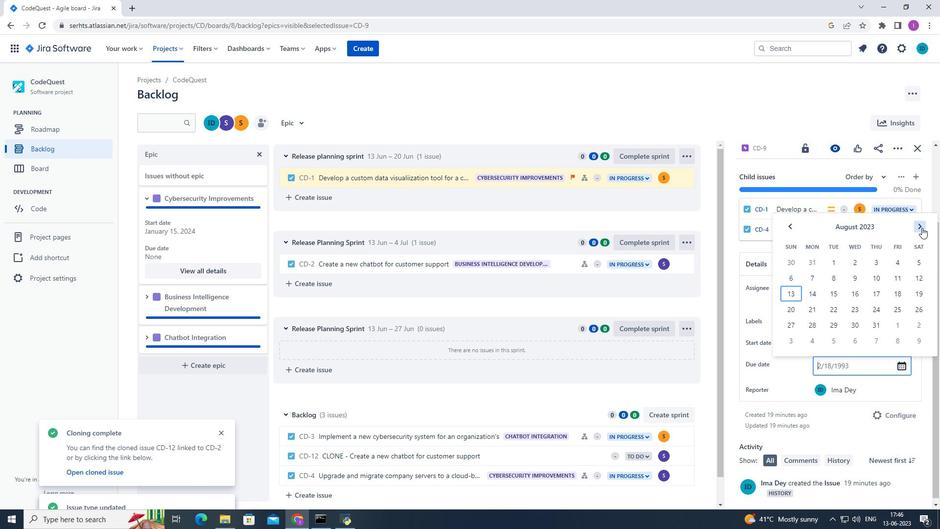 
Action: Mouse pressed left at (922, 227)
Screenshot: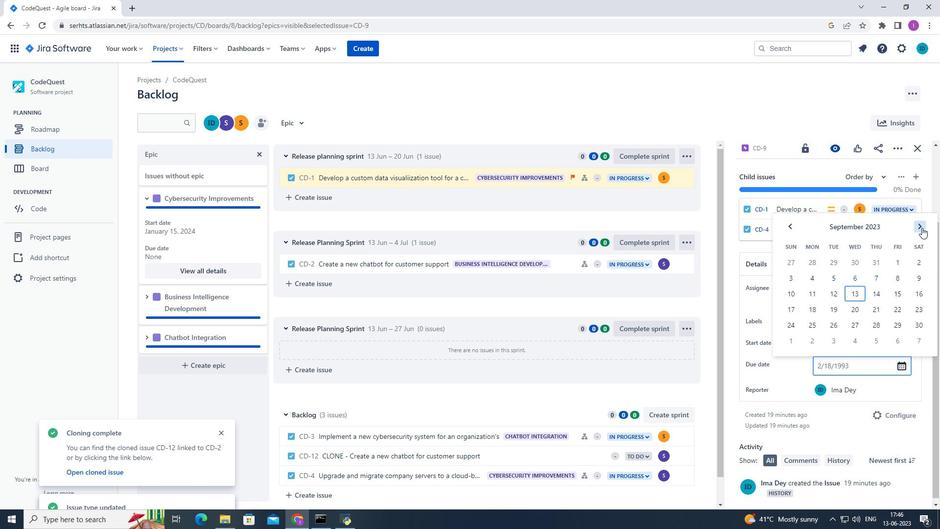 
Action: Mouse pressed left at (922, 227)
Screenshot: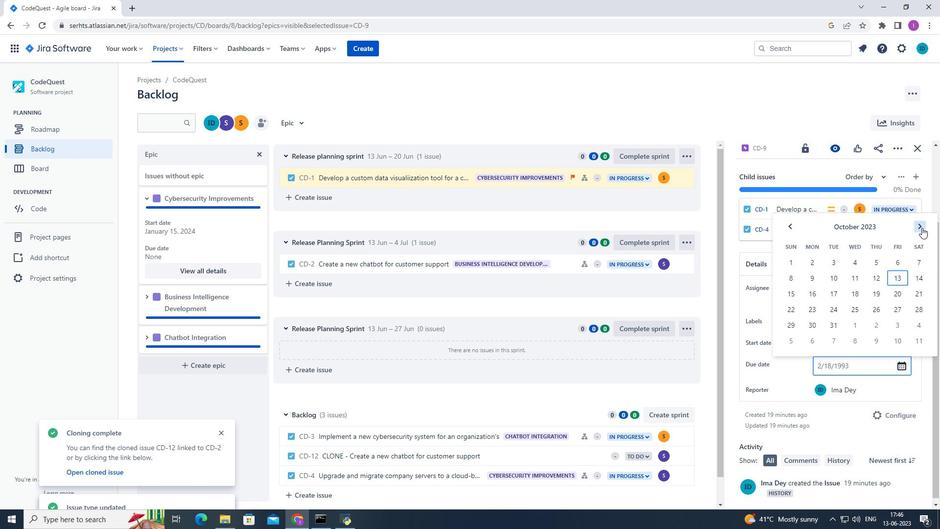 
Action: Mouse moved to (922, 227)
Screenshot: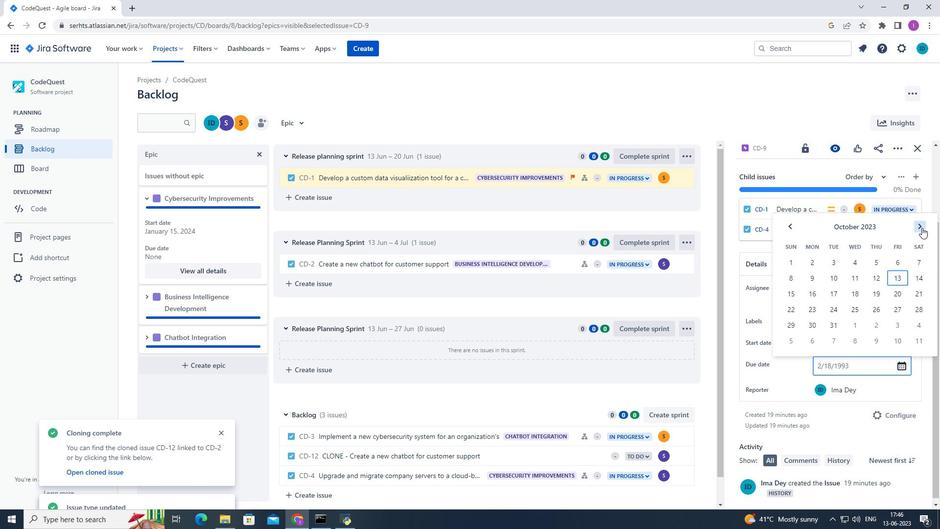 
Action: Mouse pressed left at (922, 227)
Screenshot: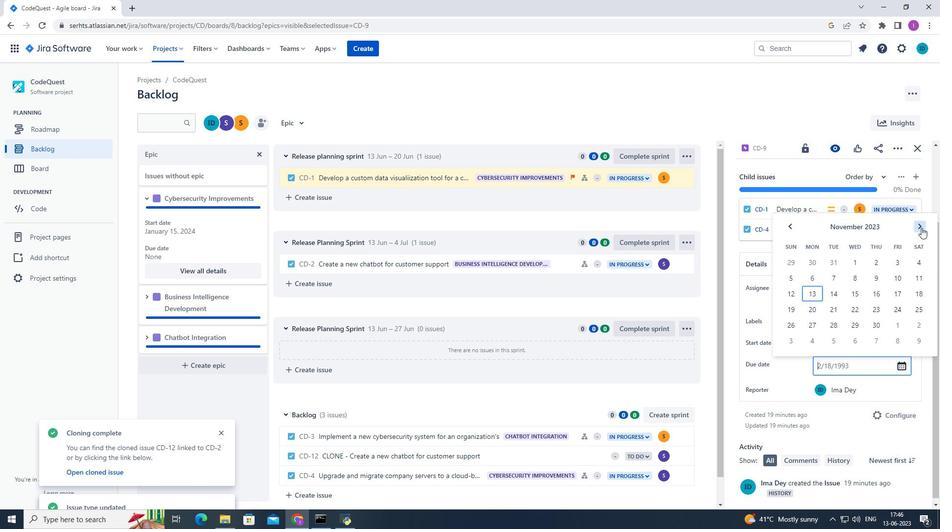 
Action: Mouse pressed left at (922, 227)
Screenshot: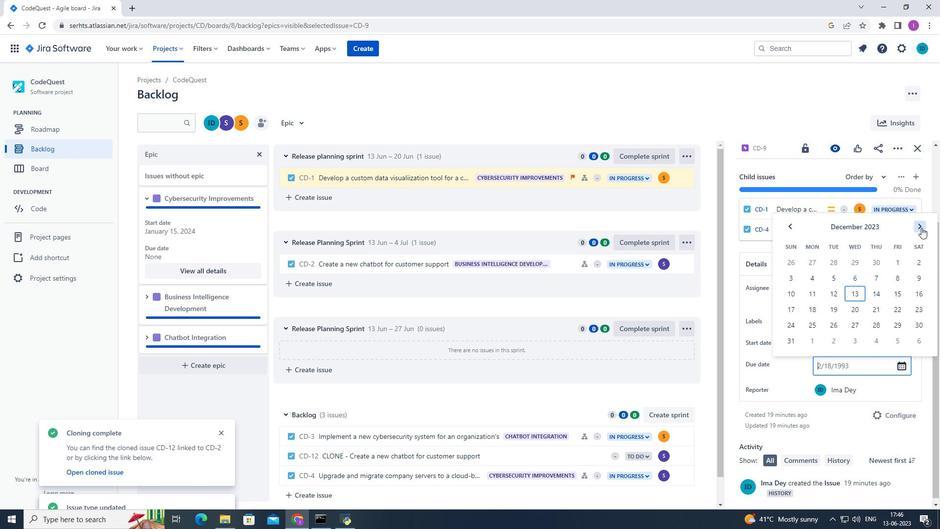 
Action: Mouse pressed left at (922, 227)
Screenshot: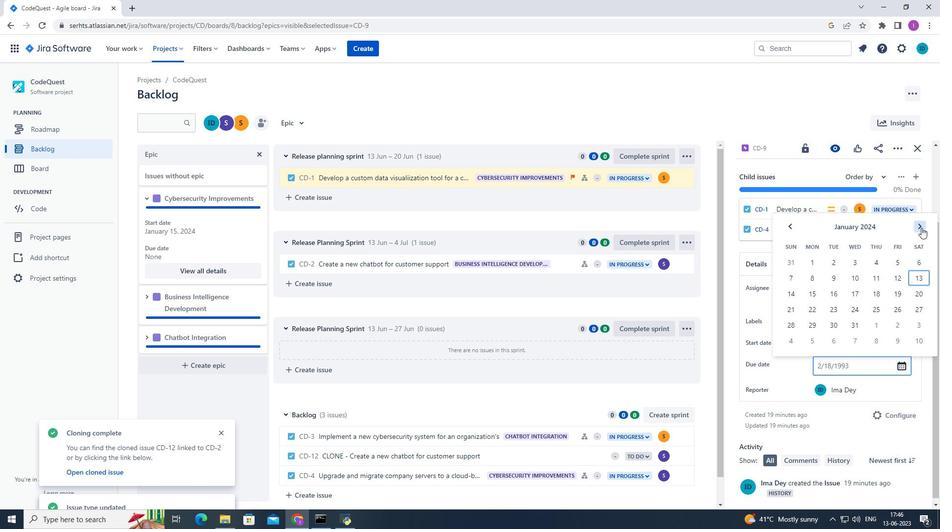 
Action: Mouse pressed left at (922, 227)
Screenshot: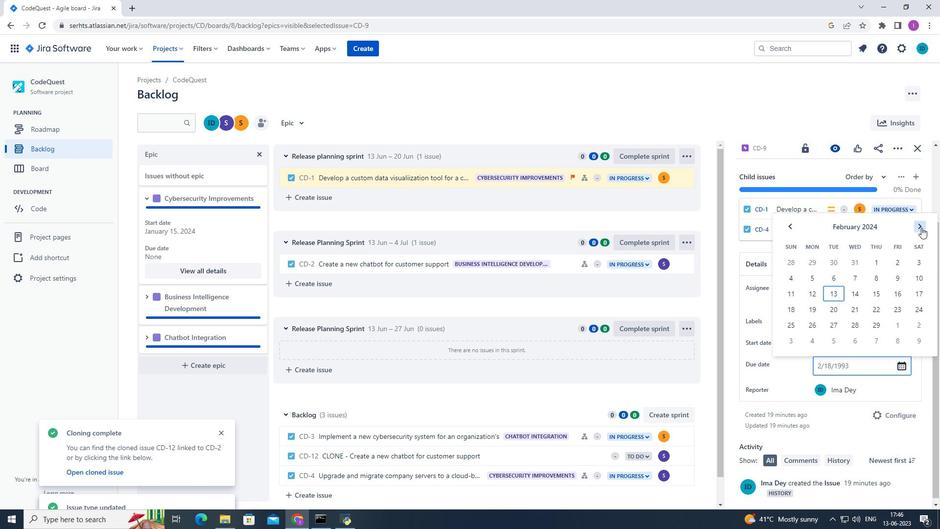 
Action: Mouse pressed left at (922, 227)
Screenshot: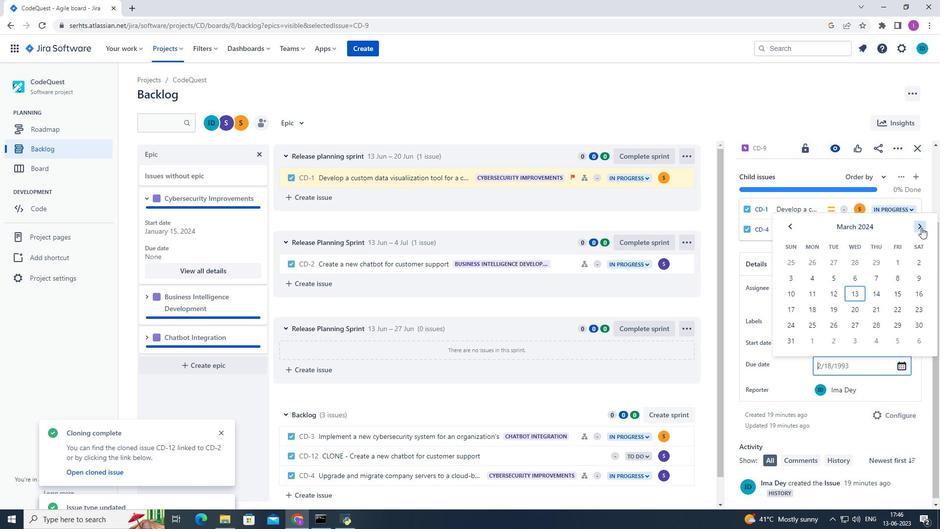 
Action: Mouse pressed left at (922, 227)
Screenshot: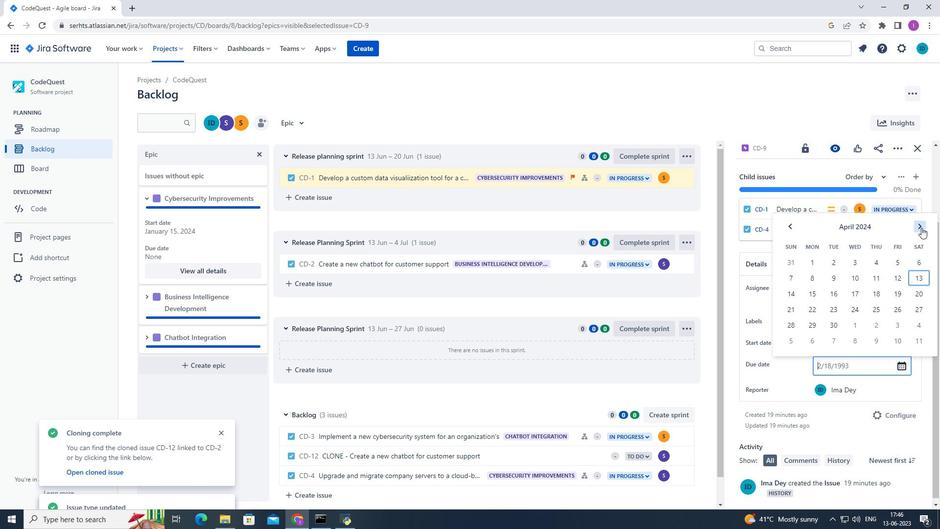 
Action: Mouse pressed left at (922, 227)
Screenshot: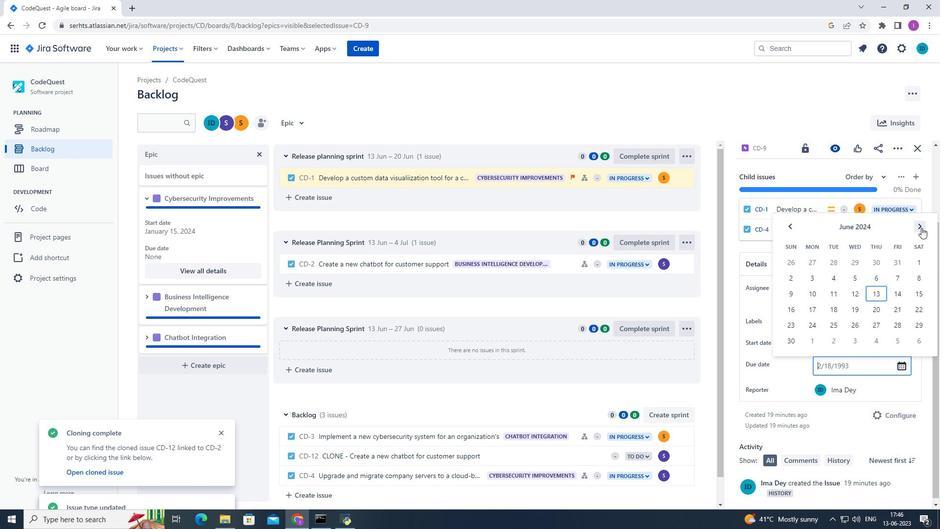 
Action: Mouse pressed left at (922, 227)
Screenshot: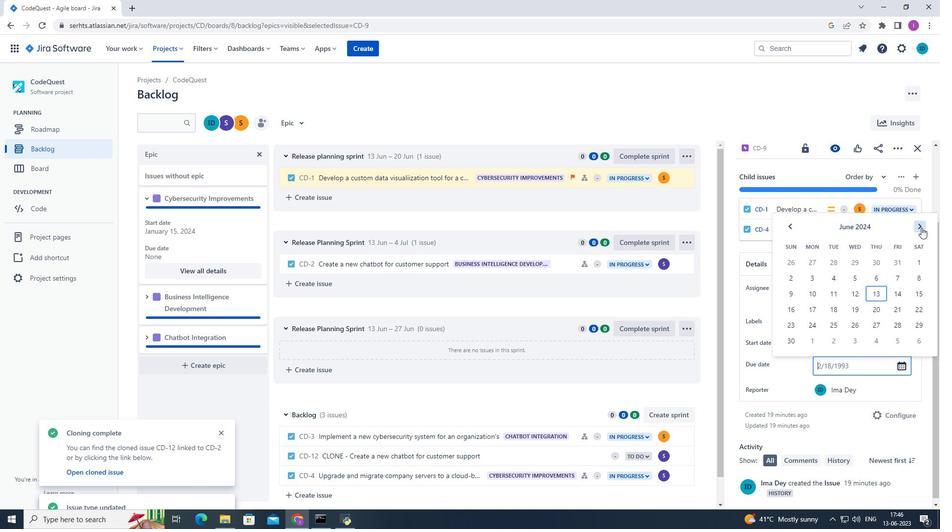 
Action: Mouse moved to (922, 227)
Screenshot: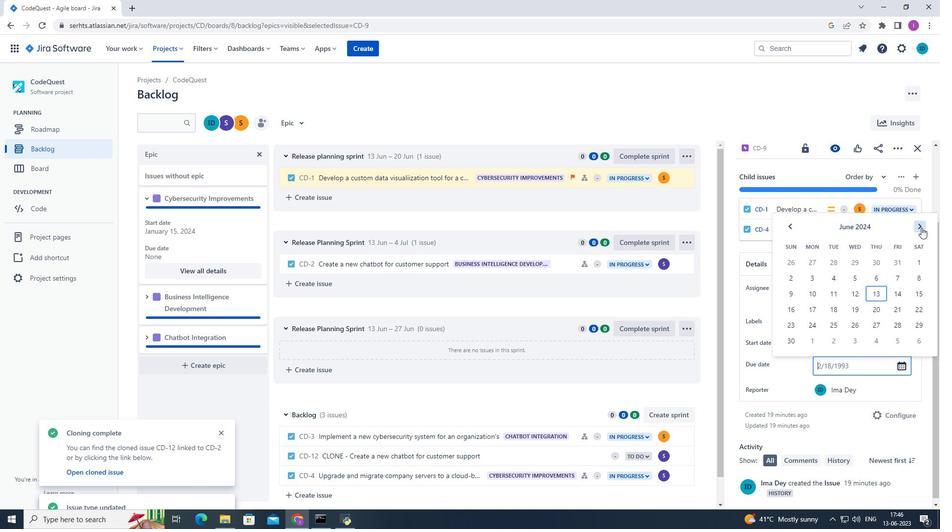 
Action: Mouse pressed left at (922, 227)
Screenshot: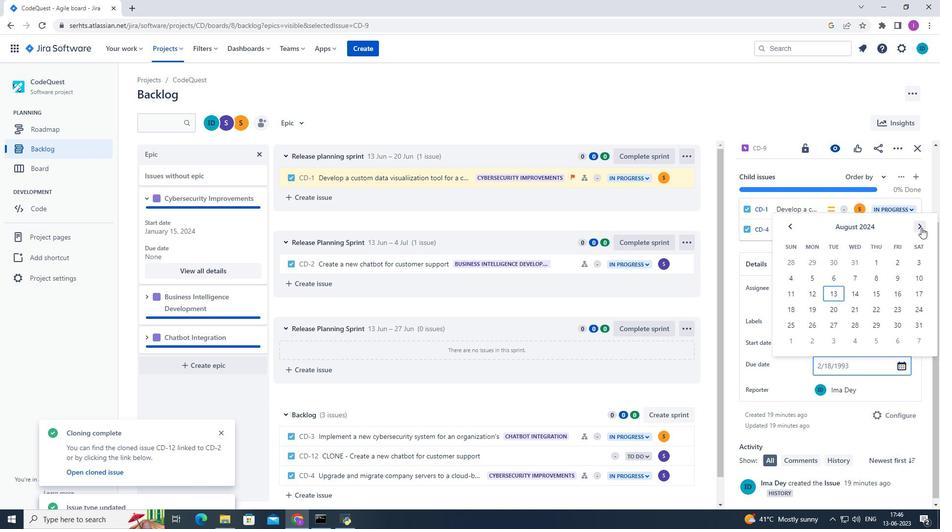
Action: Mouse moved to (921, 228)
Screenshot: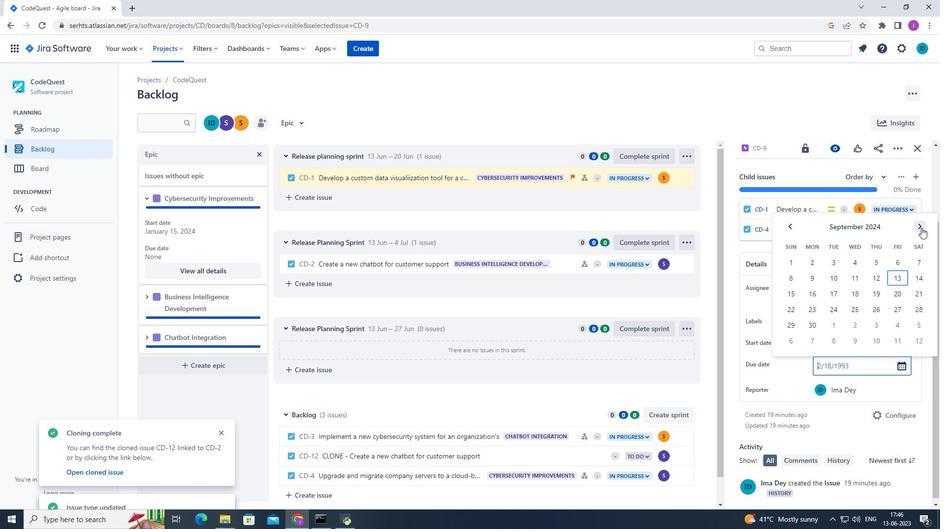 
Action: Mouse pressed left at (921, 228)
Screenshot: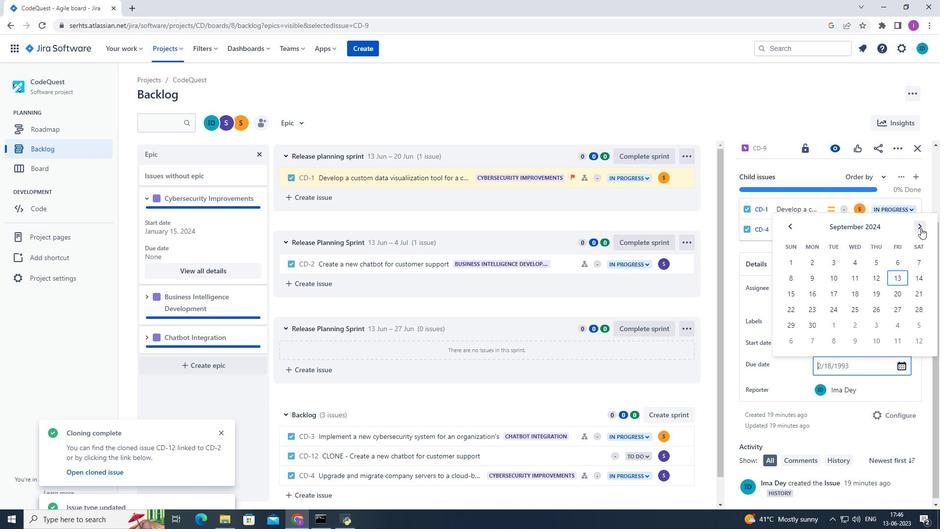 
Action: Mouse pressed left at (921, 228)
Screenshot: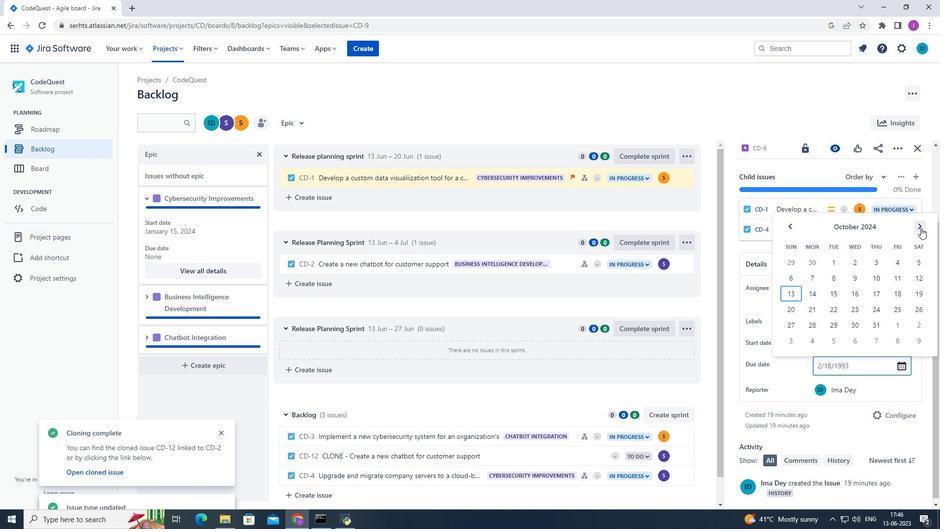 
Action: Mouse moved to (818, 282)
Screenshot: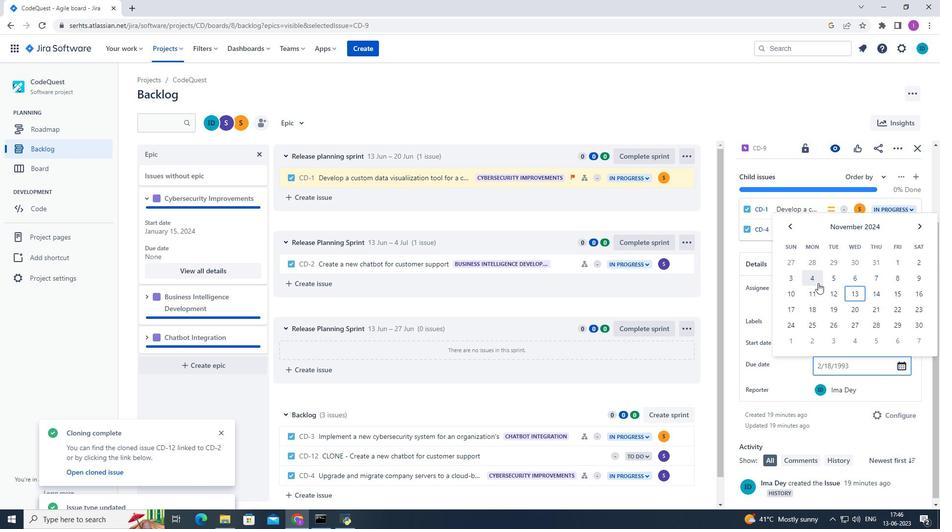 
Action: Mouse pressed left at (818, 282)
Screenshot: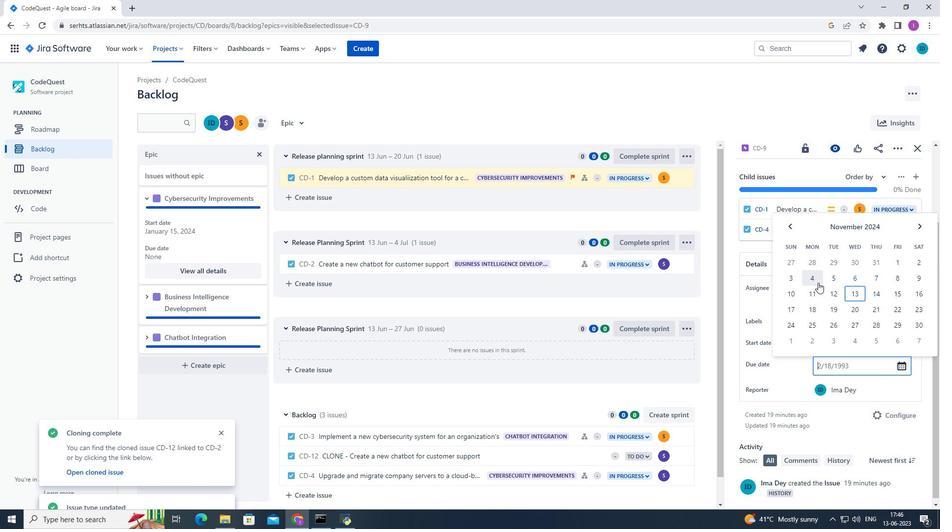 
Action: Mouse moved to (147, 296)
Screenshot: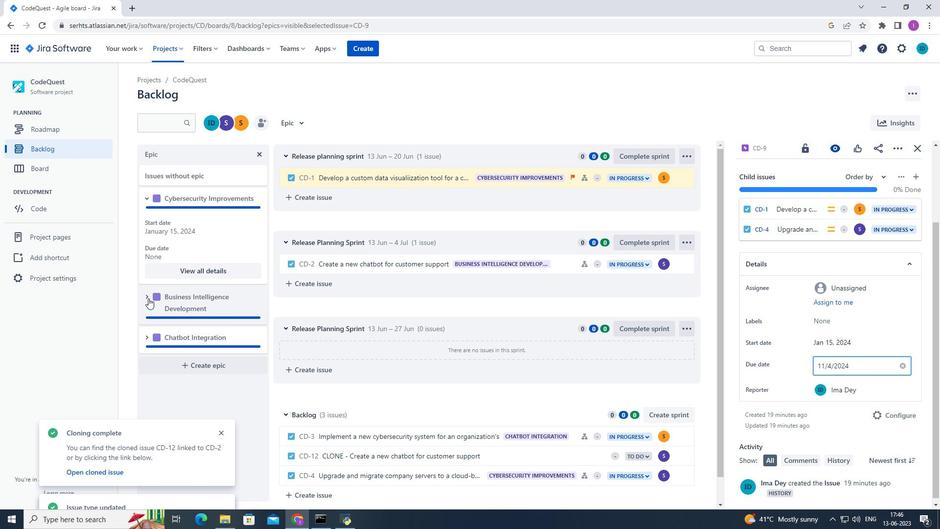 
Action: Mouse pressed left at (147, 296)
Screenshot: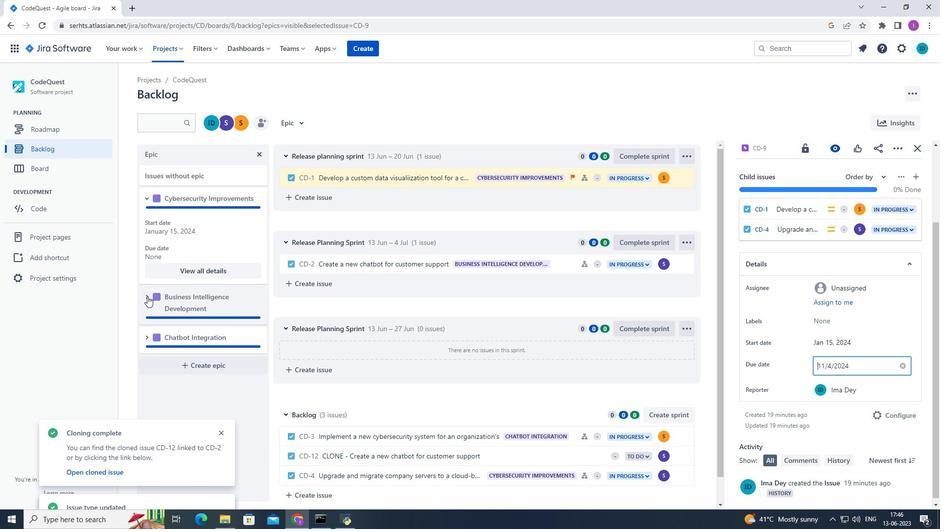 
Action: Mouse moved to (202, 382)
Screenshot: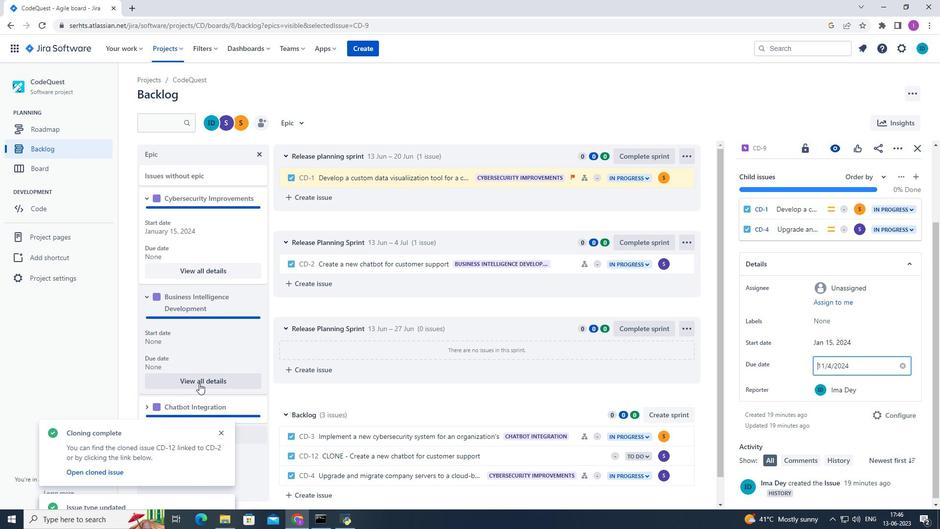 
Action: Mouse pressed left at (202, 382)
Screenshot: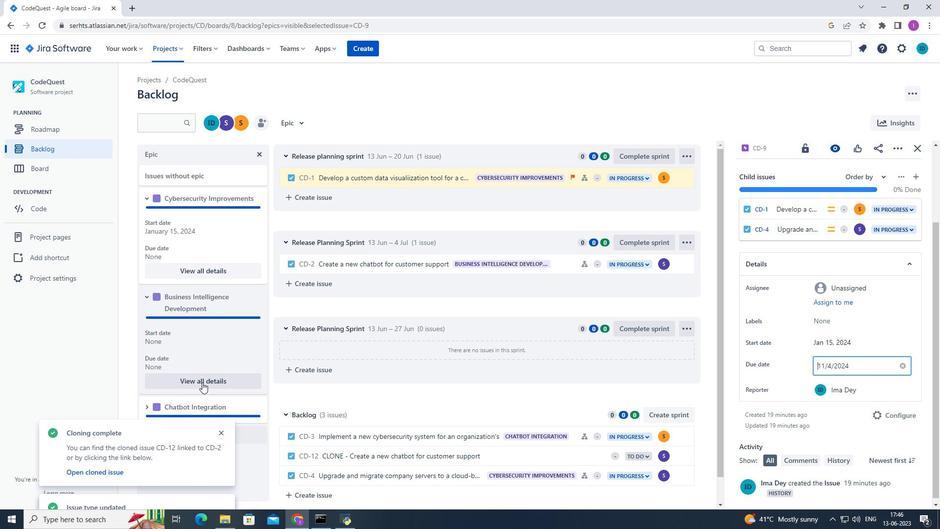 
Action: Mouse moved to (823, 425)
Screenshot: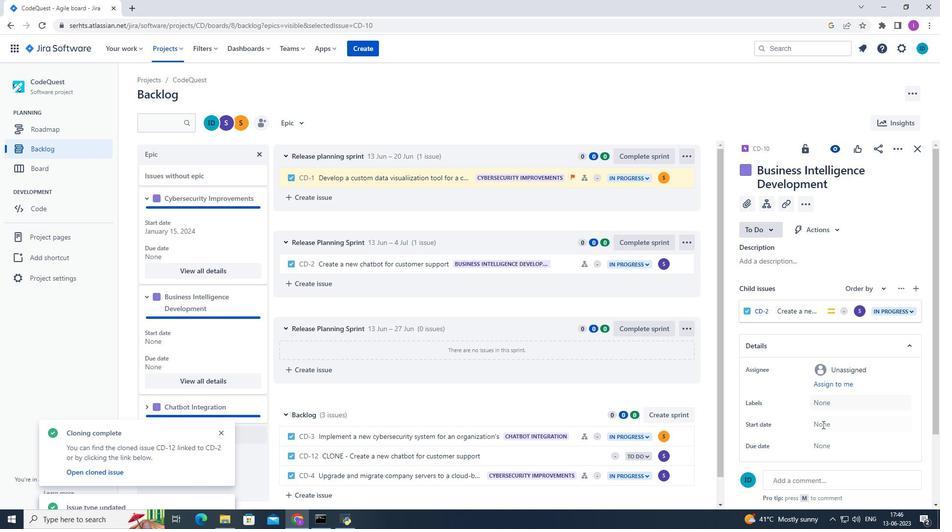 
Action: Mouse pressed left at (823, 425)
Screenshot: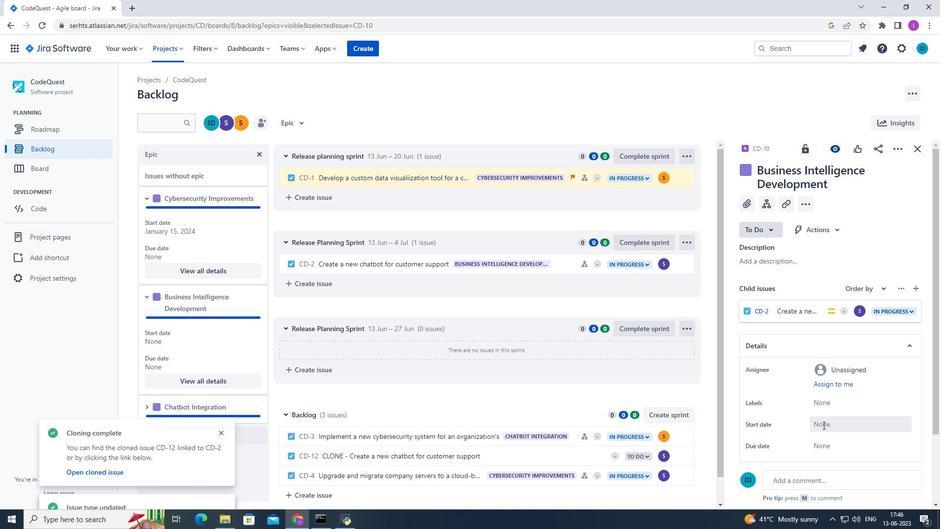
Action: Mouse moved to (920, 280)
Screenshot: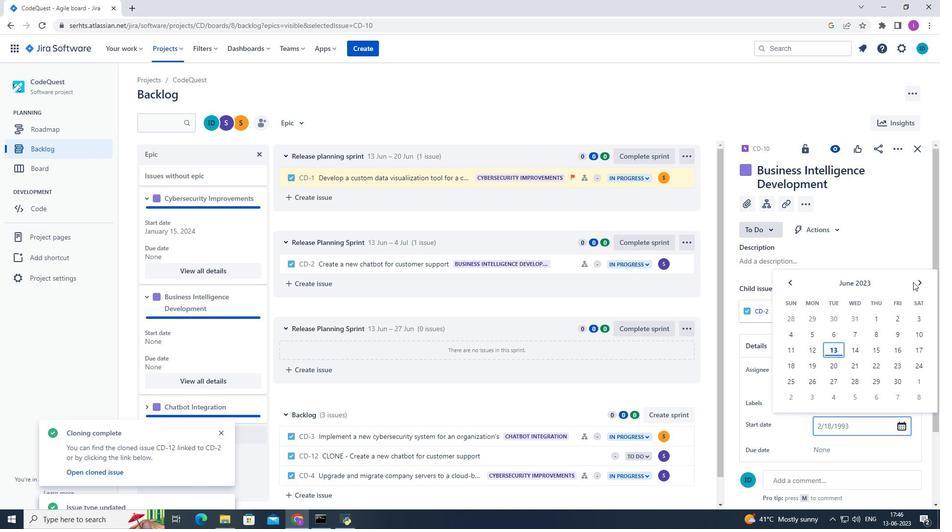 
Action: Mouse pressed left at (920, 280)
Screenshot: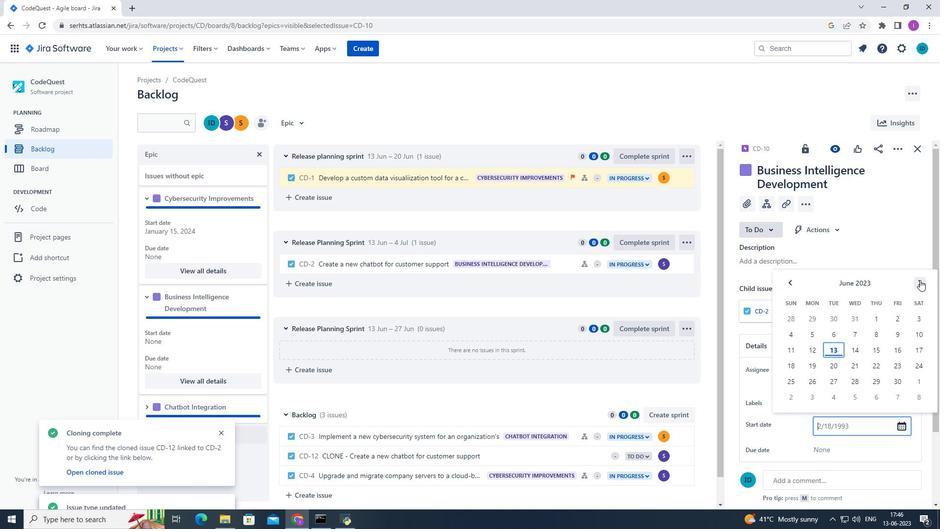 
Action: Mouse pressed left at (920, 280)
Screenshot: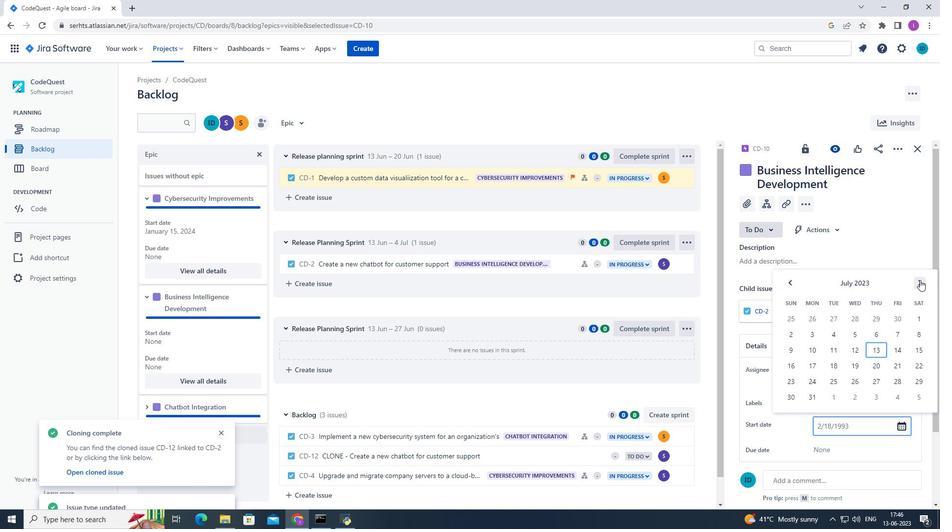 
Action: Mouse pressed left at (920, 280)
Screenshot: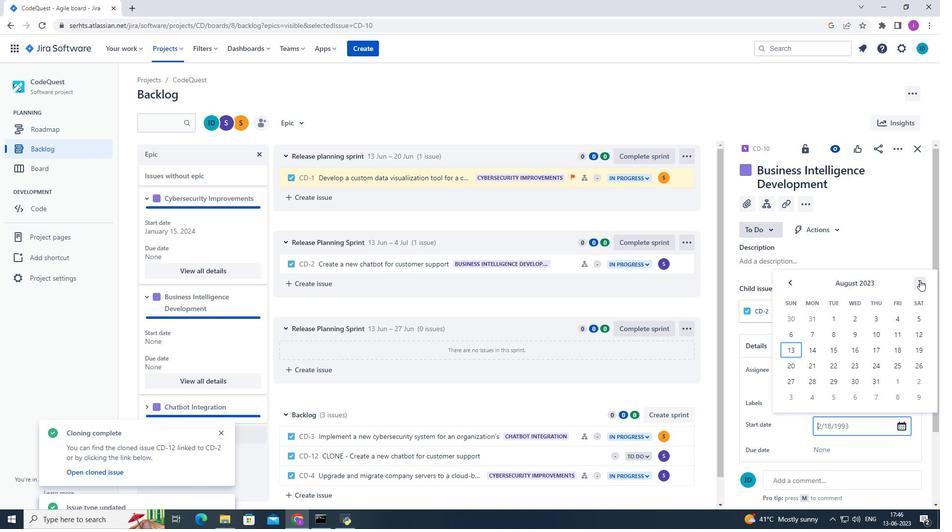 
Action: Mouse pressed left at (920, 280)
Screenshot: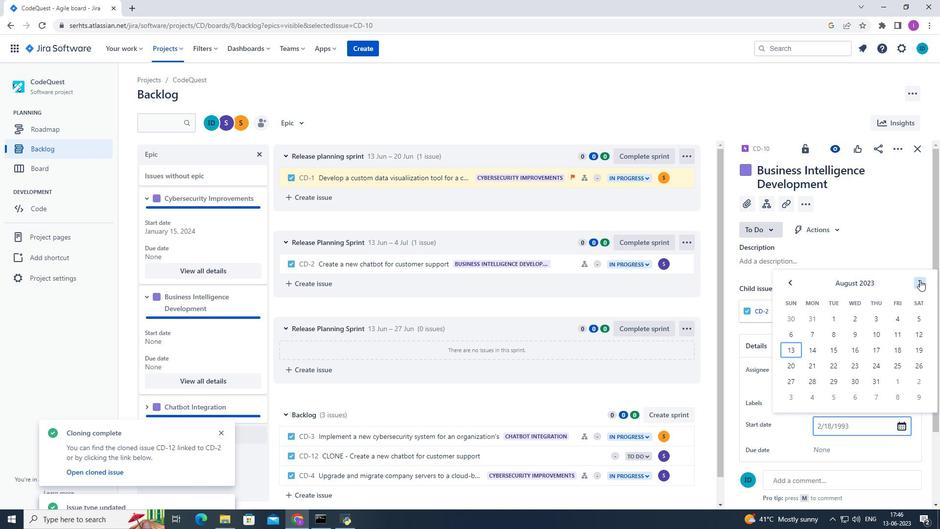 
Action: Mouse pressed left at (920, 280)
Screenshot: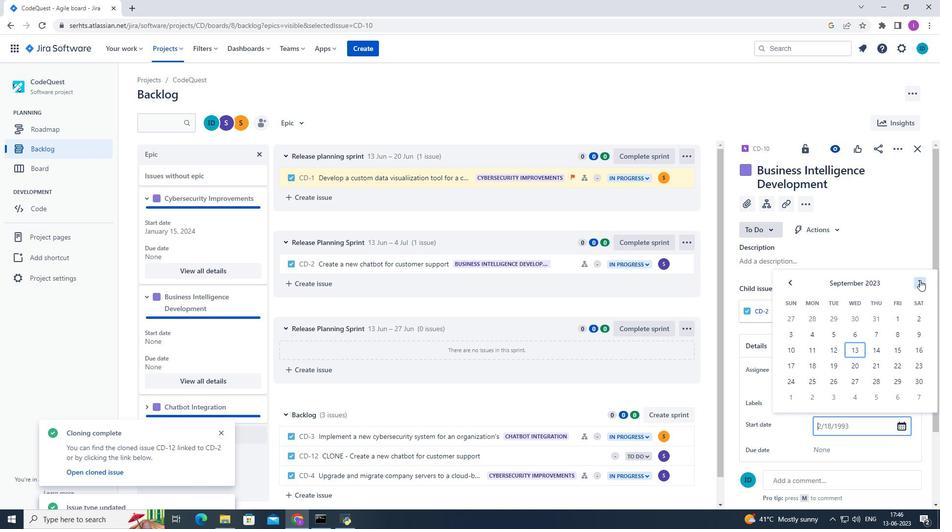 
Action: Mouse pressed left at (920, 280)
Screenshot: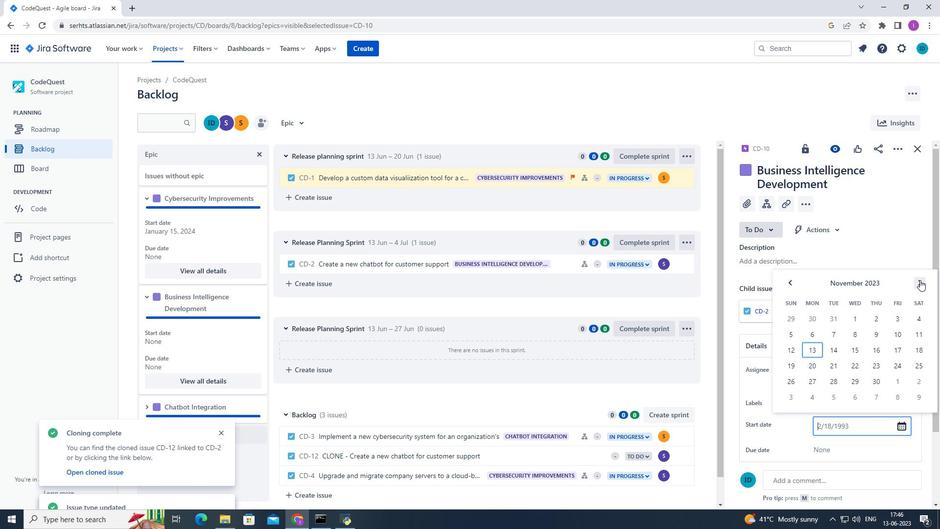 
Action: Mouse pressed left at (920, 280)
Screenshot: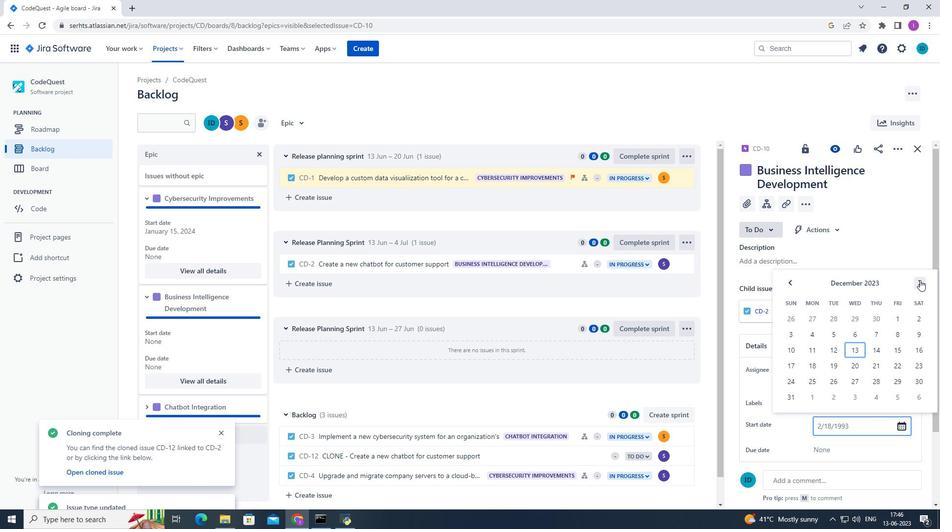 
Action: Mouse pressed left at (920, 280)
Screenshot: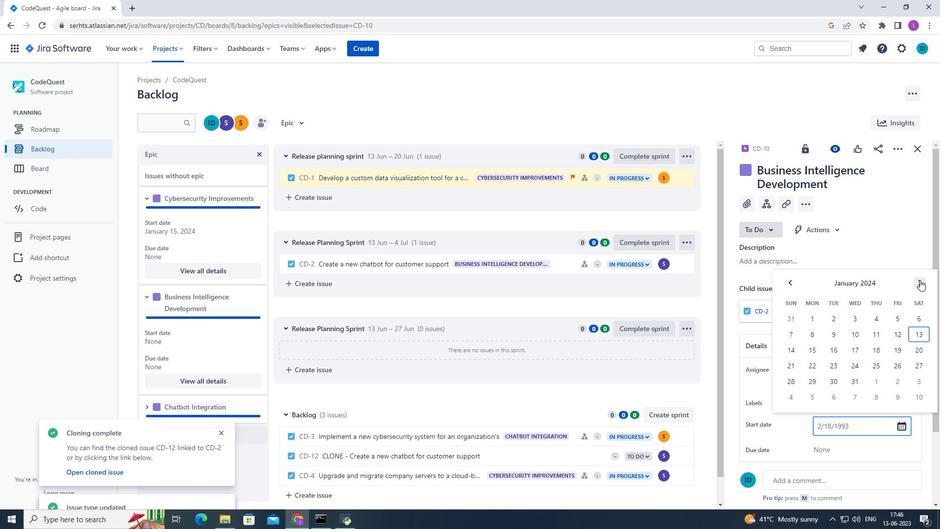 
Action: Mouse moved to (854, 366)
Screenshot: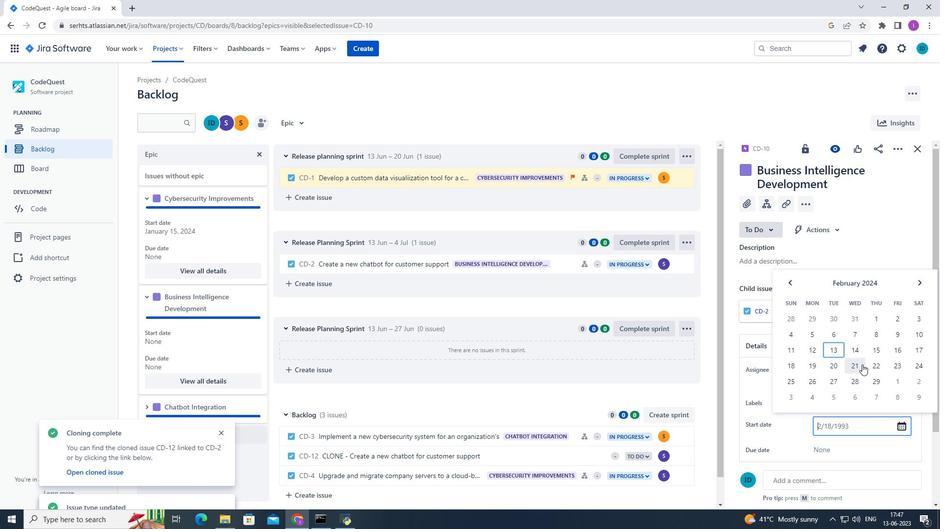 
Action: Mouse pressed left at (854, 366)
Screenshot: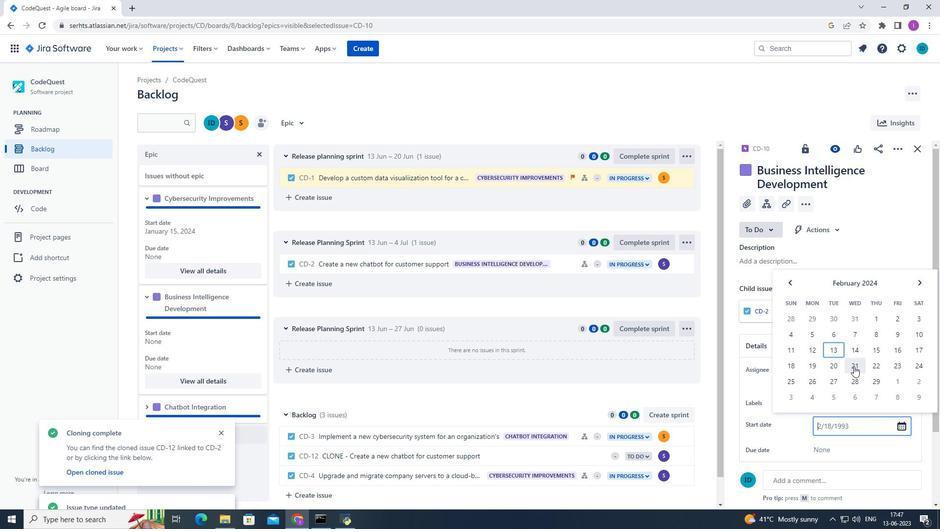 
Action: Mouse moved to (881, 453)
Screenshot: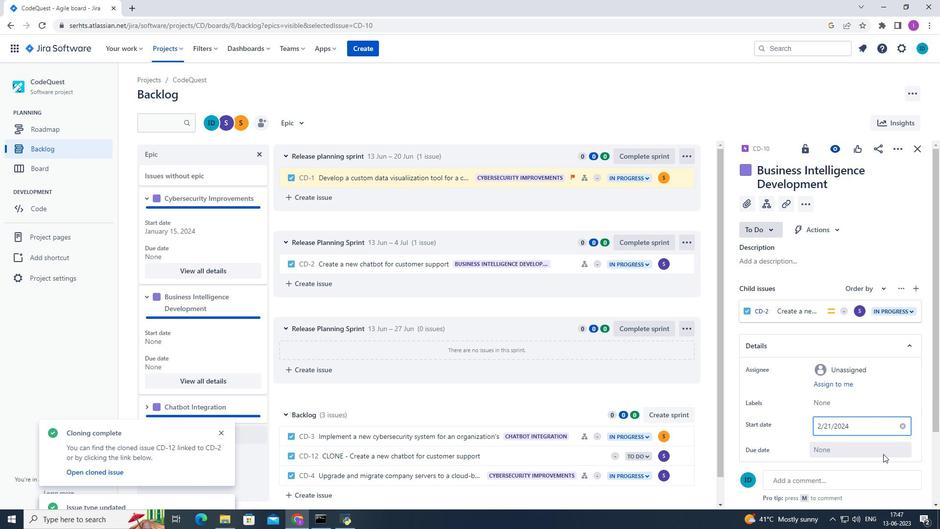 
Action: Mouse pressed left at (881, 453)
Screenshot: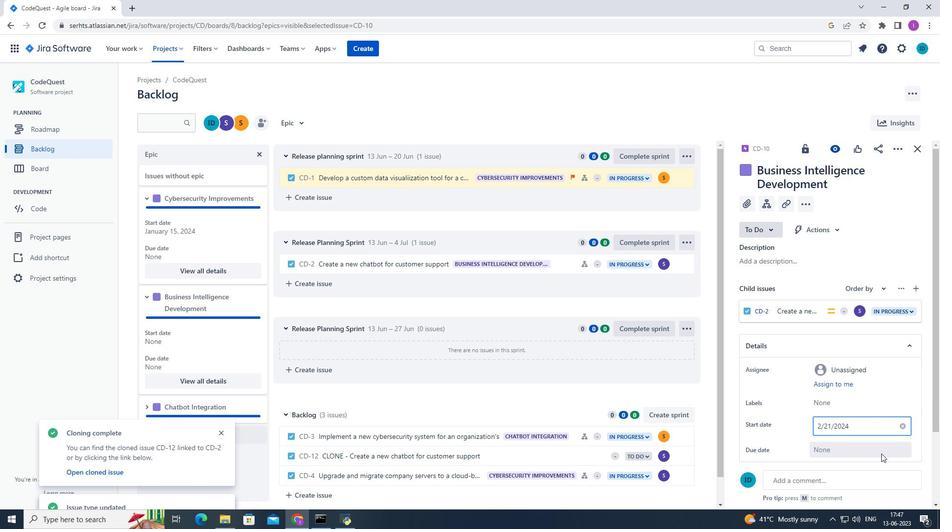 
Action: Mouse moved to (917, 307)
Screenshot: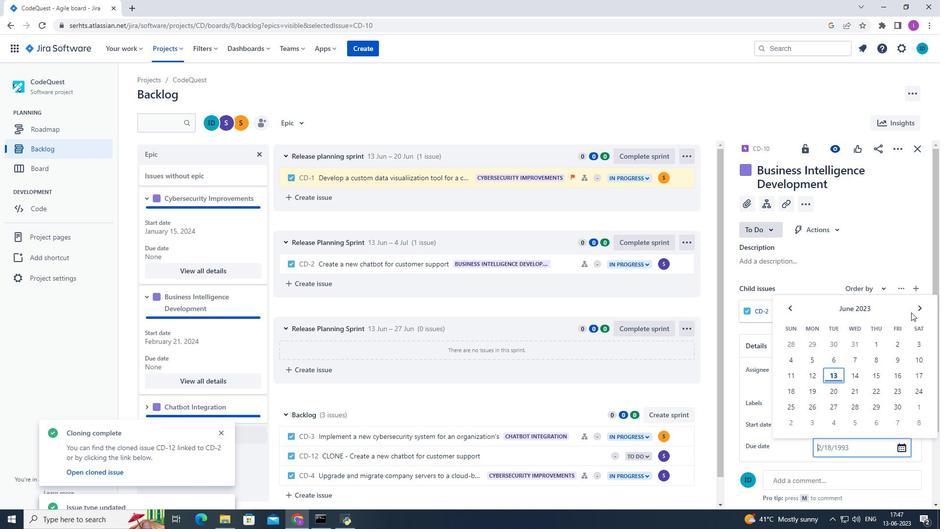 
Action: Mouse pressed left at (917, 307)
Screenshot: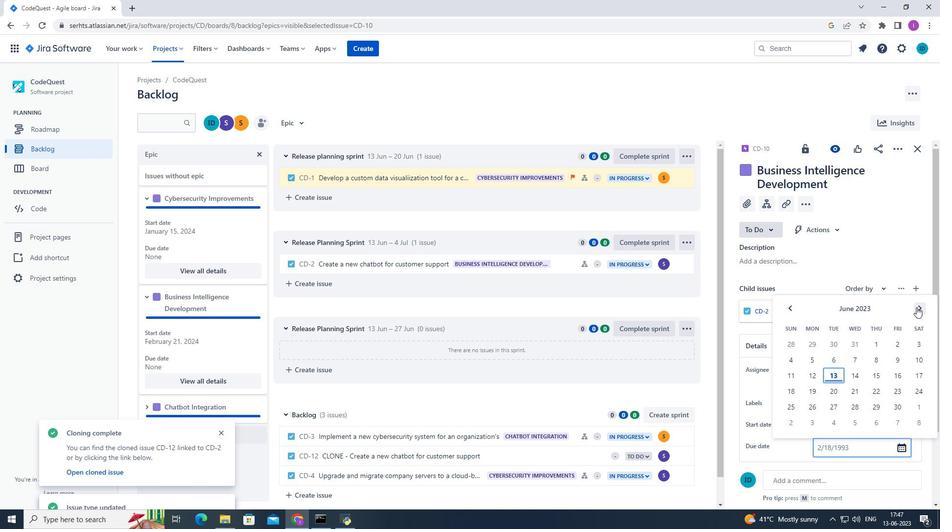 
Action: Mouse pressed left at (917, 307)
Screenshot: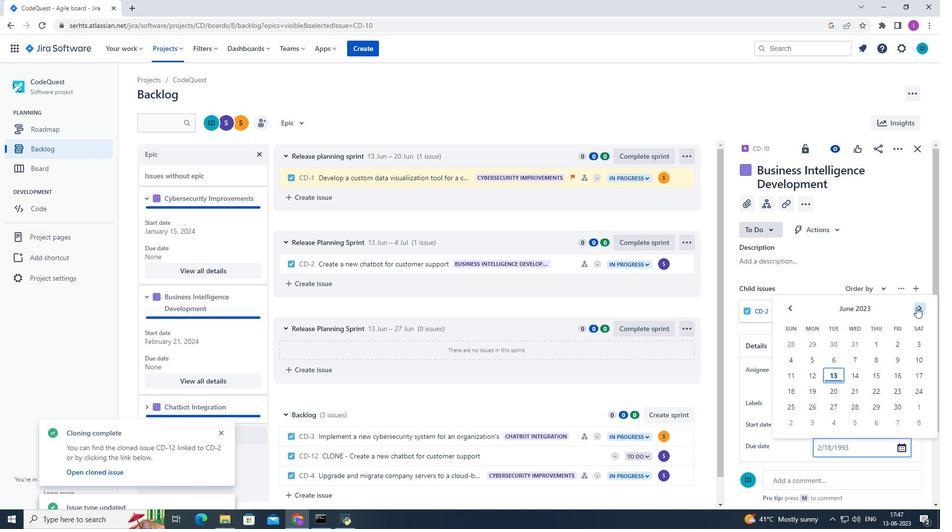 
Action: Mouse pressed left at (917, 307)
Screenshot: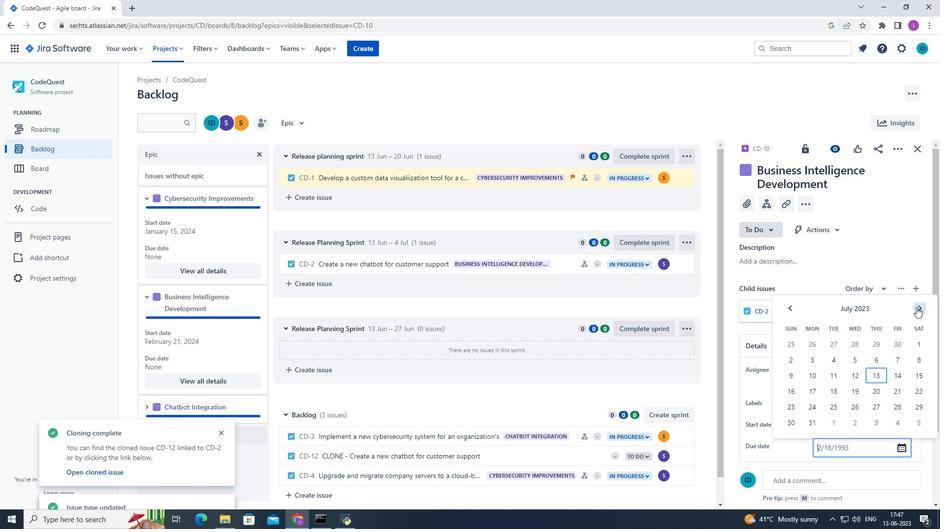 
Action: Mouse pressed left at (917, 307)
Screenshot: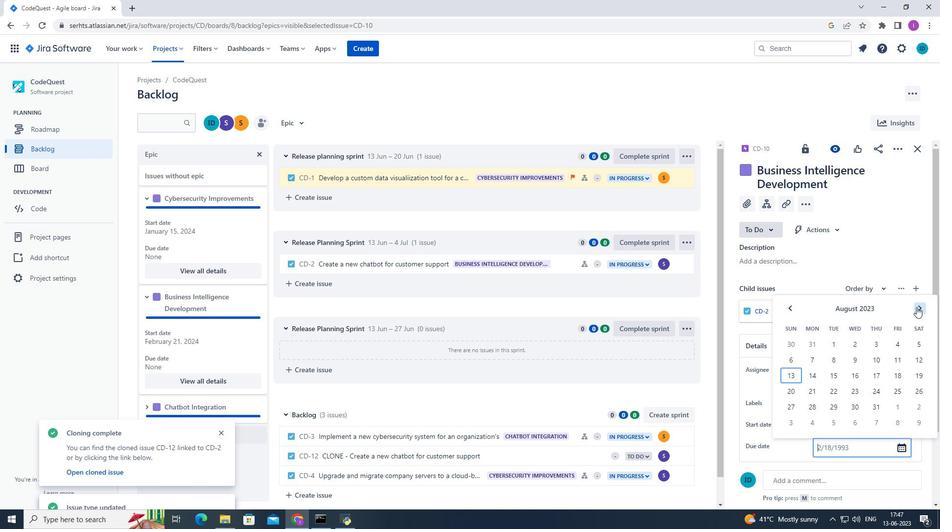 
Action: Mouse pressed left at (917, 307)
Screenshot: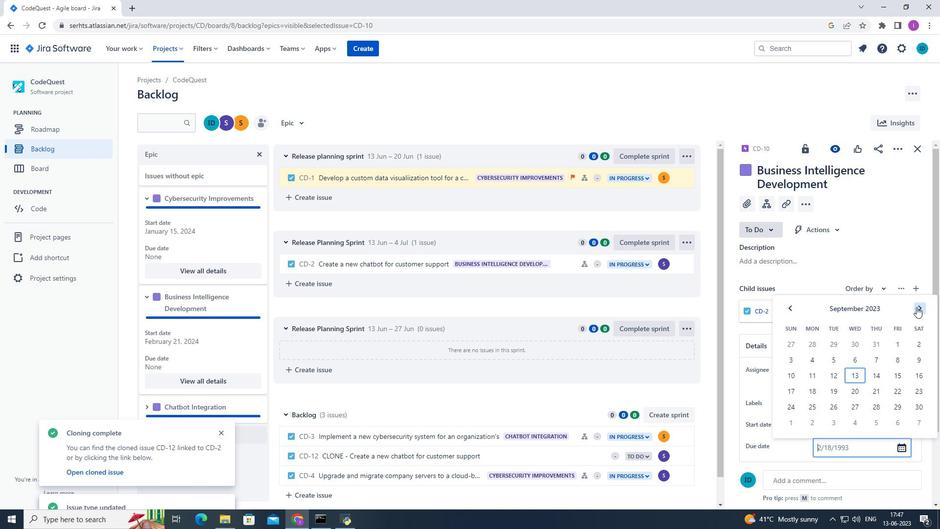 
Action: Mouse pressed left at (917, 307)
Screenshot: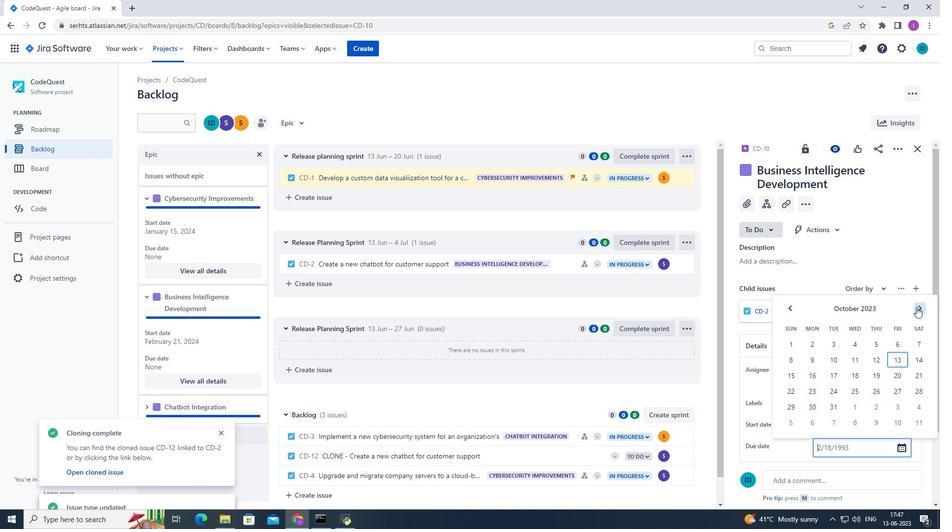 
Action: Mouse pressed left at (917, 307)
Screenshot: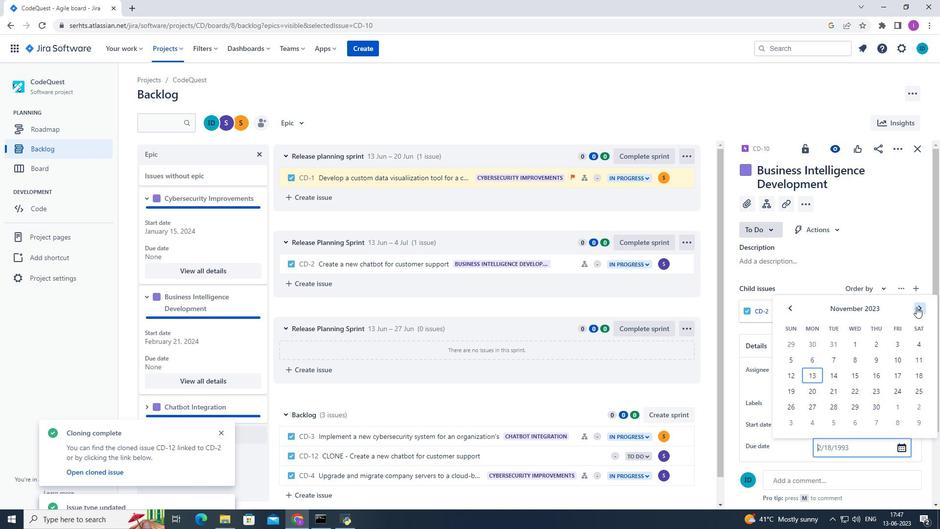 
Action: Mouse pressed left at (917, 307)
Screenshot: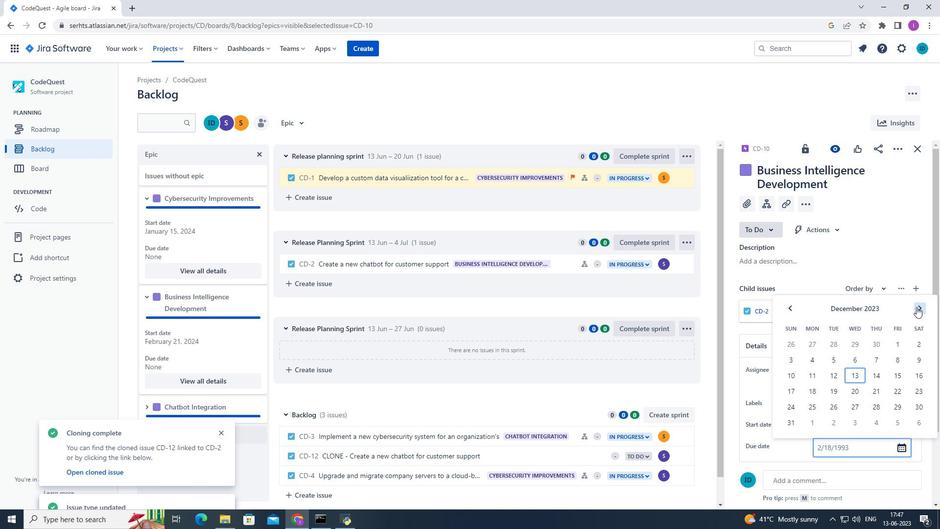 
Action: Mouse moved to (917, 307)
Screenshot: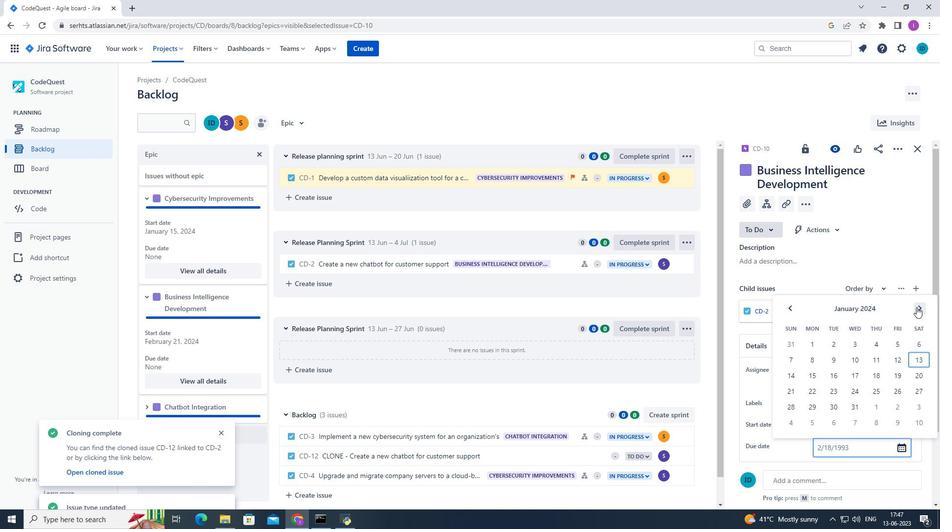 
Action: Mouse pressed left at (917, 307)
Screenshot: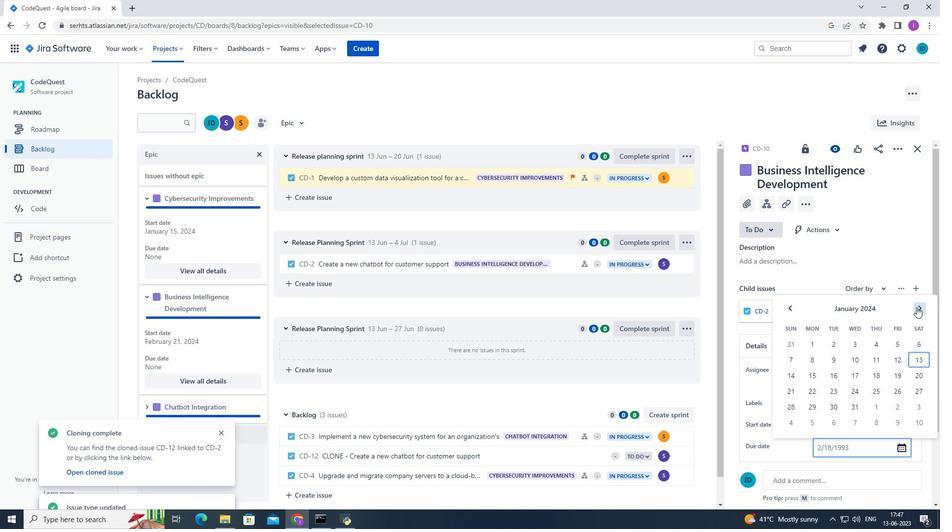 
Action: Mouse pressed left at (917, 307)
Screenshot: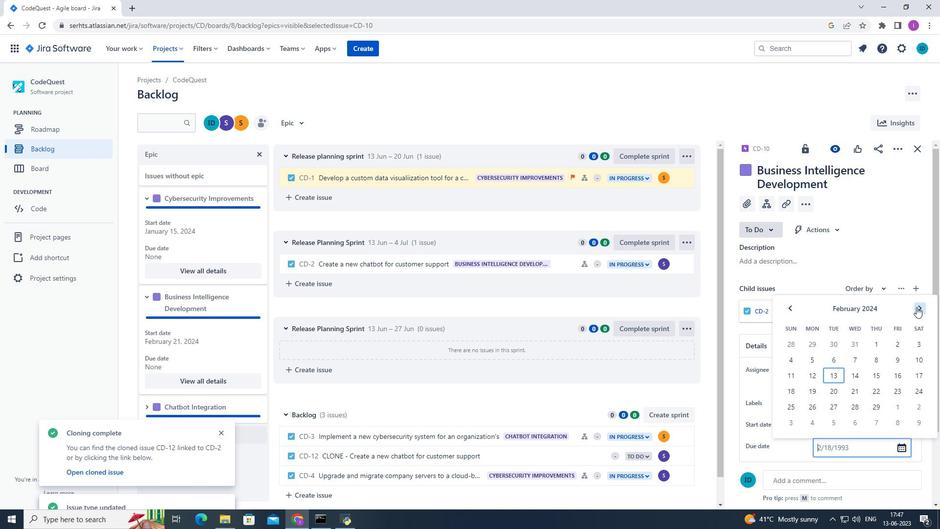 
Action: Mouse pressed left at (917, 307)
Screenshot: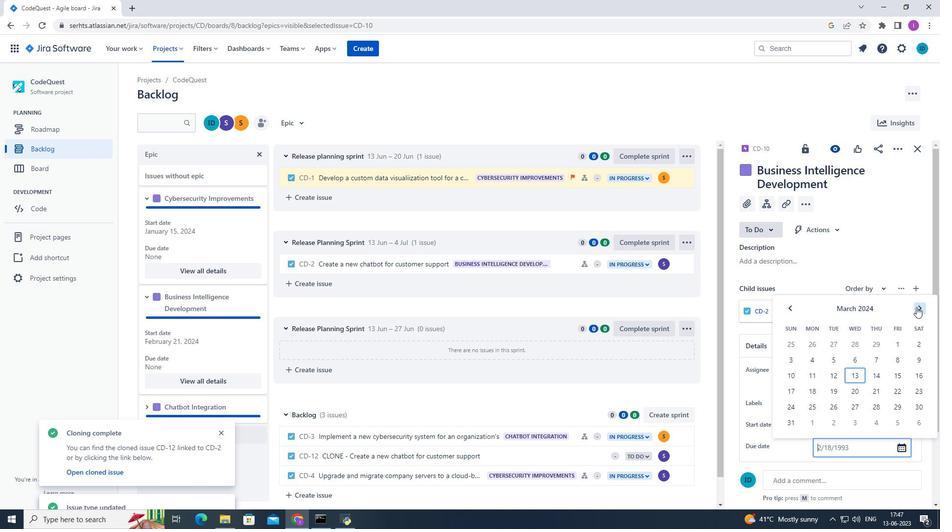 
Action: Mouse pressed left at (917, 307)
Screenshot: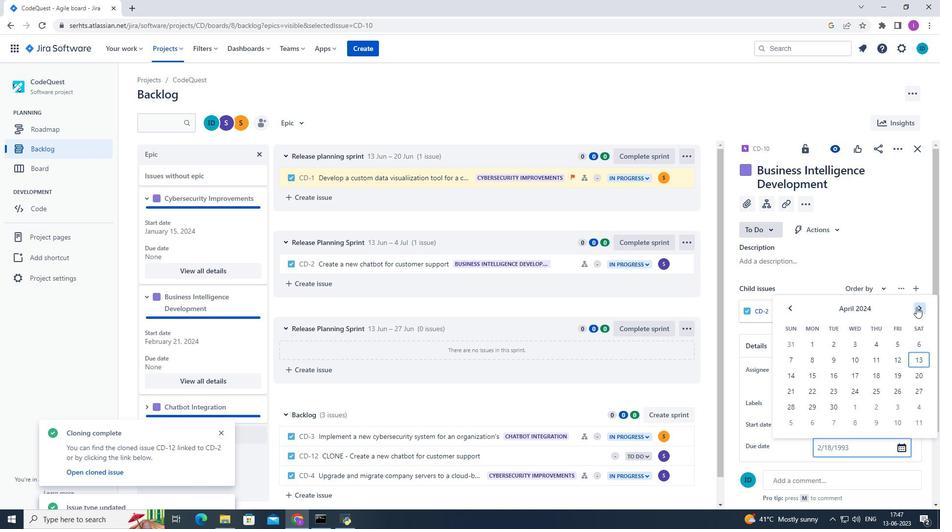 
Action: Mouse pressed left at (917, 307)
Screenshot: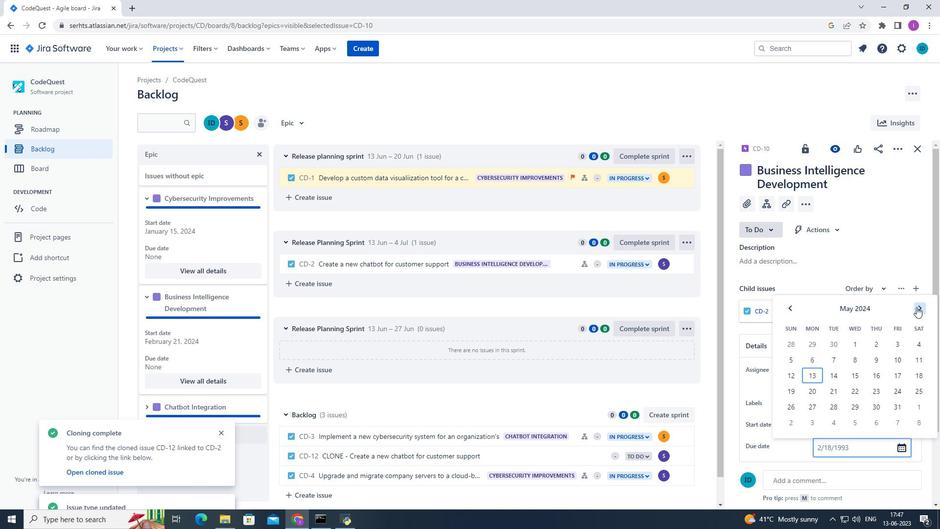 
Action: Mouse pressed left at (917, 307)
Screenshot: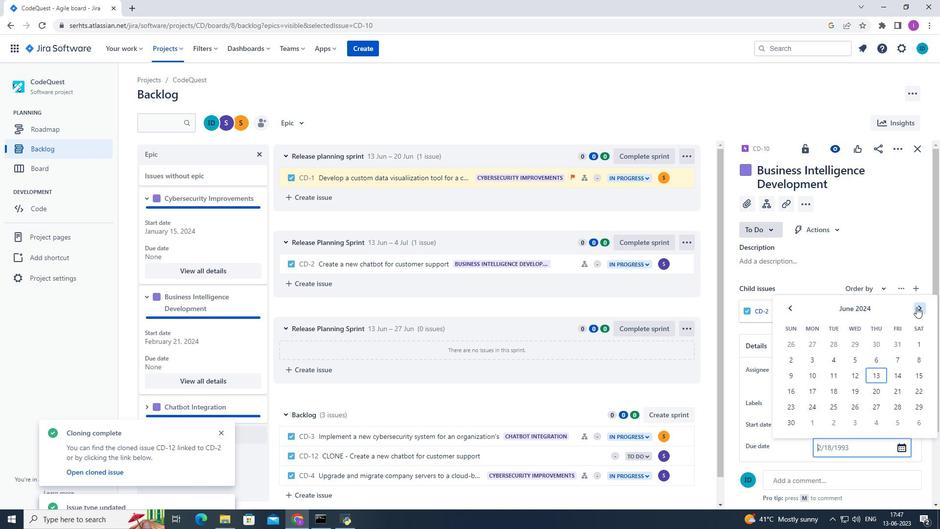 
Action: Mouse pressed left at (917, 307)
Screenshot: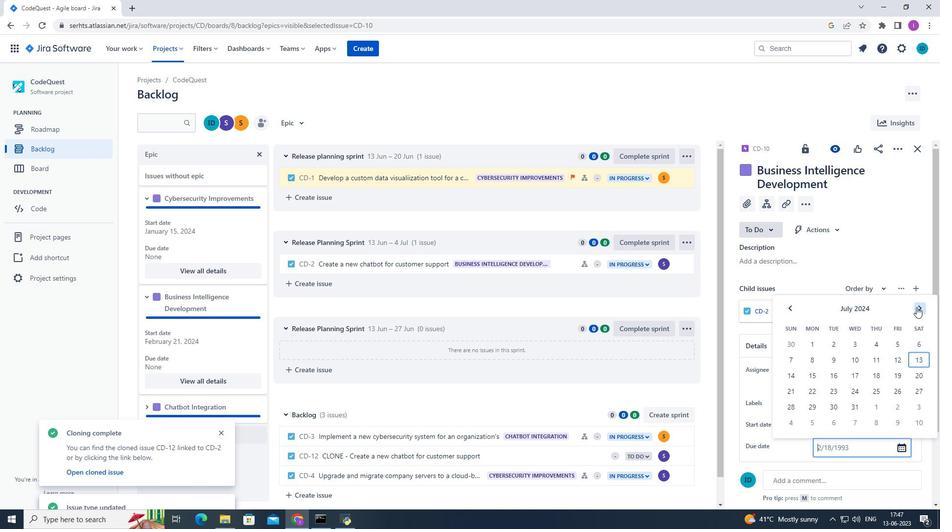 
Action: Mouse pressed left at (917, 307)
Screenshot: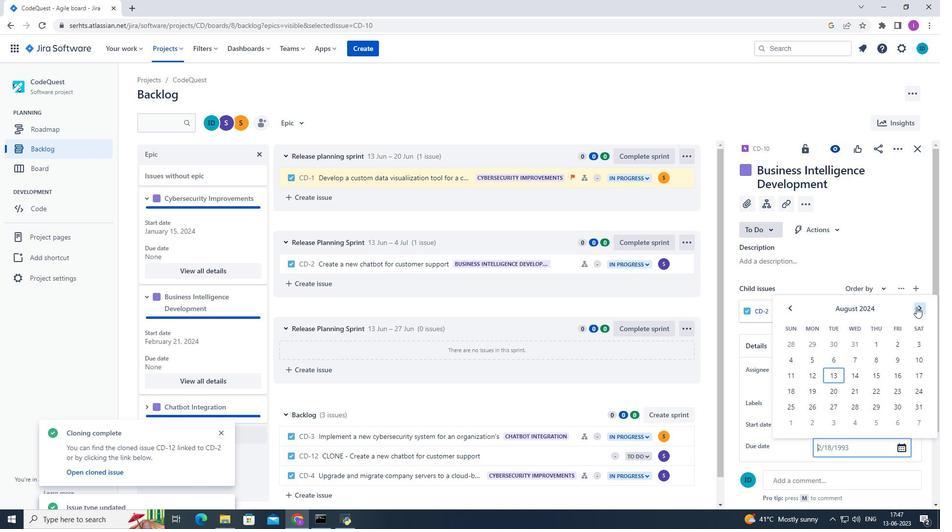 
Action: Mouse pressed left at (917, 307)
Screenshot: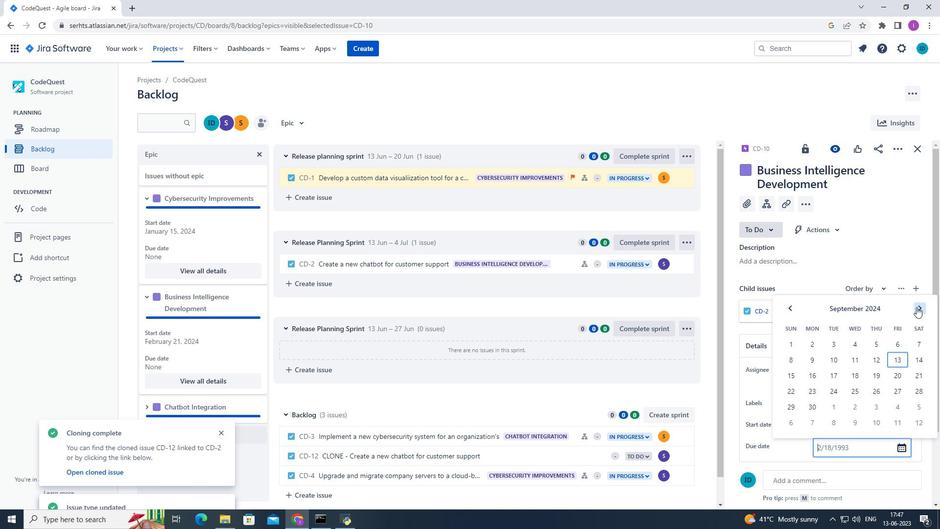
Action: Mouse pressed left at (917, 307)
Screenshot: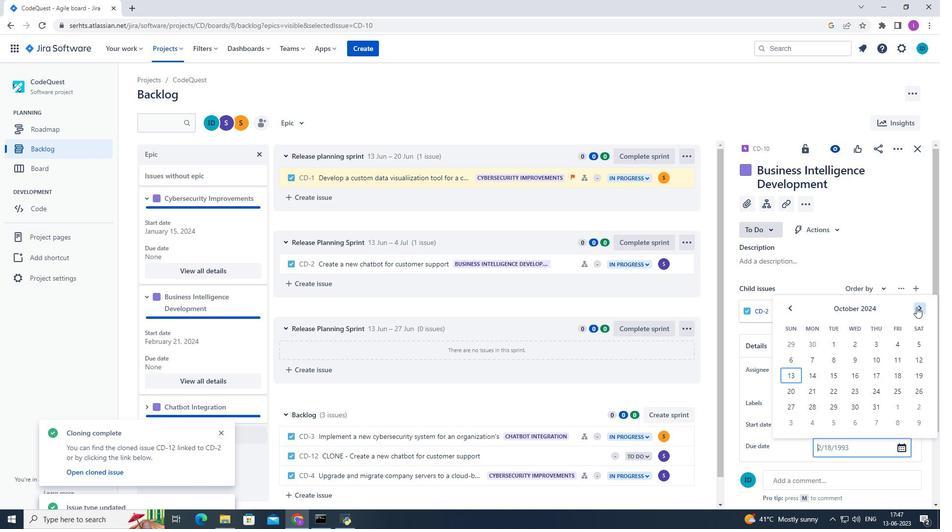 
Action: Mouse pressed left at (917, 307)
Screenshot: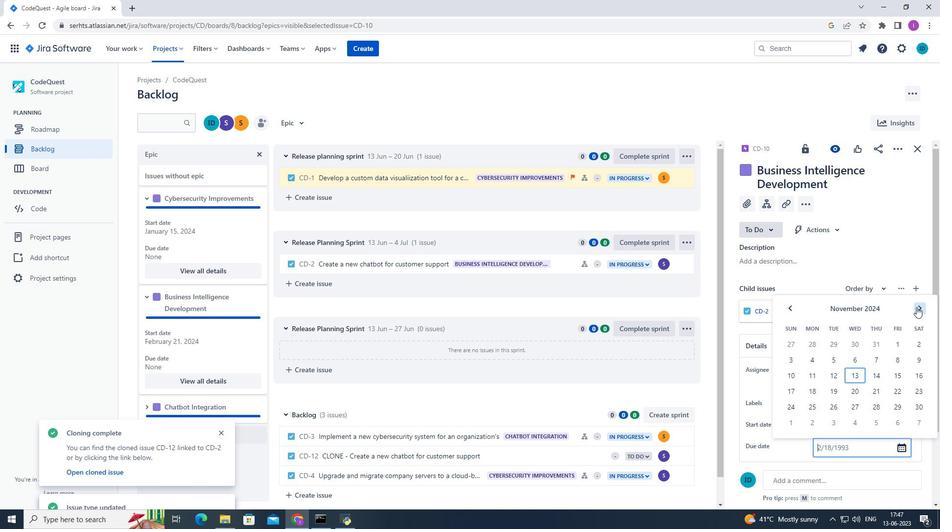 
Action: Mouse pressed left at (917, 307)
Screenshot: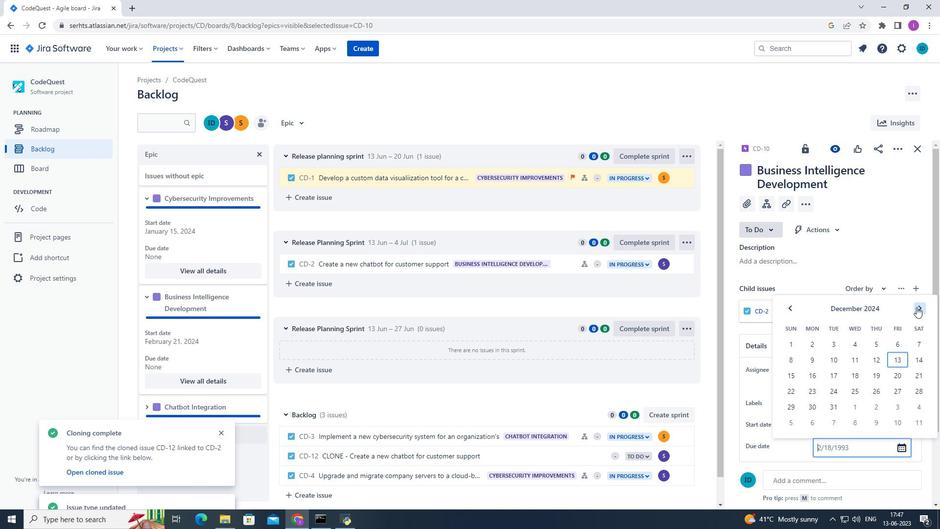 
Action: Mouse pressed left at (917, 307)
Screenshot: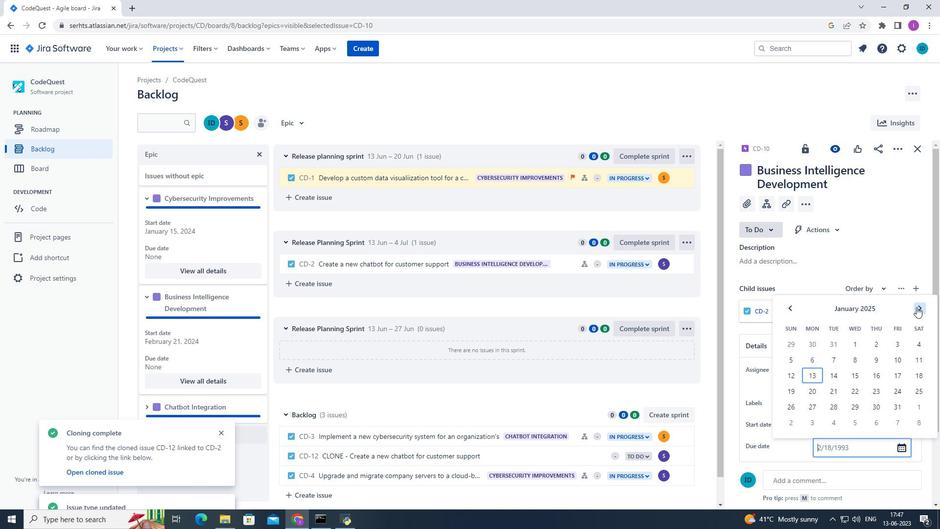 
Action: Mouse pressed left at (917, 307)
Screenshot: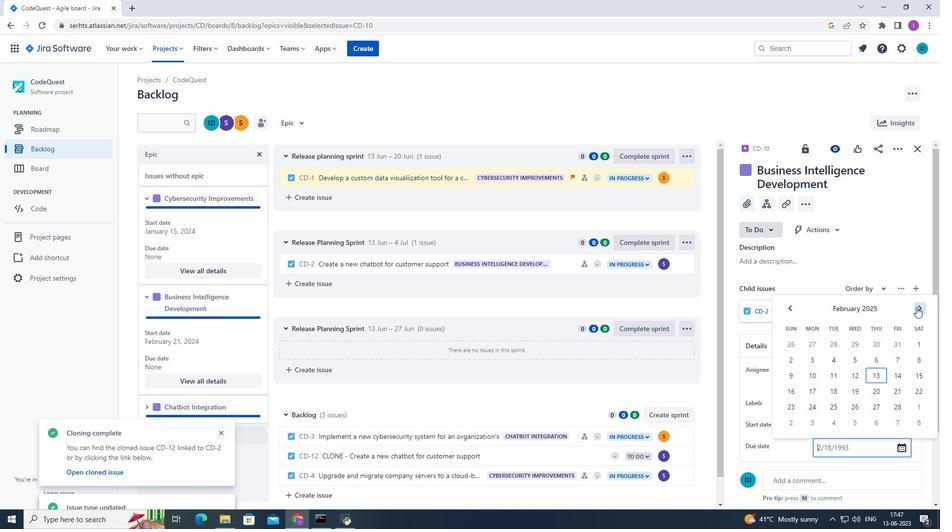 
Action: Mouse pressed left at (917, 307)
Screenshot: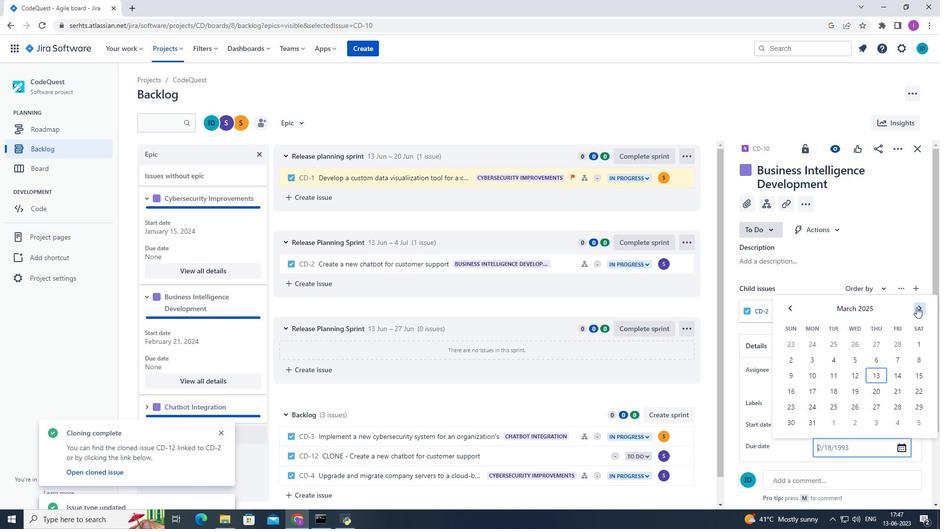 
Action: Mouse pressed left at (917, 307)
Screenshot: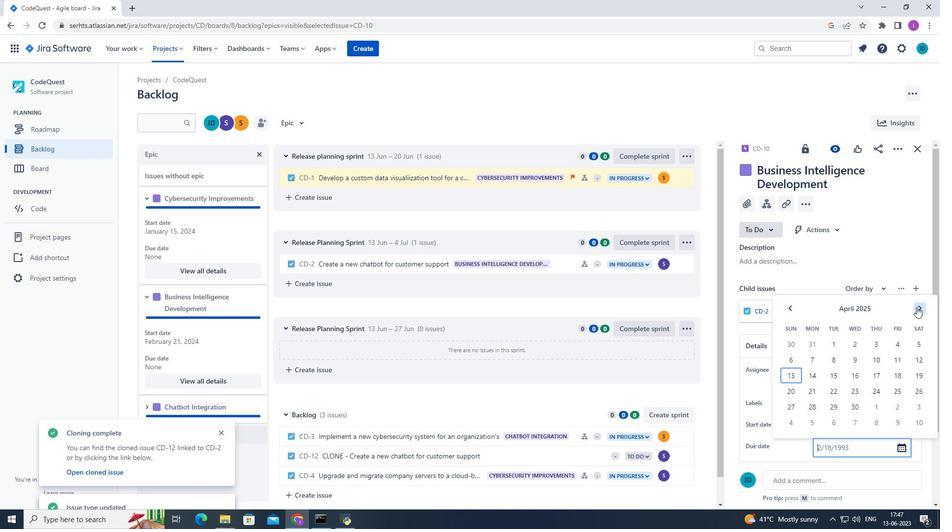 
Action: Mouse pressed left at (917, 307)
Screenshot: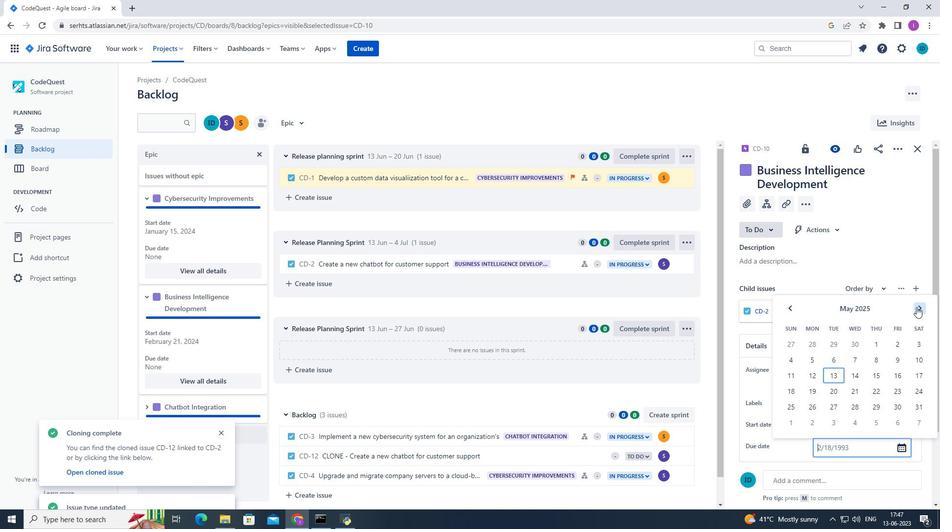 
Action: Mouse pressed left at (917, 307)
Screenshot: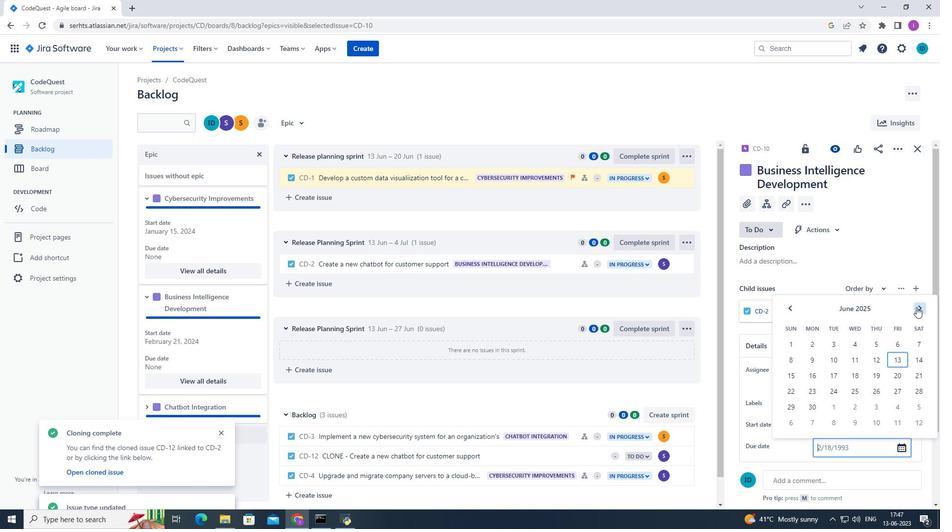 
Action: Mouse moved to (917, 307)
Screenshot: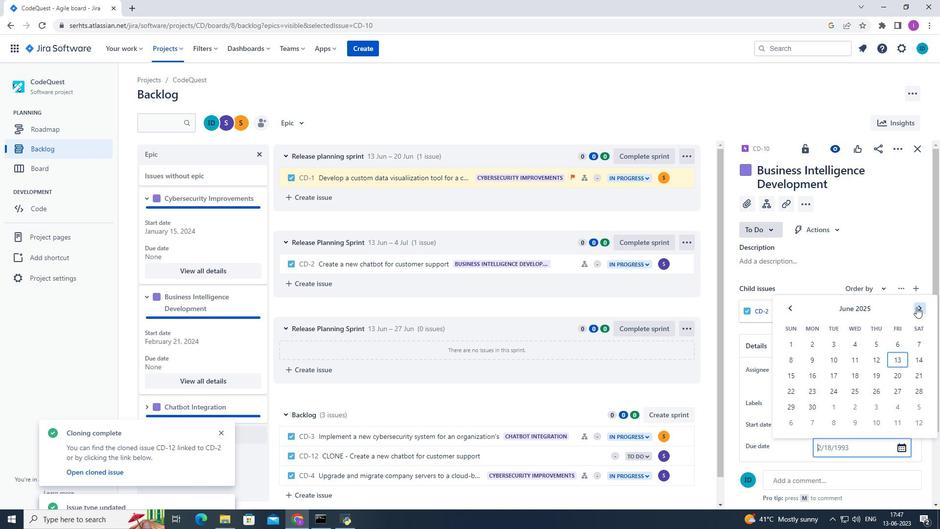 
Action: Mouse pressed left at (917, 307)
Screenshot: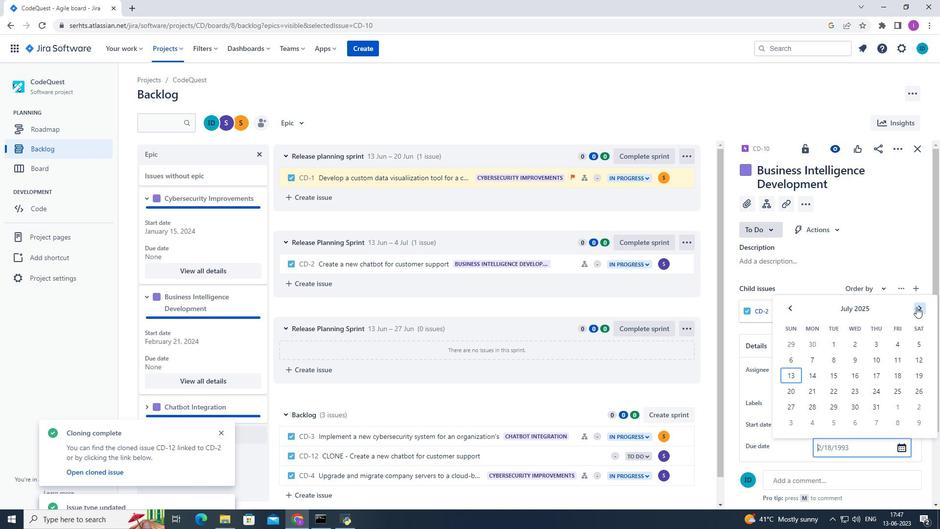 
Action: Mouse pressed left at (917, 307)
Screenshot: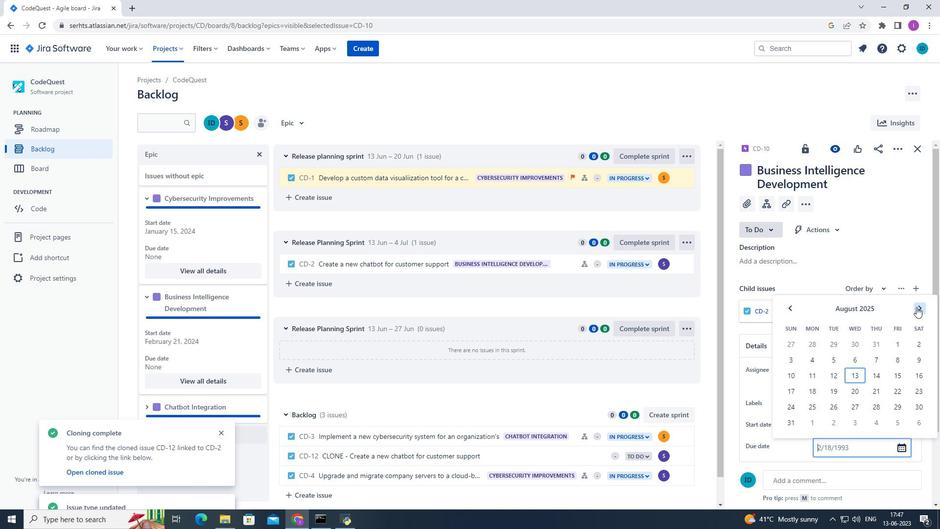 
Action: Mouse pressed left at (917, 307)
Screenshot: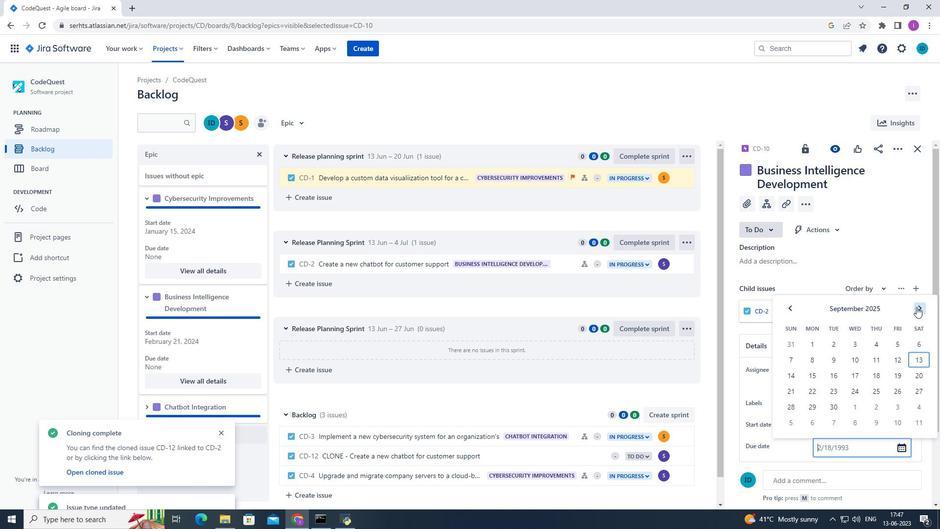 
Action: Mouse pressed left at (917, 307)
Screenshot: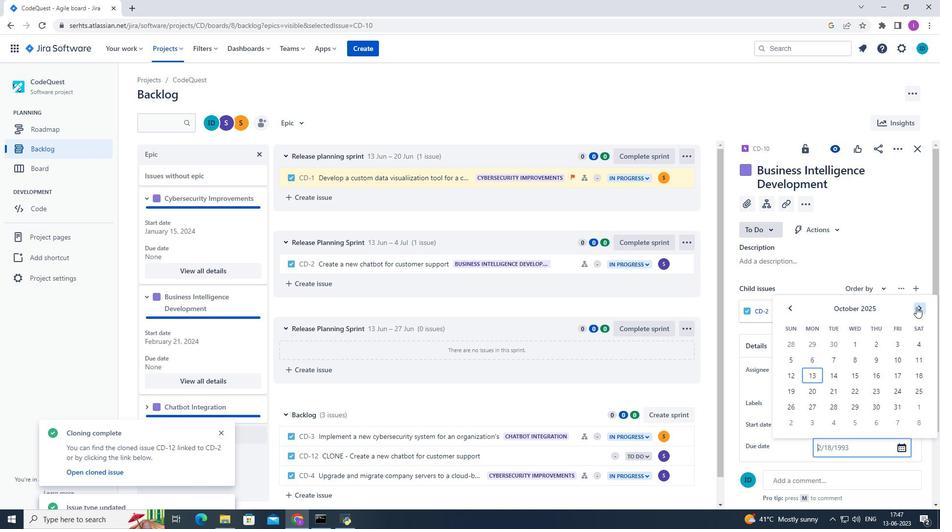 
Action: Mouse pressed left at (917, 307)
Screenshot: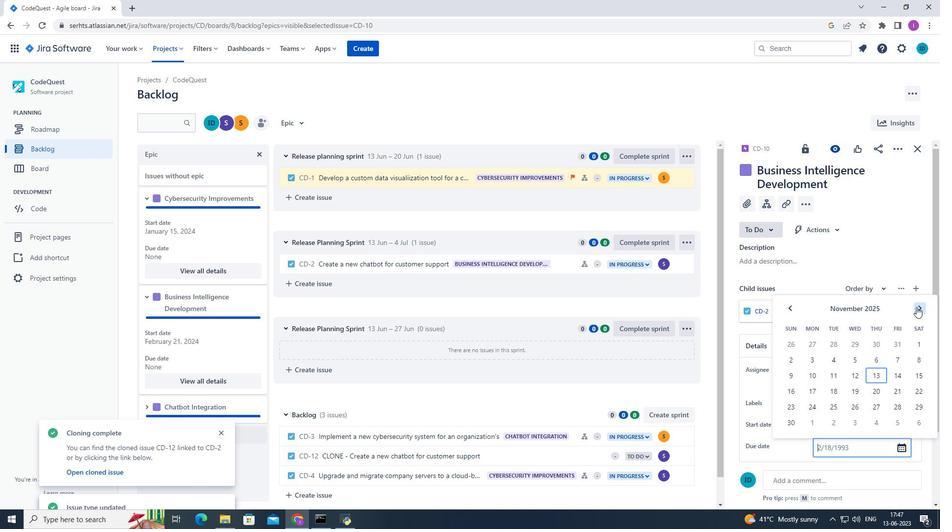 
Action: Mouse pressed left at (917, 307)
Screenshot: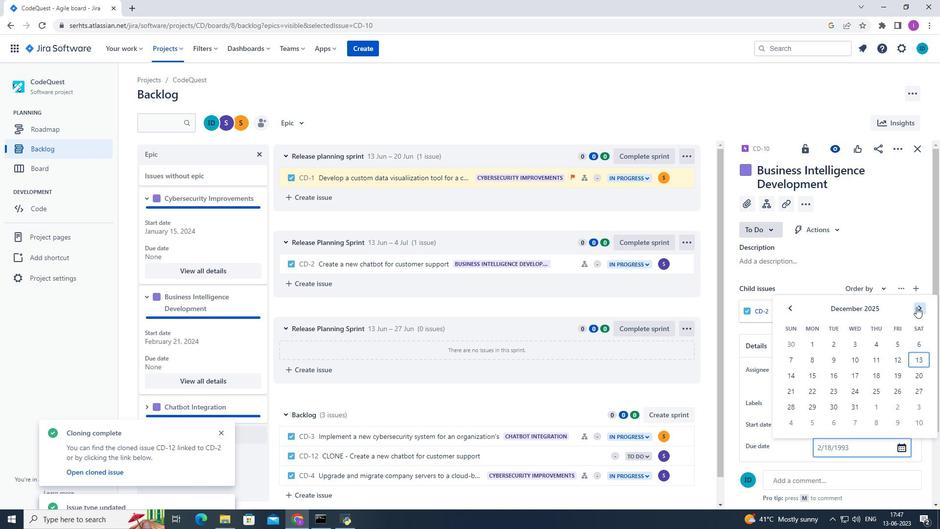 
Action: Mouse pressed left at (917, 307)
Screenshot: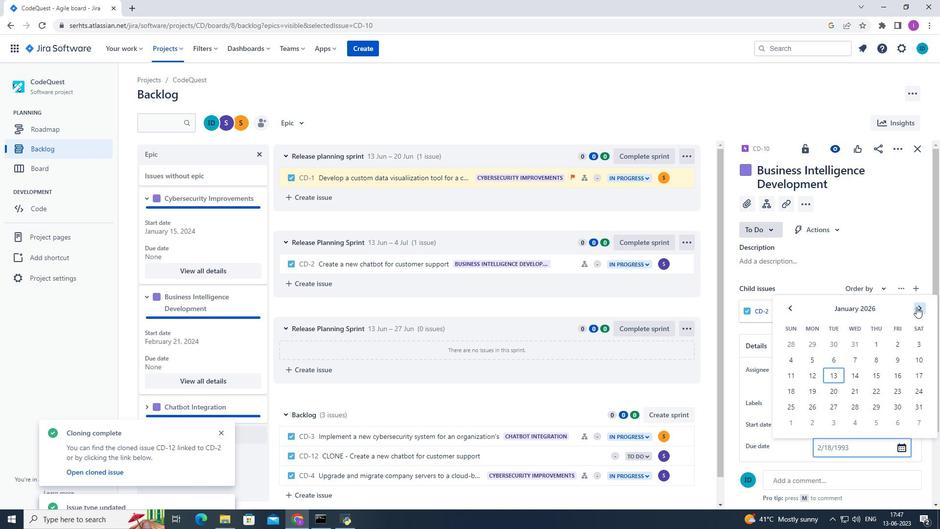 
Action: Mouse moved to (837, 441)
Screenshot: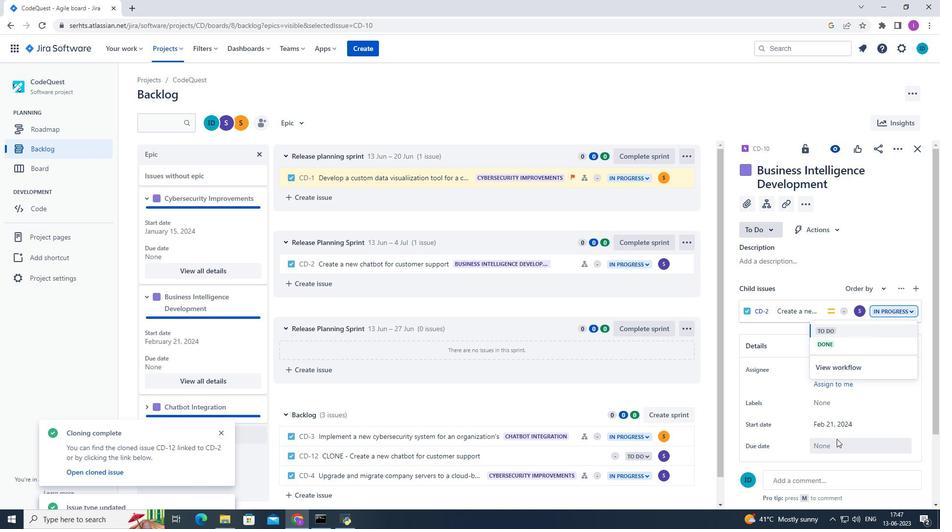 
Action: Mouse pressed left at (837, 441)
Screenshot: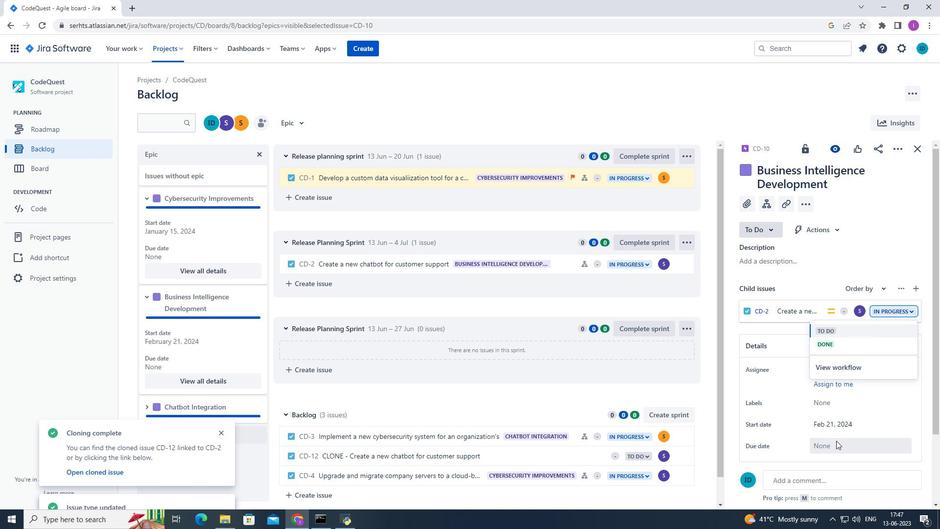 
Action: Mouse moved to (920, 299)
Screenshot: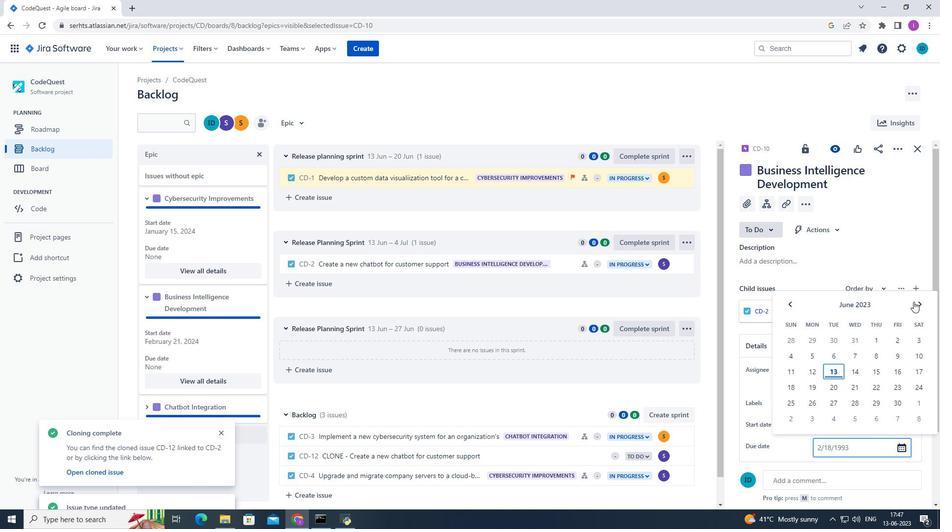 
Action: Mouse pressed left at (920, 299)
Screenshot: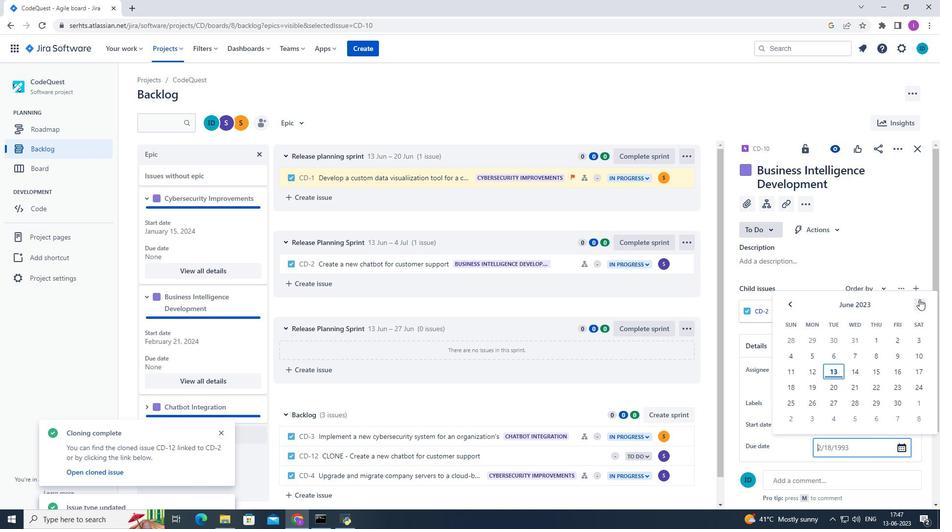 
Action: Mouse pressed left at (920, 299)
Screenshot: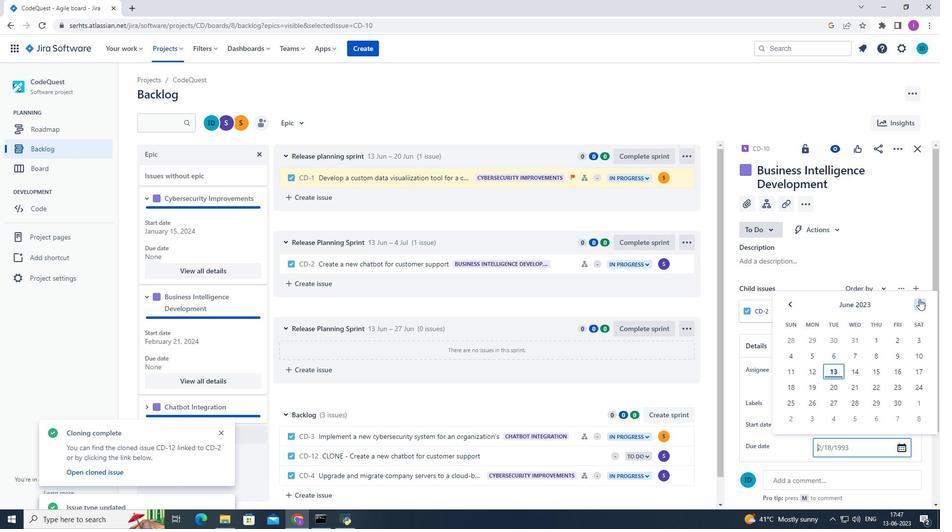 
Action: Mouse moved to (920, 299)
Screenshot: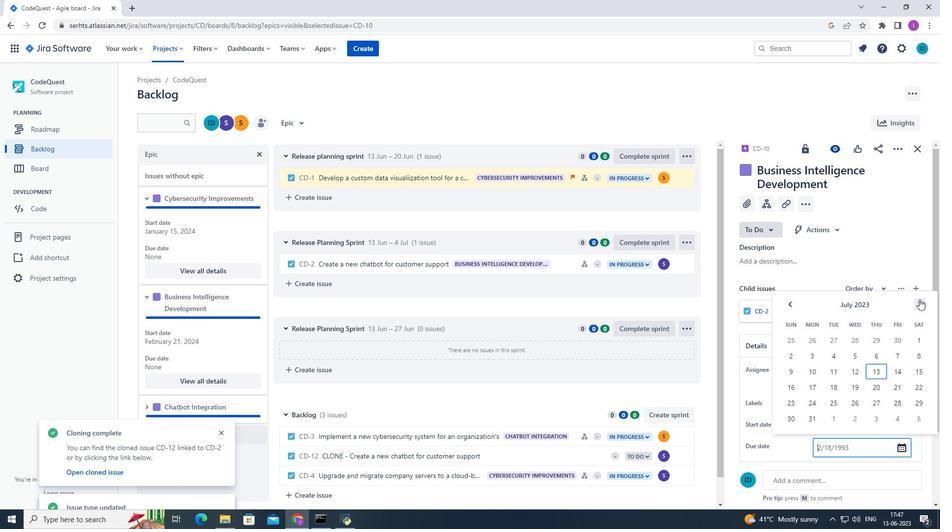 
Action: Mouse pressed left at (920, 299)
Screenshot: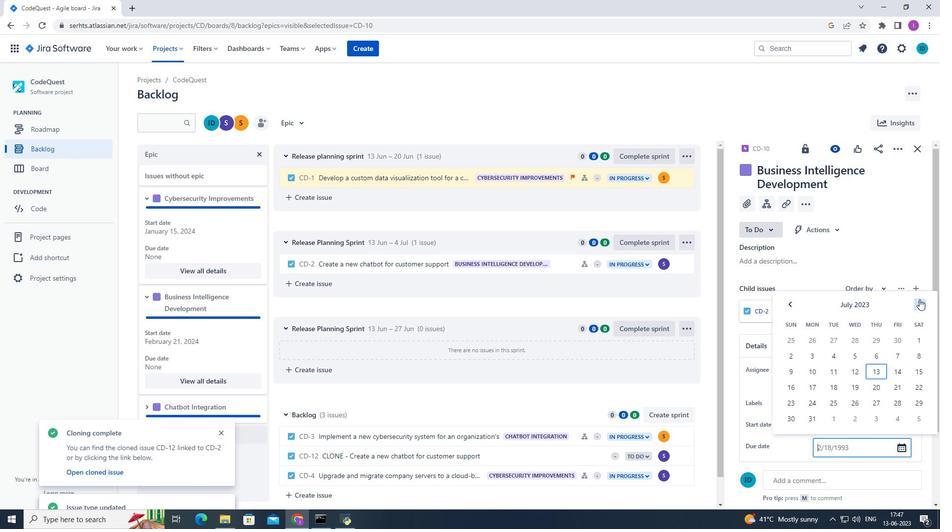 
Action: Mouse pressed left at (920, 299)
Screenshot: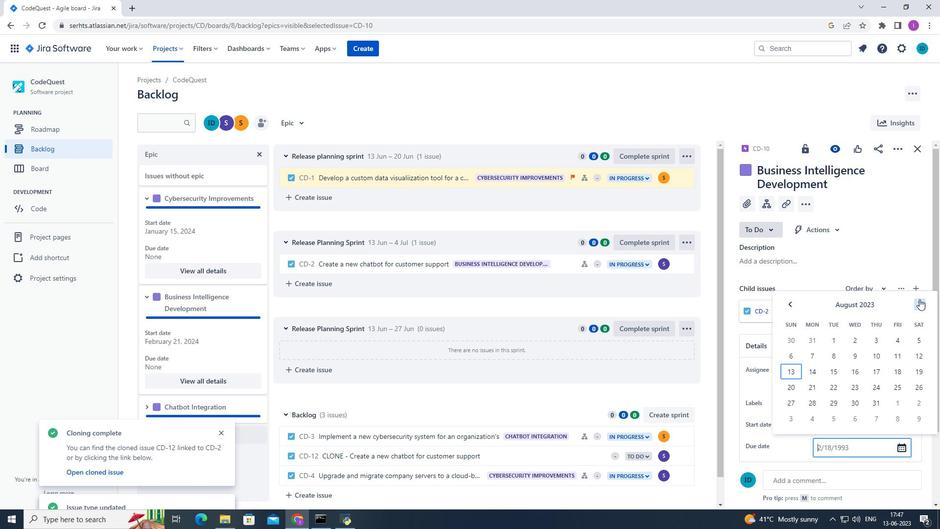 
Action: Mouse pressed left at (920, 299)
Screenshot: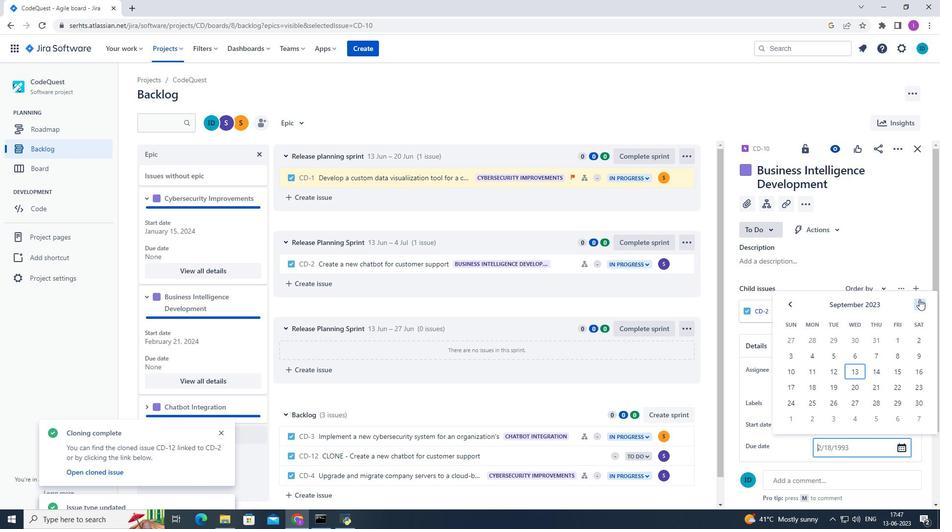 
Action: Mouse pressed left at (920, 299)
Screenshot: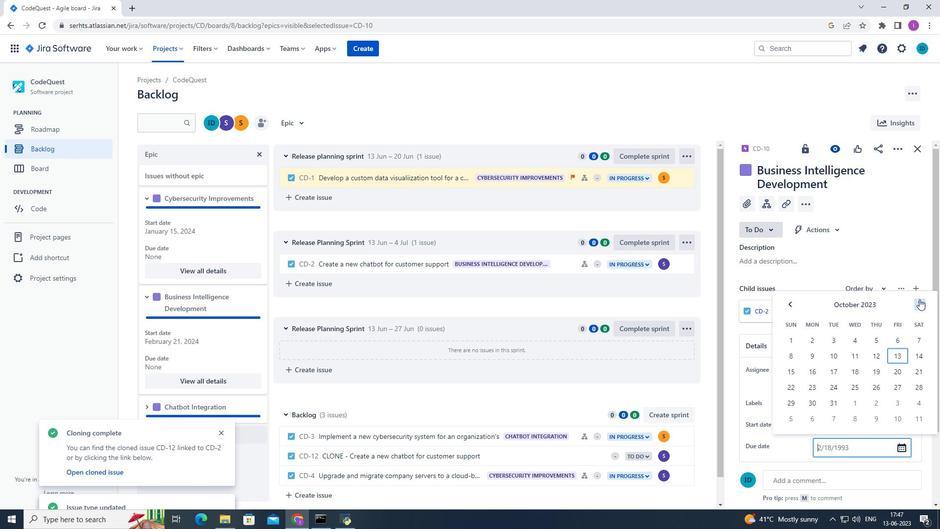 
Action: Mouse moved to (920, 300)
Screenshot: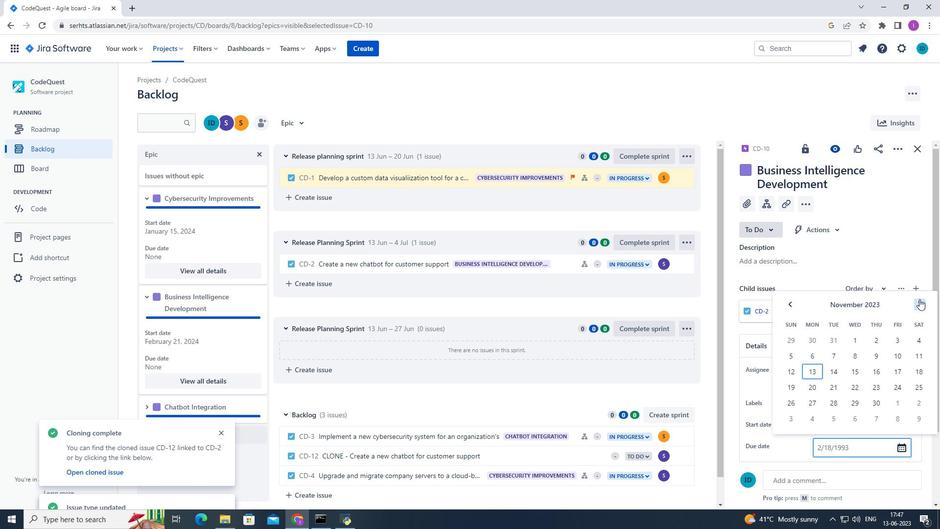 
Action: Mouse pressed left at (920, 300)
Screenshot: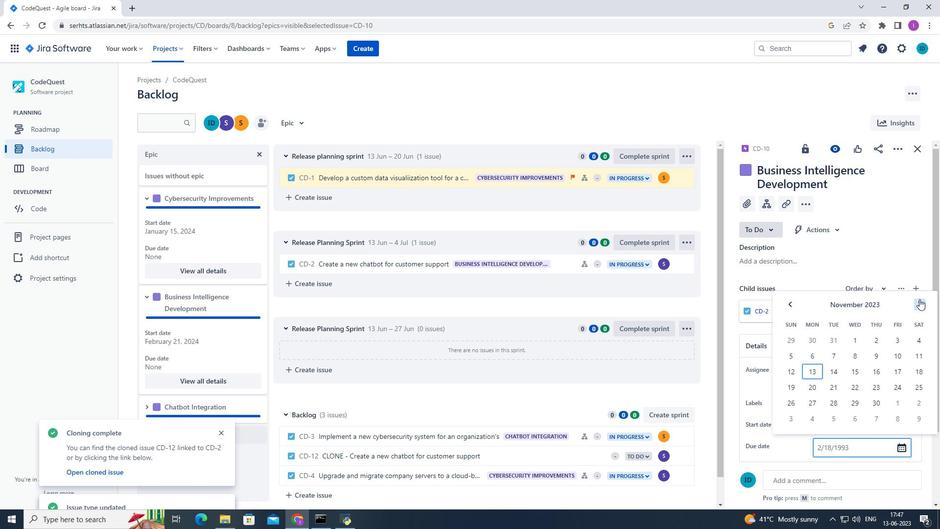 
Action: Mouse moved to (920, 301)
Screenshot: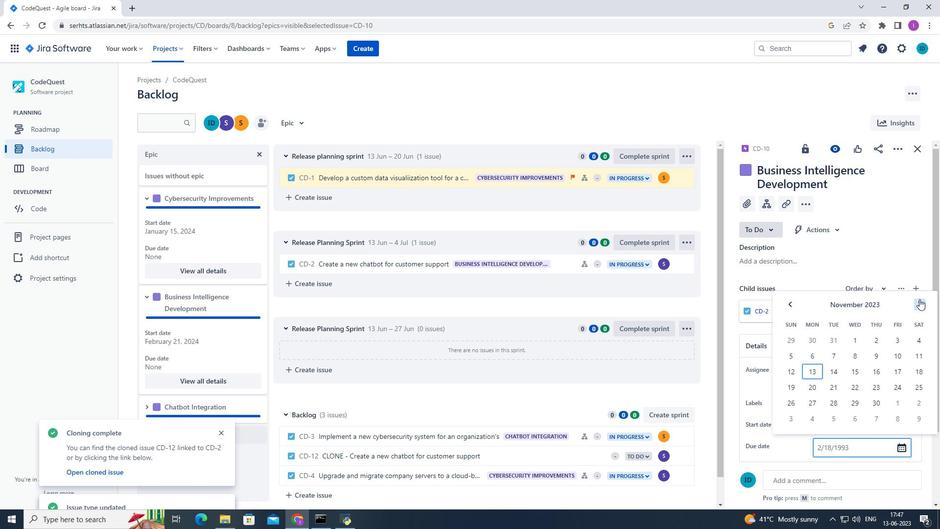 
Action: Mouse pressed left at (920, 301)
Screenshot: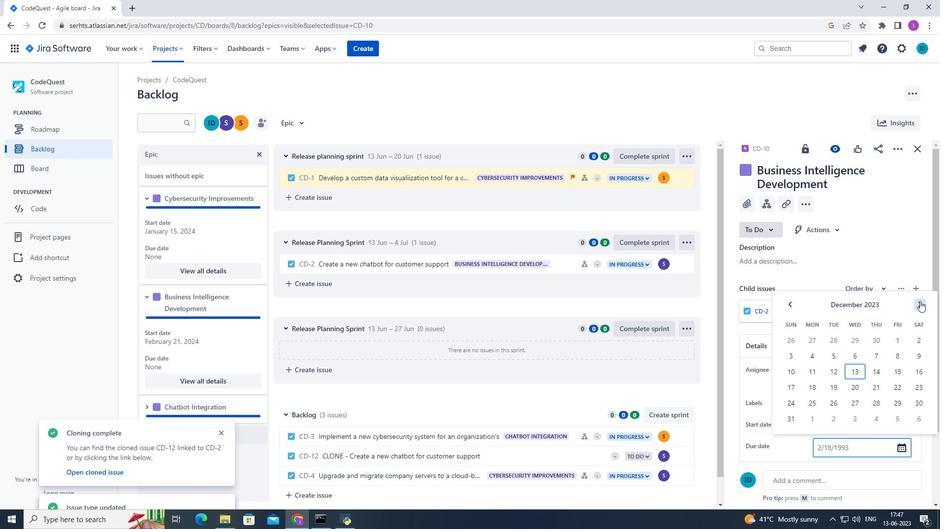 
Action: Mouse pressed left at (920, 301)
Screenshot: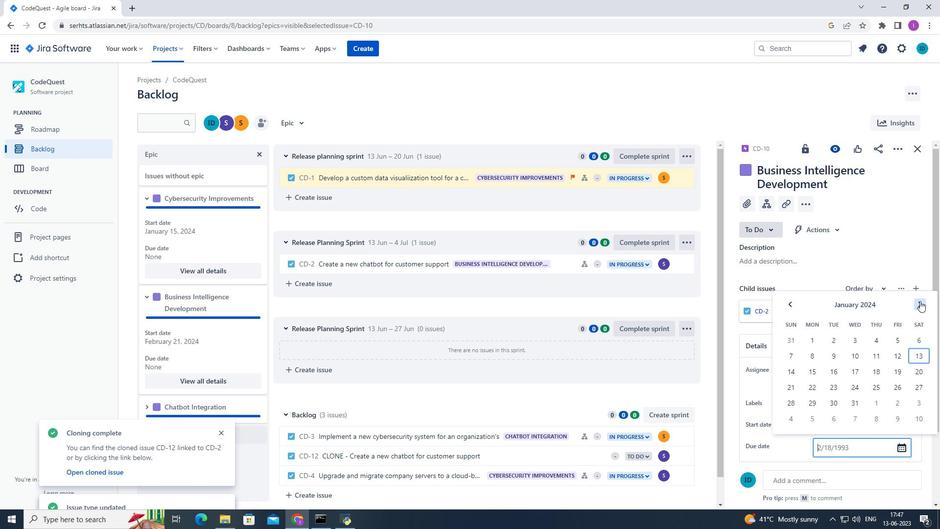 
Action: Mouse pressed left at (920, 301)
Screenshot: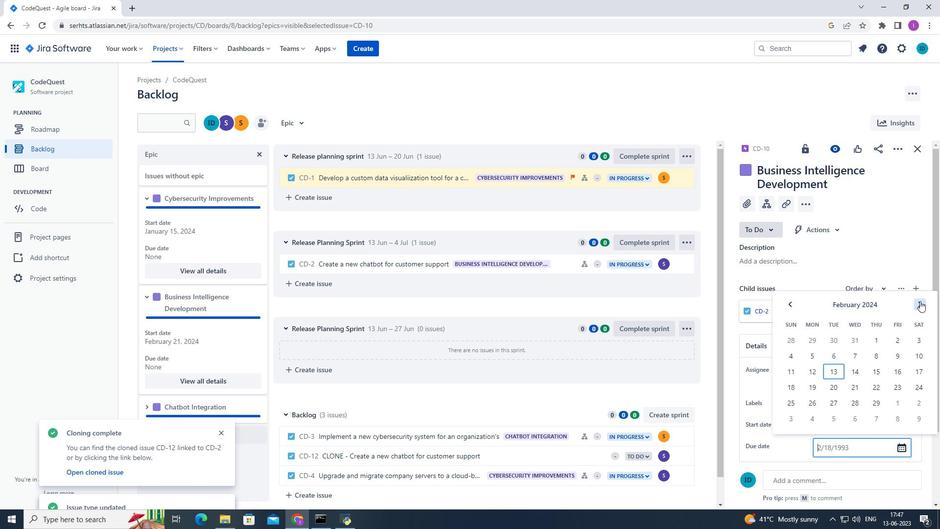 
Action: Mouse pressed left at (920, 301)
Screenshot: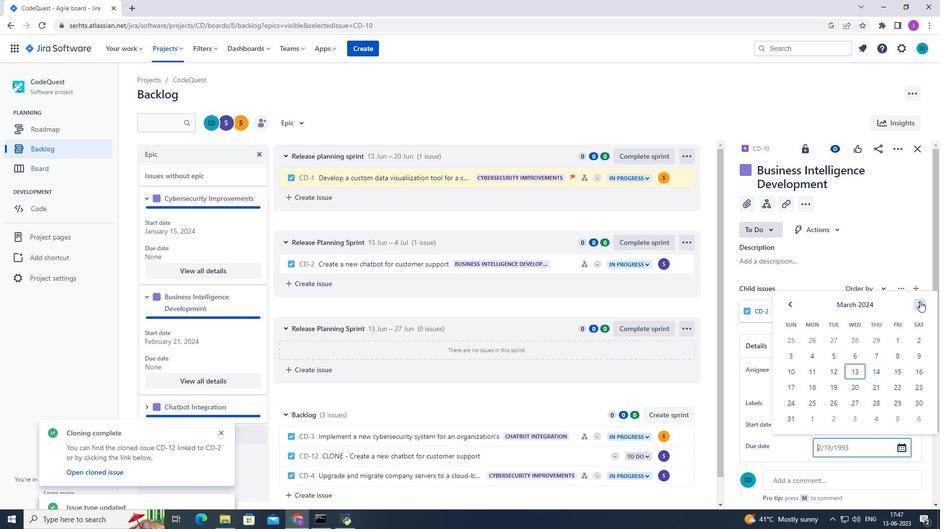 
Action: Mouse pressed left at (920, 301)
Screenshot: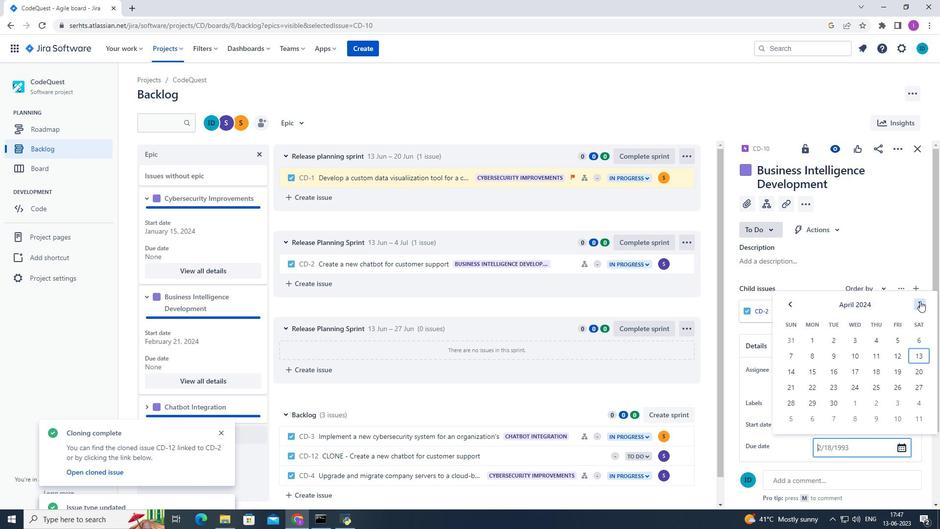 
Action: Mouse pressed left at (920, 301)
Screenshot: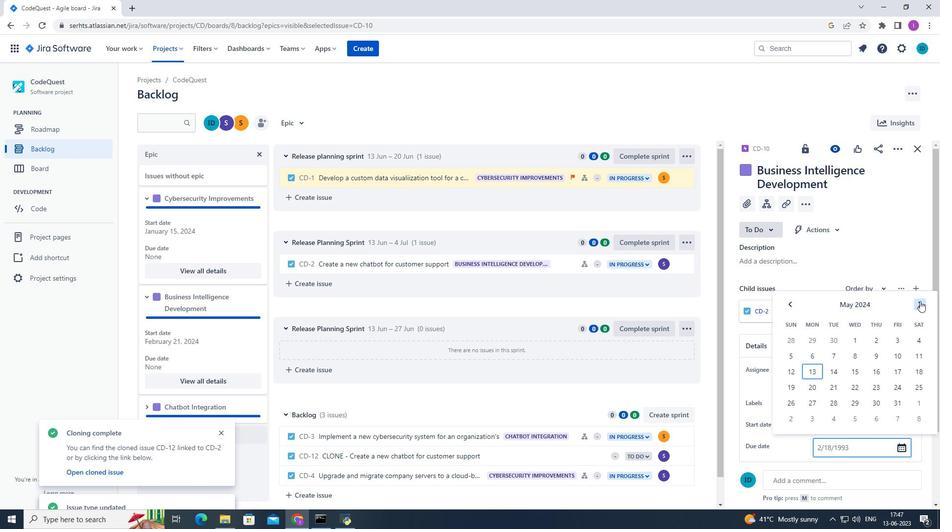 
Action: Mouse pressed left at (920, 301)
Screenshot: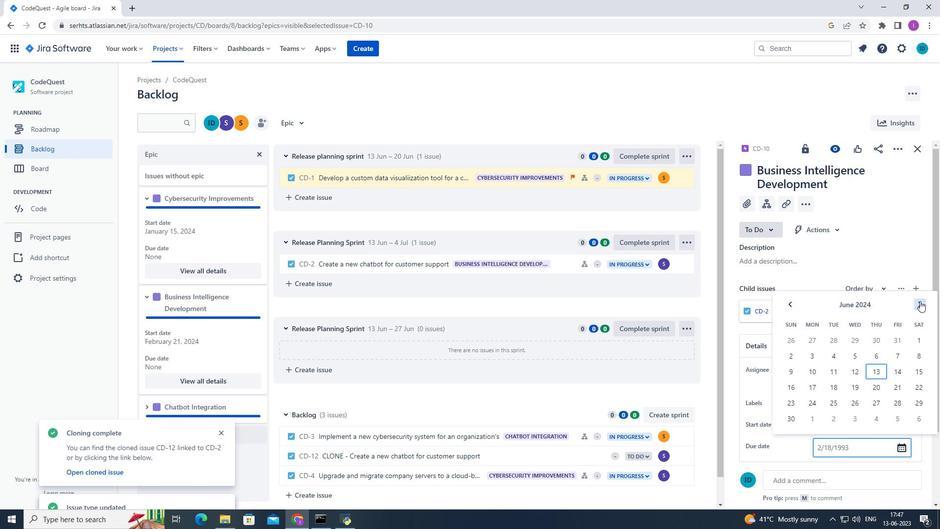 
Action: Mouse pressed left at (920, 301)
Screenshot: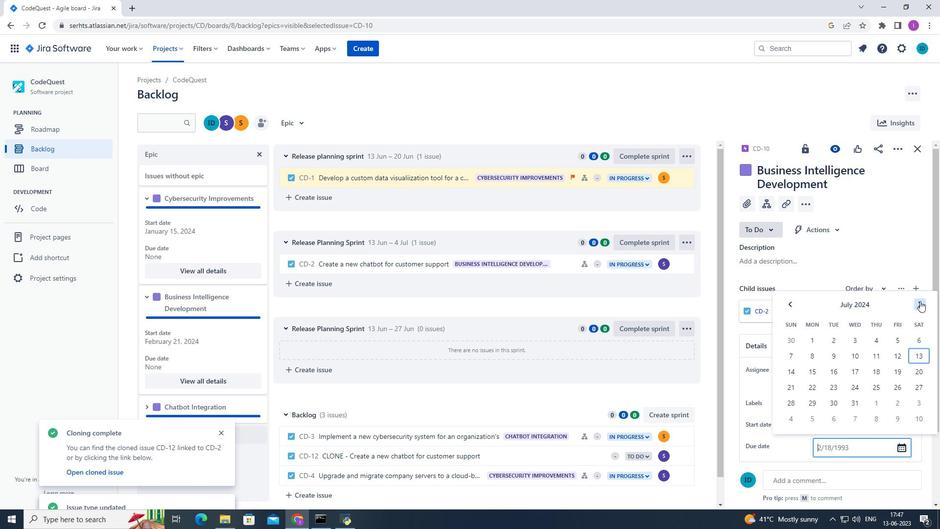
Action: Mouse pressed left at (920, 301)
Screenshot: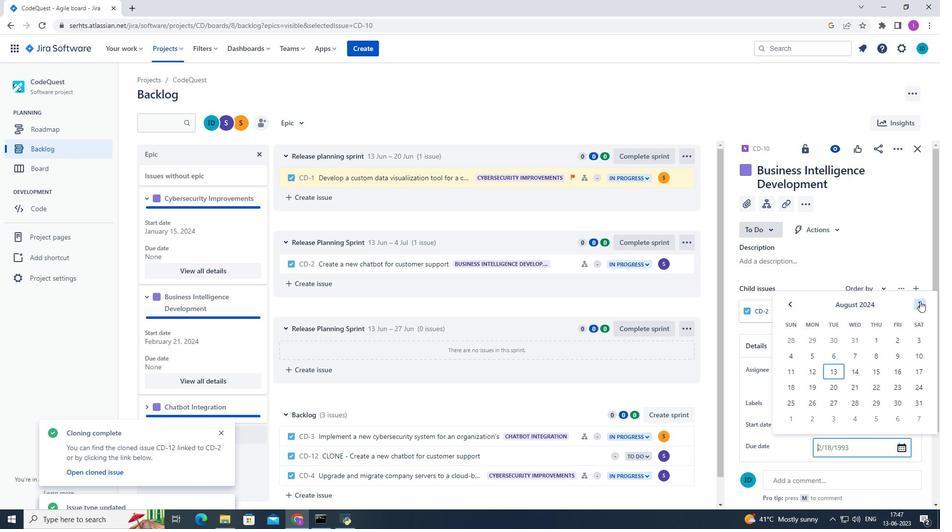 
Action: Mouse pressed left at (920, 301)
Screenshot: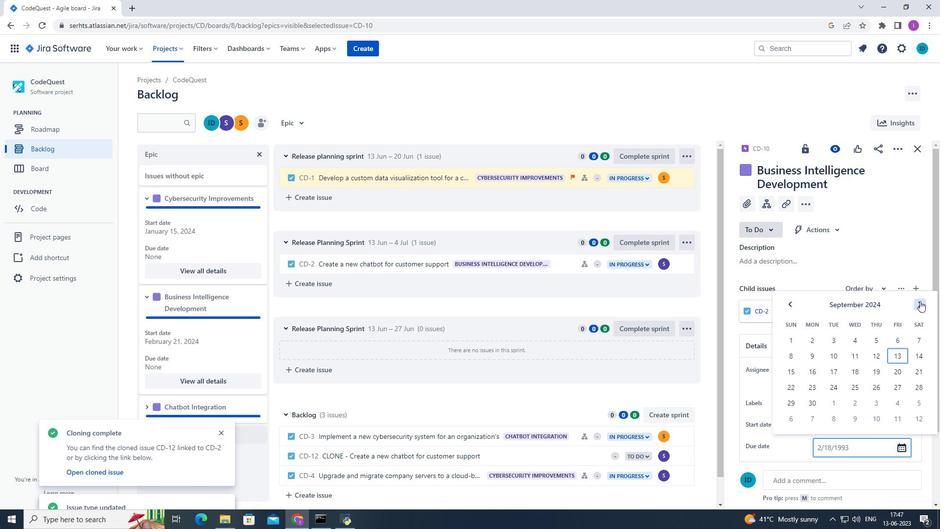 
Action: Mouse pressed left at (920, 301)
Screenshot: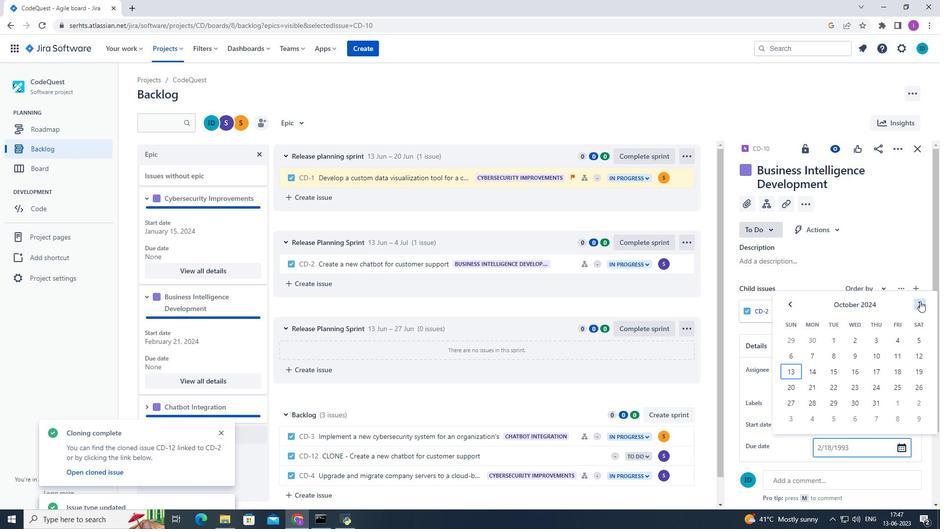 
Action: Mouse pressed left at (920, 301)
Screenshot: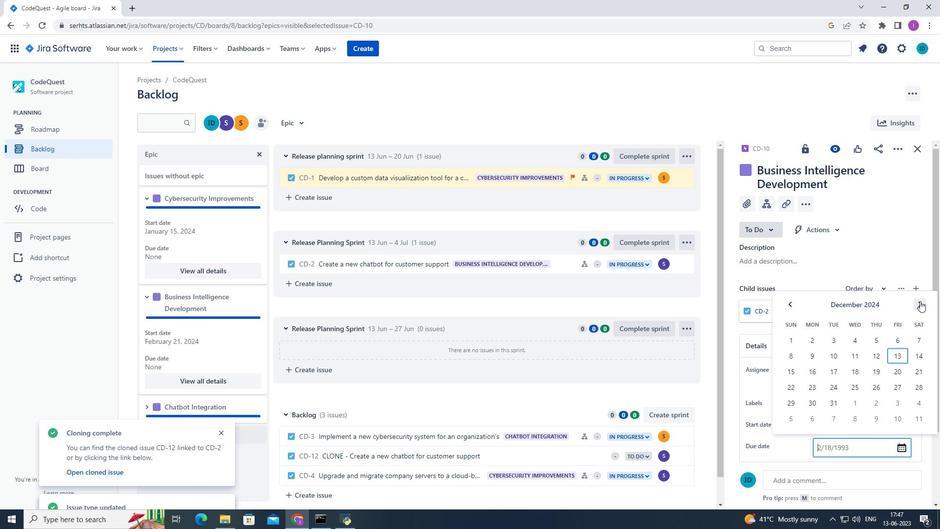 
Action: Mouse pressed left at (920, 301)
Screenshot: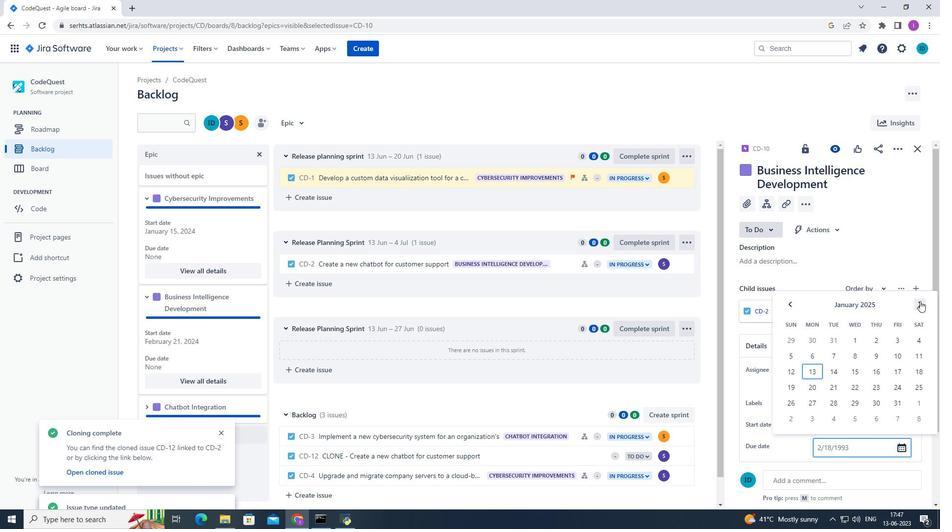 
Action: Mouse pressed left at (920, 301)
Screenshot: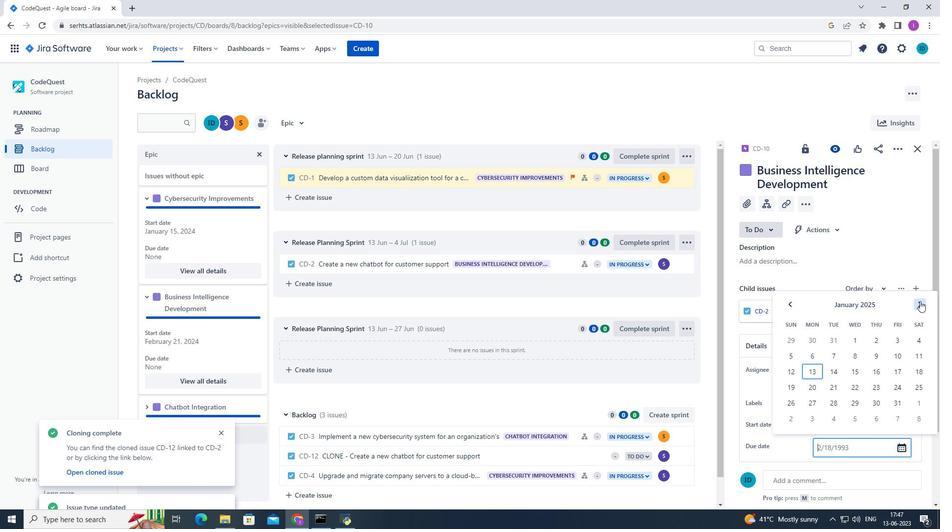 
Action: Mouse pressed left at (920, 301)
Screenshot: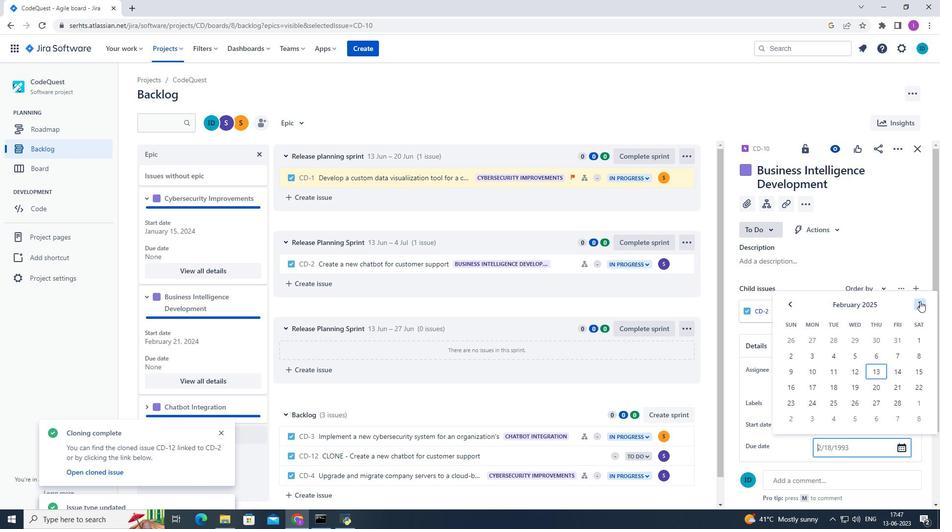 
Action: Mouse pressed left at (920, 301)
